 Task: Open settings.json of token color customizations.
Action: Mouse moved to (11, 539)
Screenshot: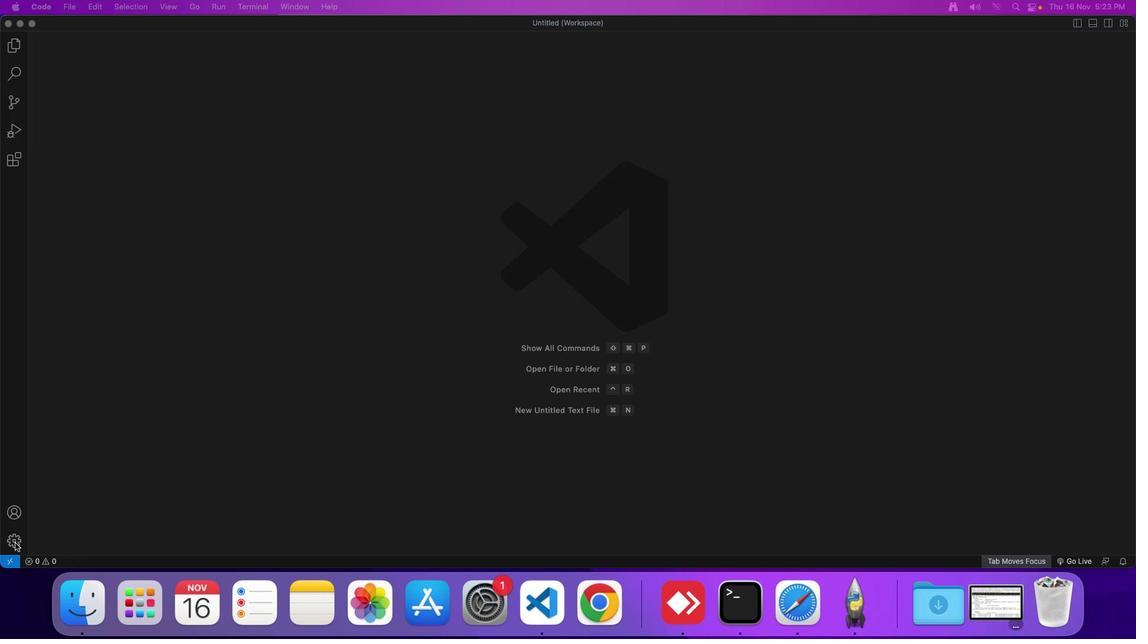 
Action: Mouse pressed left at (11, 539)
Screenshot: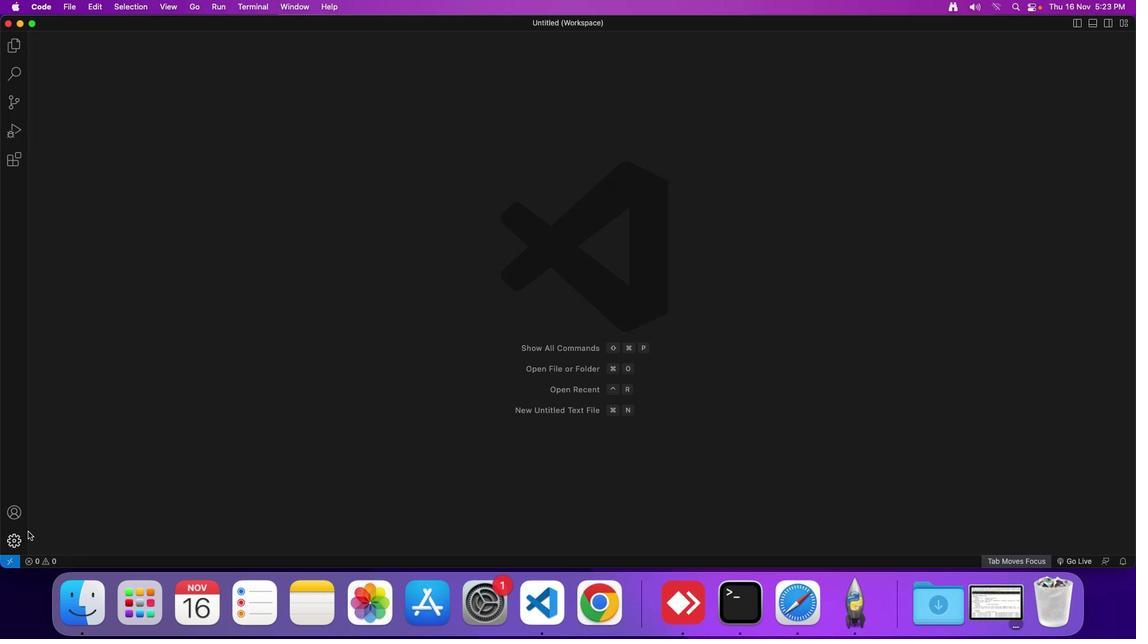 
Action: Mouse moved to (72, 468)
Screenshot: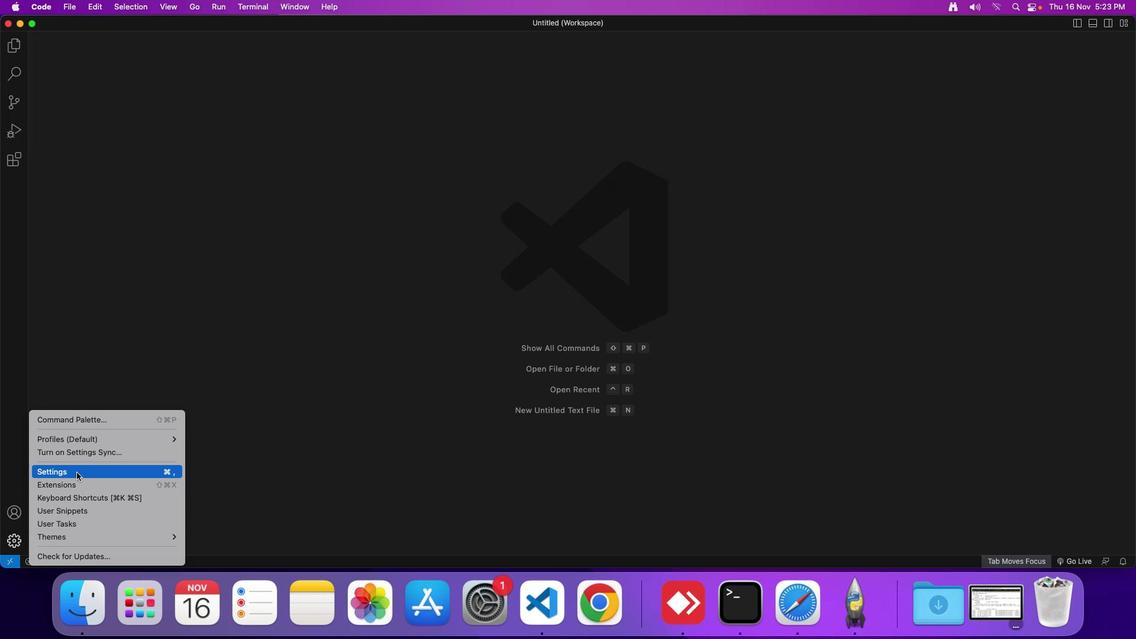 
Action: Mouse pressed left at (72, 468)
Screenshot: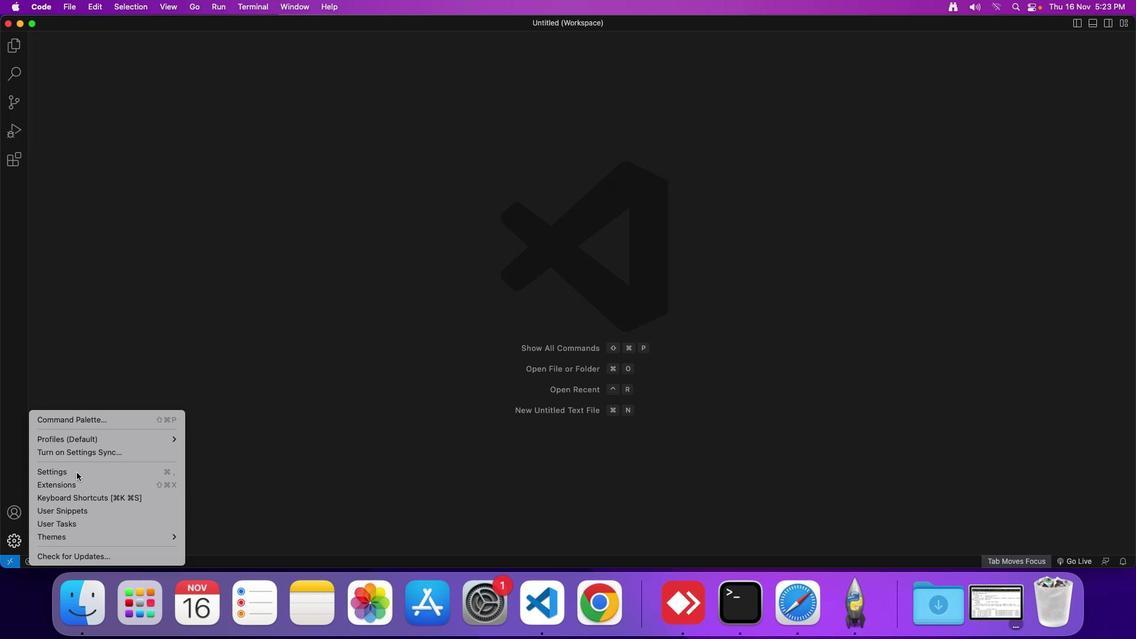 
Action: Mouse moved to (289, 88)
Screenshot: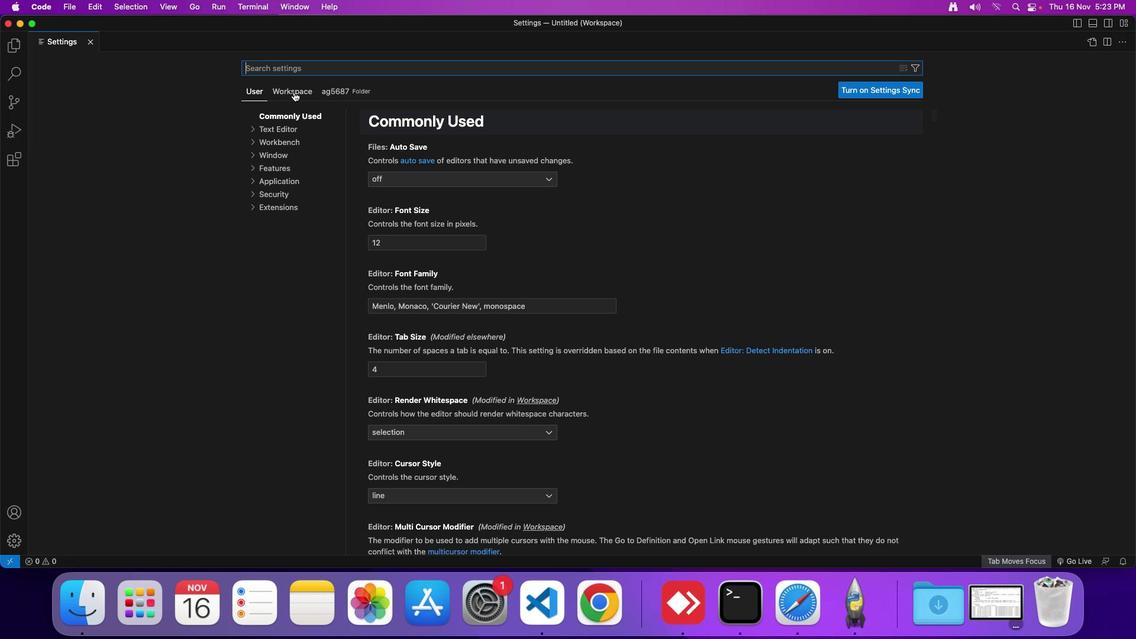 
Action: Mouse pressed left at (289, 88)
Screenshot: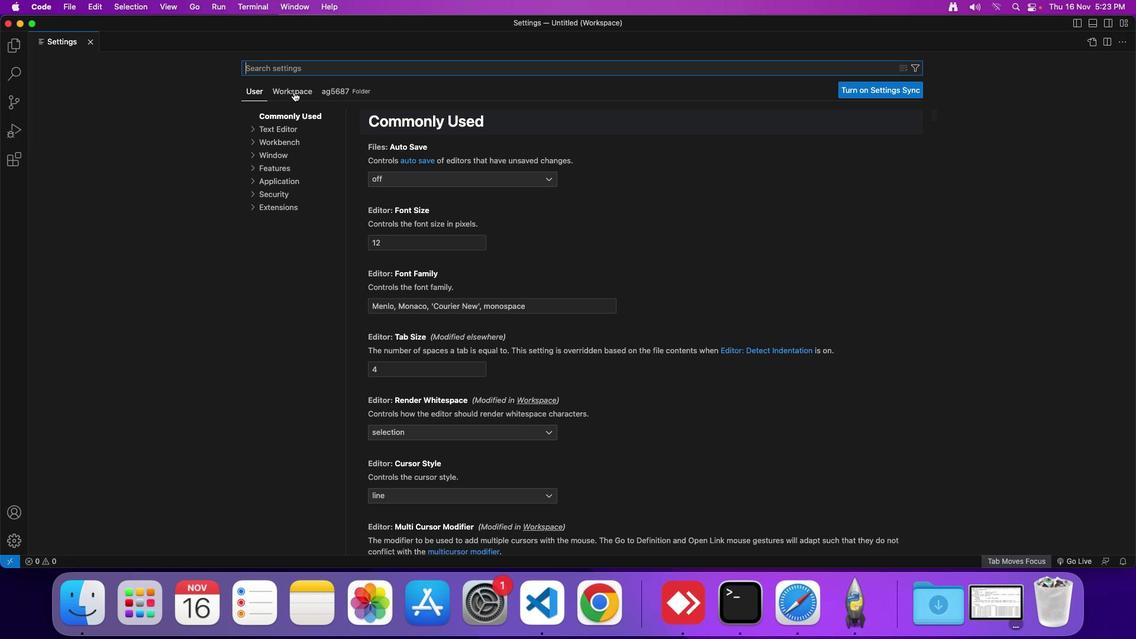 
Action: Mouse moved to (279, 120)
Screenshot: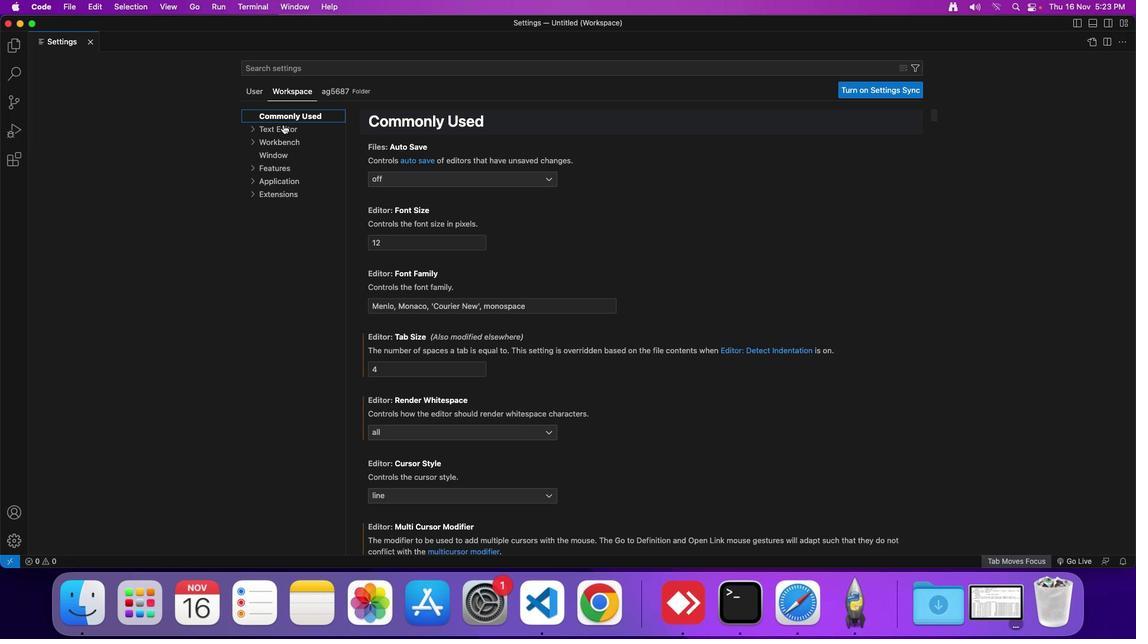 
Action: Mouse pressed left at (279, 120)
Screenshot: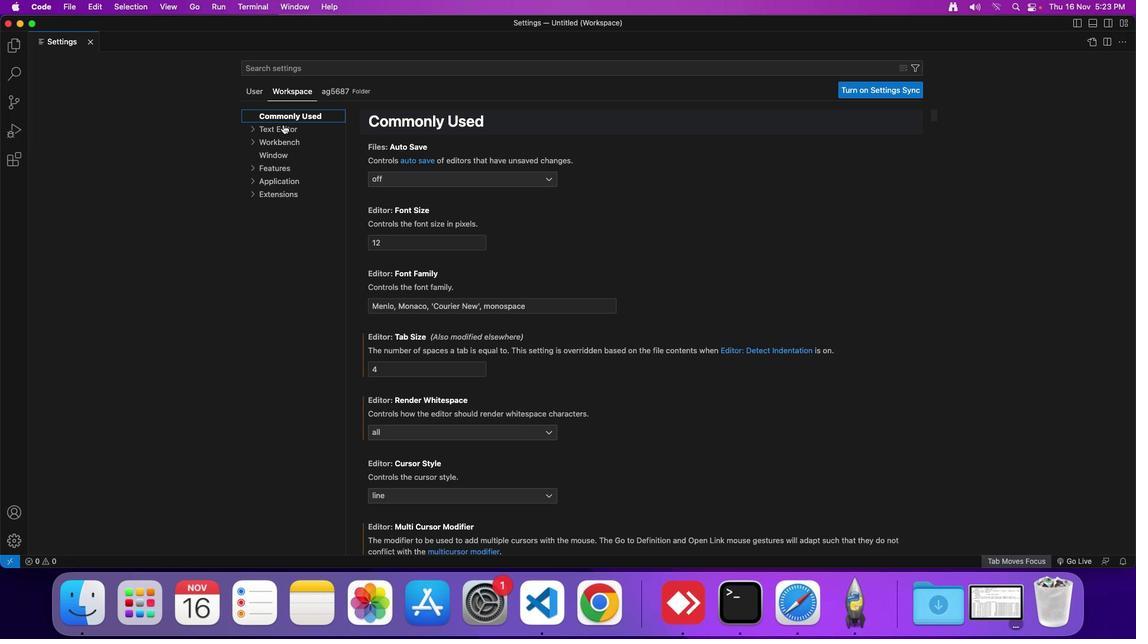 
Action: Mouse moved to (410, 332)
Screenshot: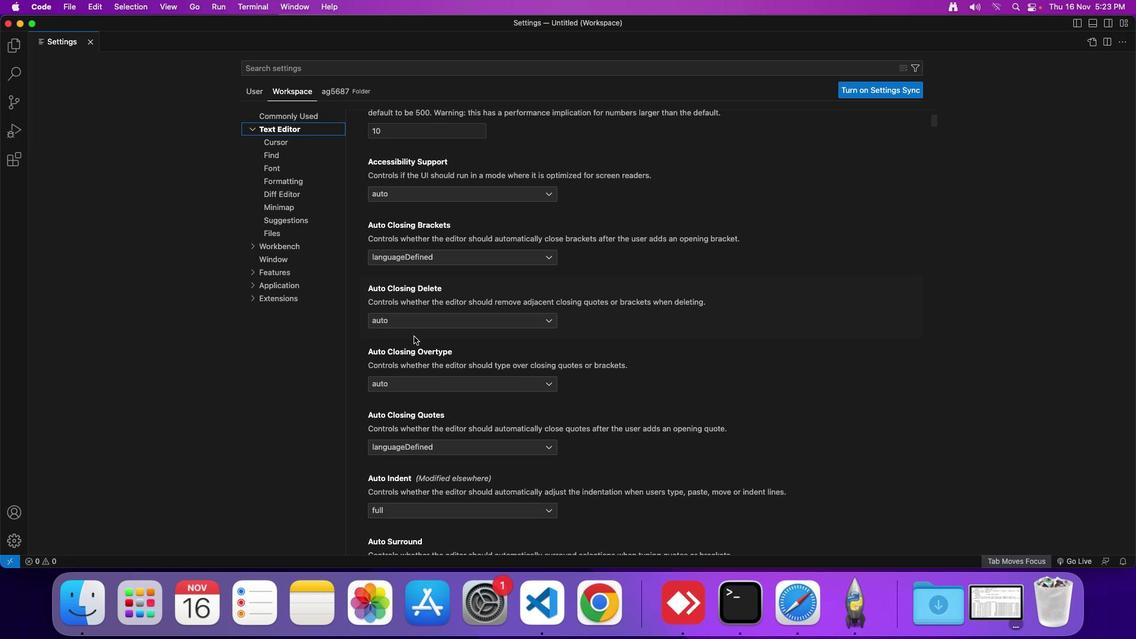 
Action: Mouse scrolled (410, 332) with delta (-3, -4)
Screenshot: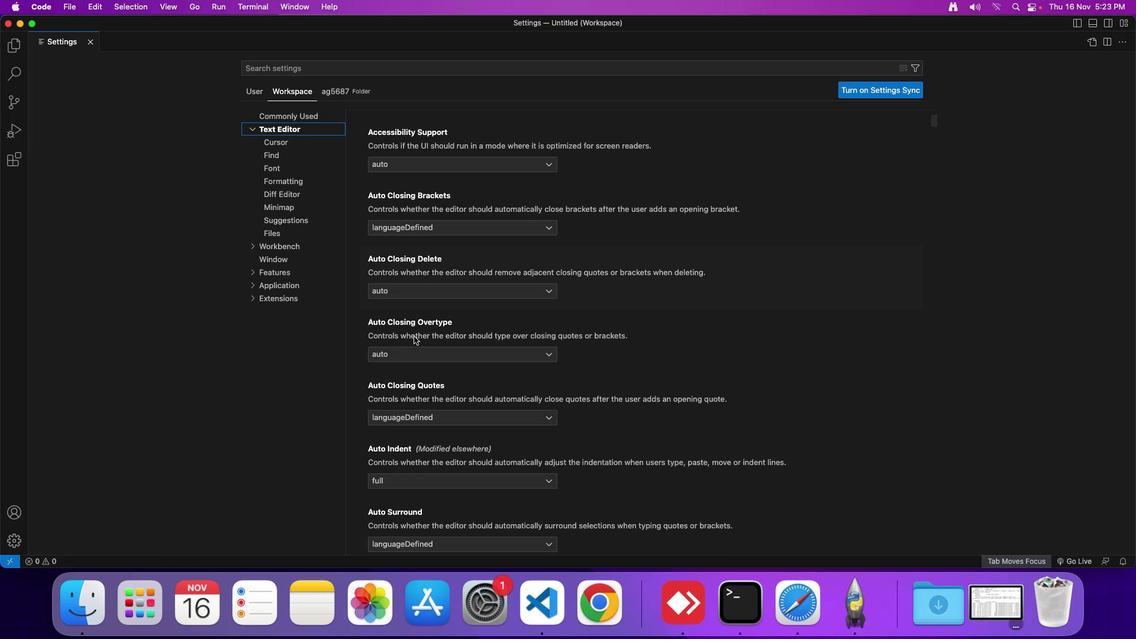 
Action: Mouse scrolled (410, 332) with delta (-3, -4)
Screenshot: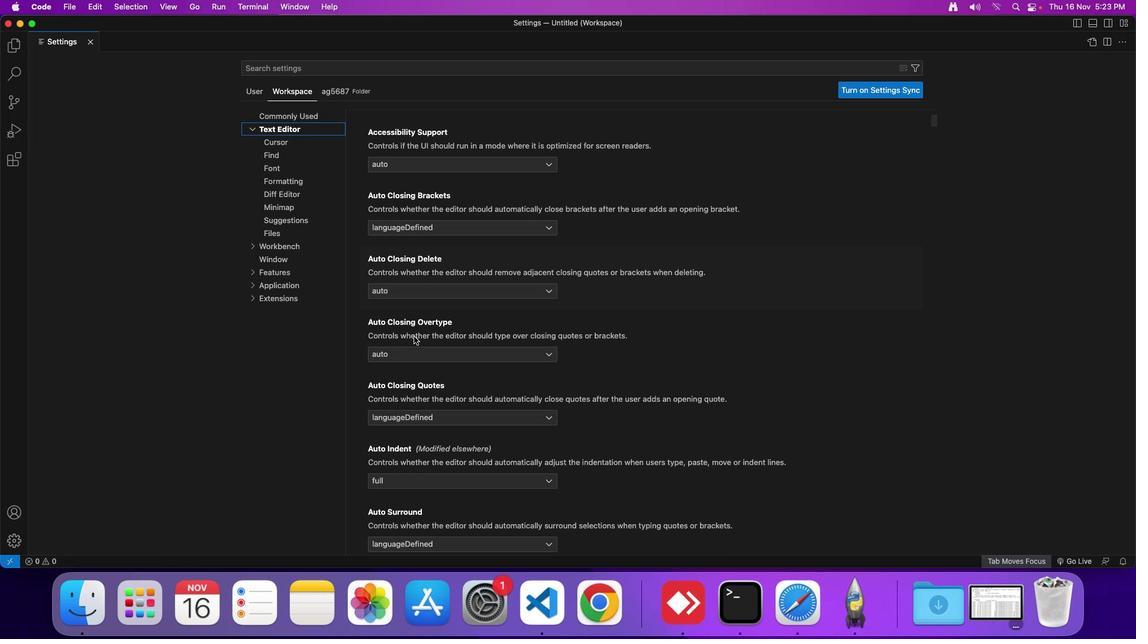 
Action: Mouse scrolled (410, 332) with delta (-3, -4)
Screenshot: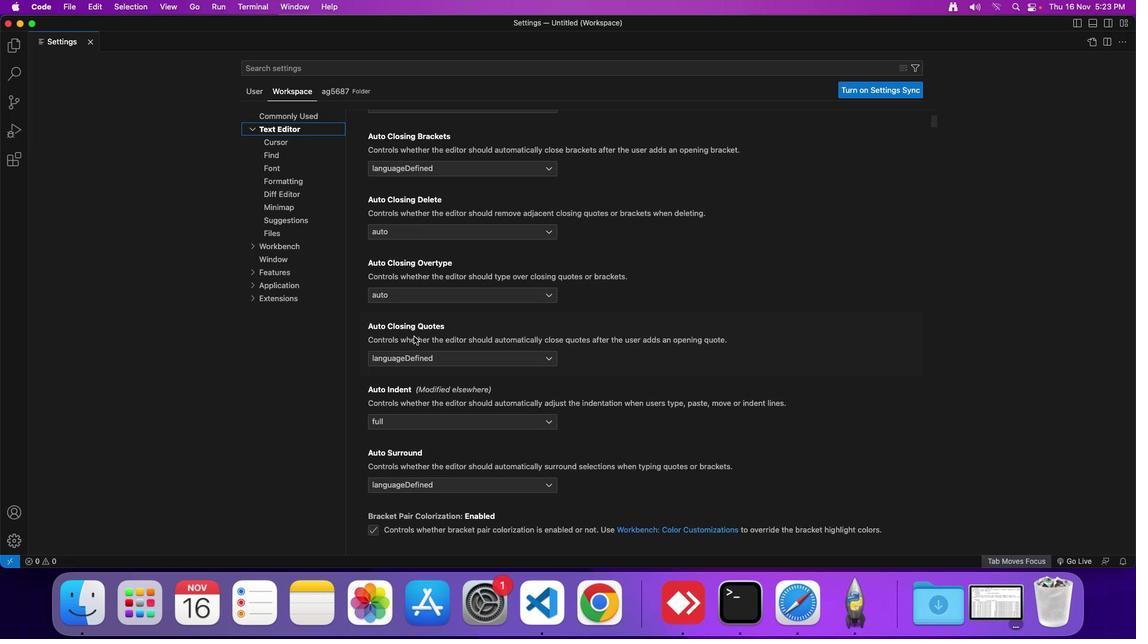 
Action: Mouse scrolled (410, 332) with delta (-3, -4)
Screenshot: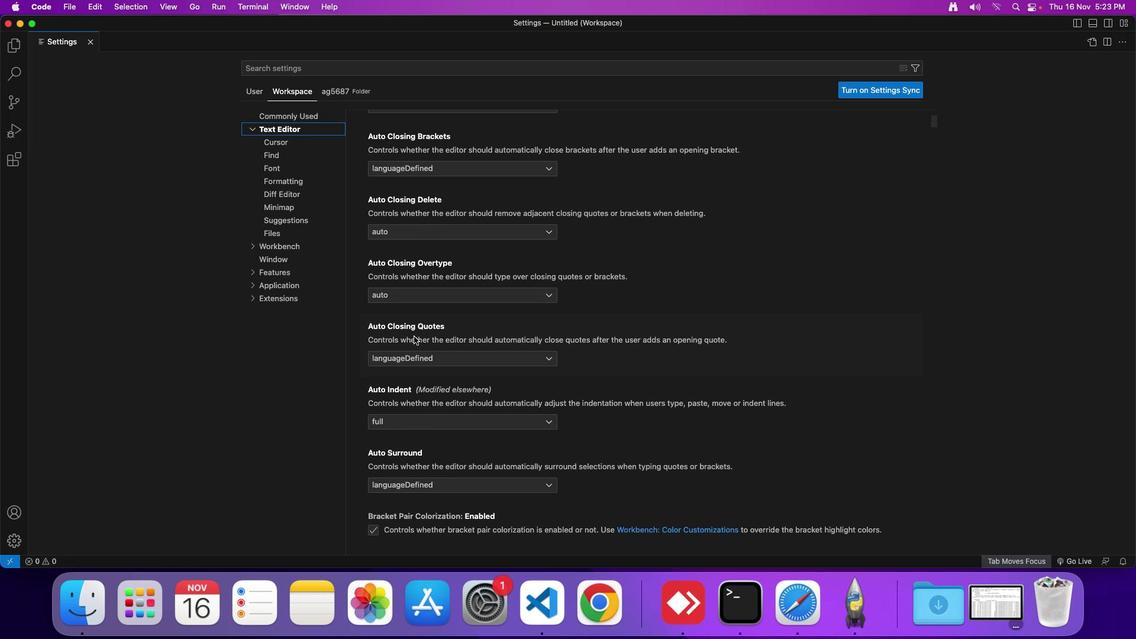 
Action: Mouse moved to (410, 333)
Screenshot: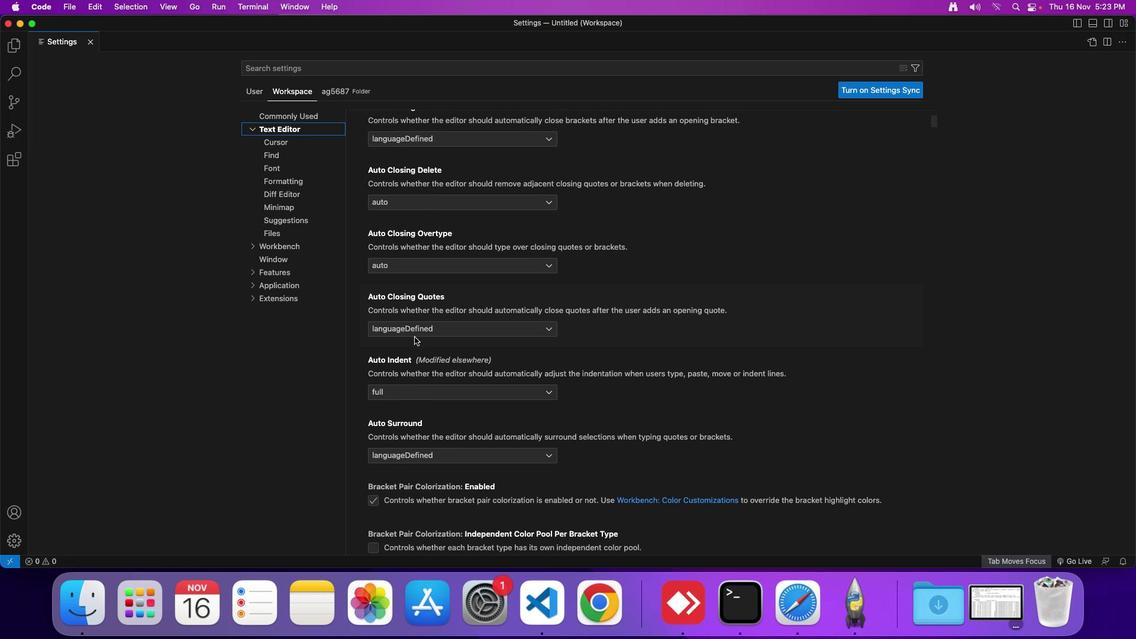 
Action: Mouse scrolled (410, 333) with delta (-3, -4)
Screenshot: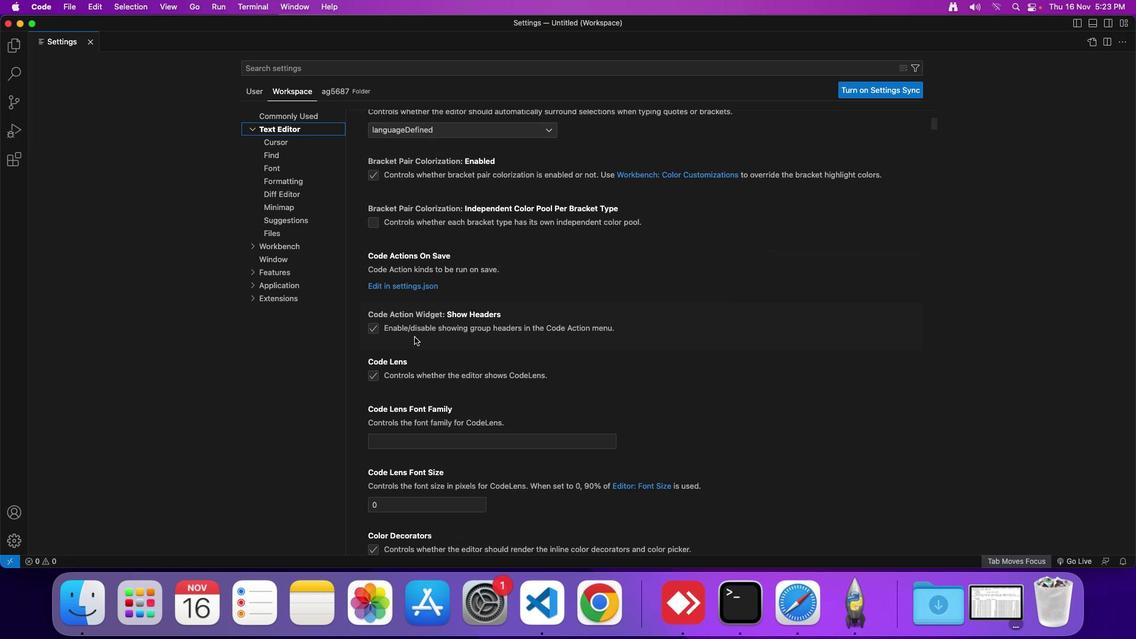 
Action: Mouse scrolled (410, 333) with delta (-3, -4)
Screenshot: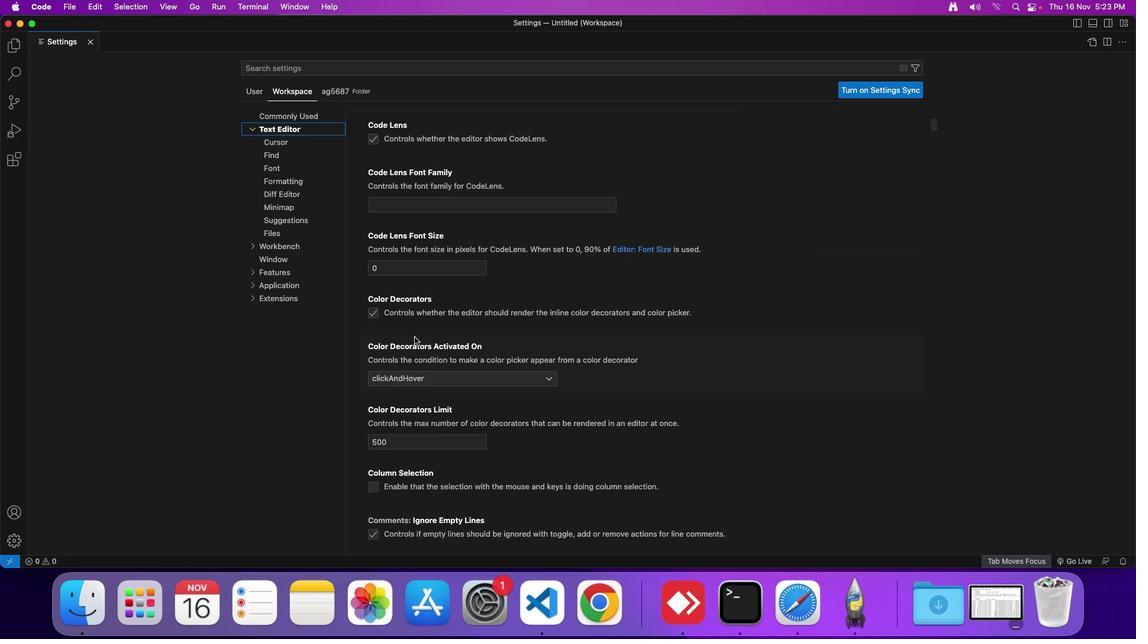
Action: Mouse scrolled (410, 333) with delta (-3, -5)
Screenshot: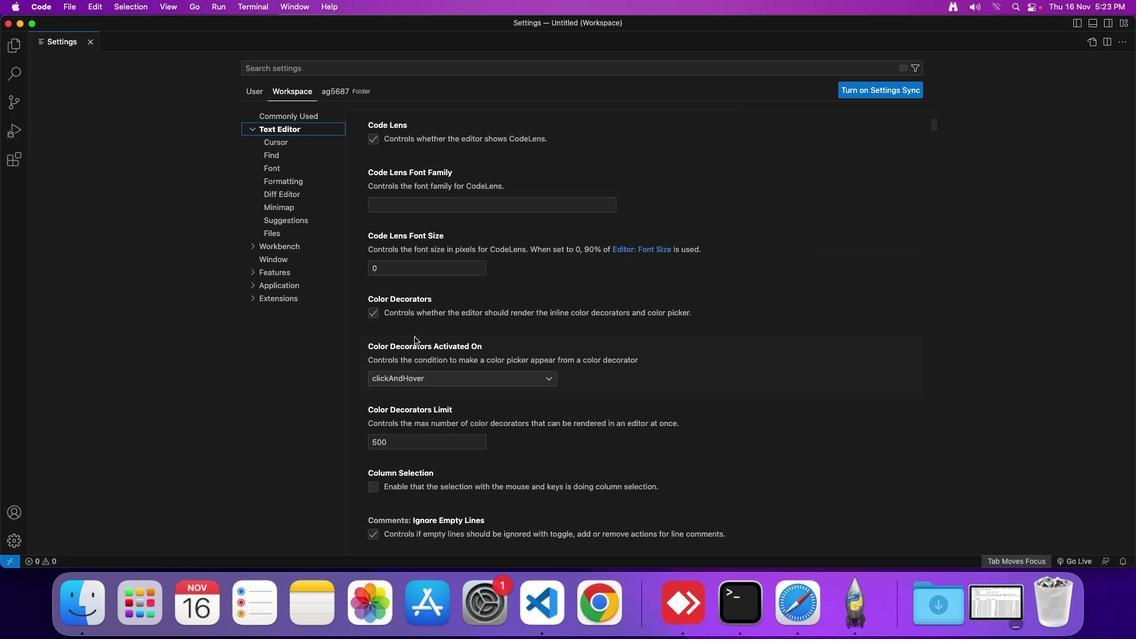 
Action: Mouse scrolled (410, 333) with delta (-3, -7)
Screenshot: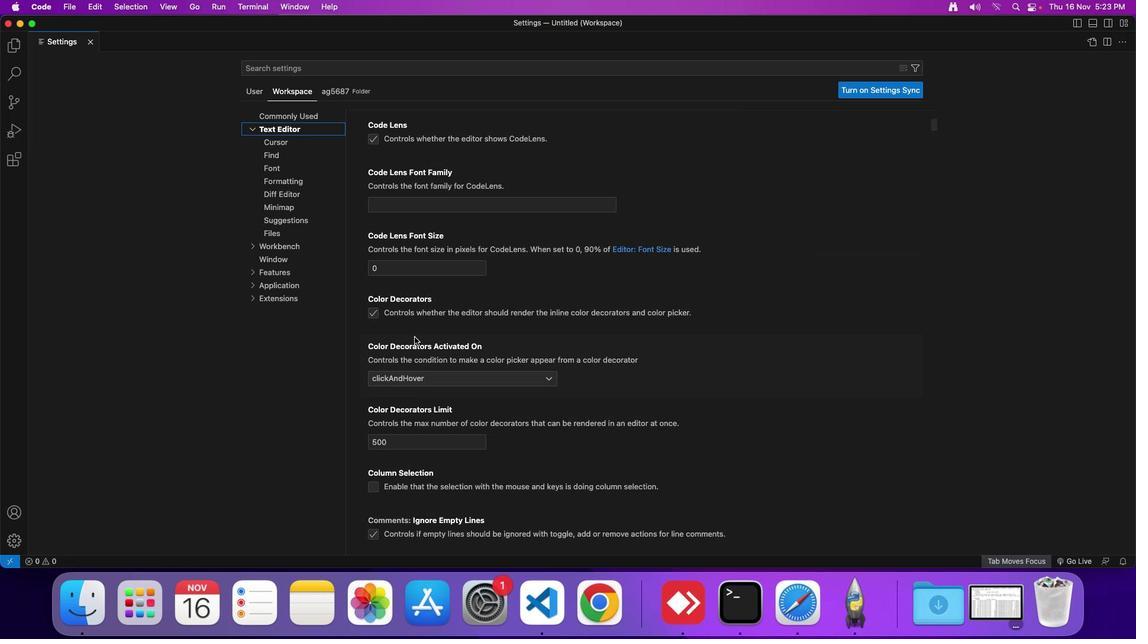 
Action: Mouse scrolled (410, 333) with delta (-3, -8)
Screenshot: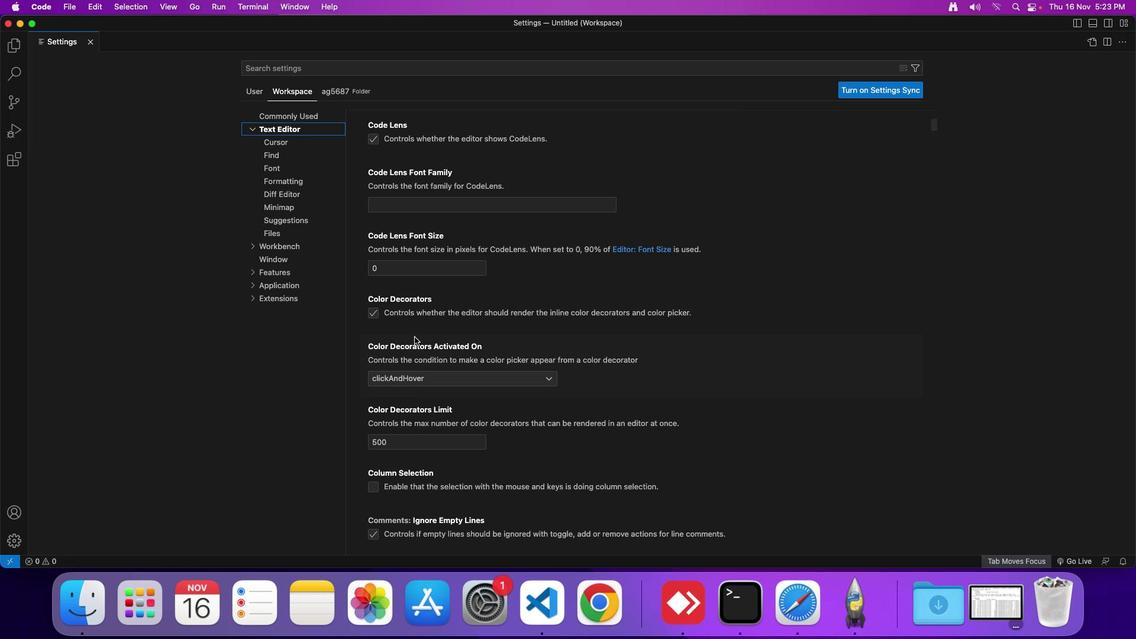 
Action: Mouse scrolled (410, 333) with delta (-3, -4)
Screenshot: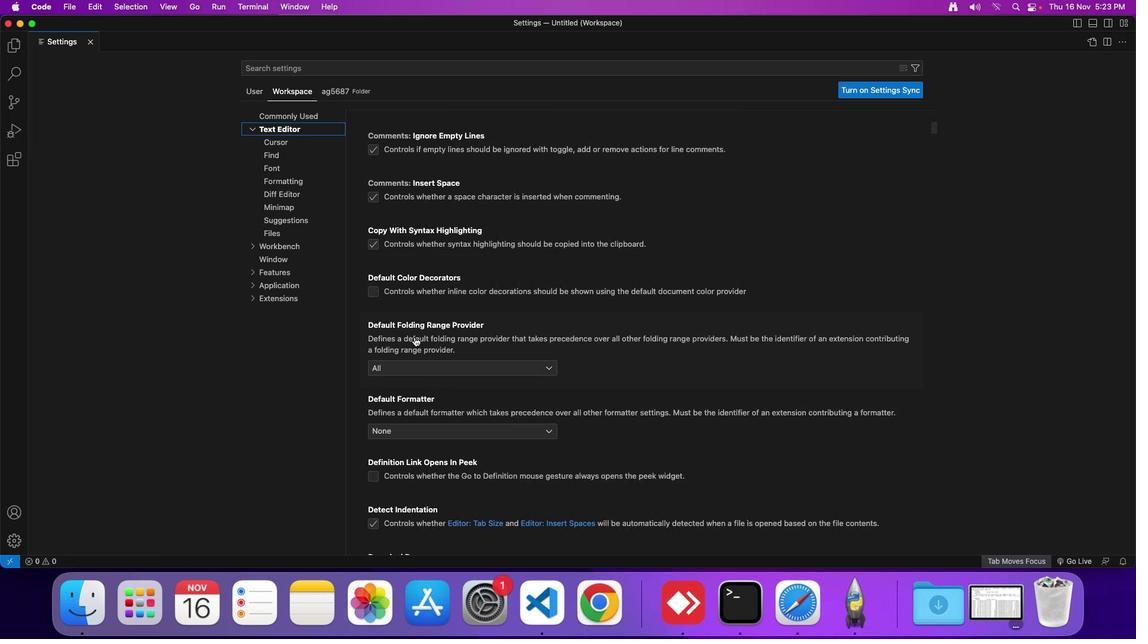 
Action: Mouse scrolled (410, 333) with delta (-3, -4)
Screenshot: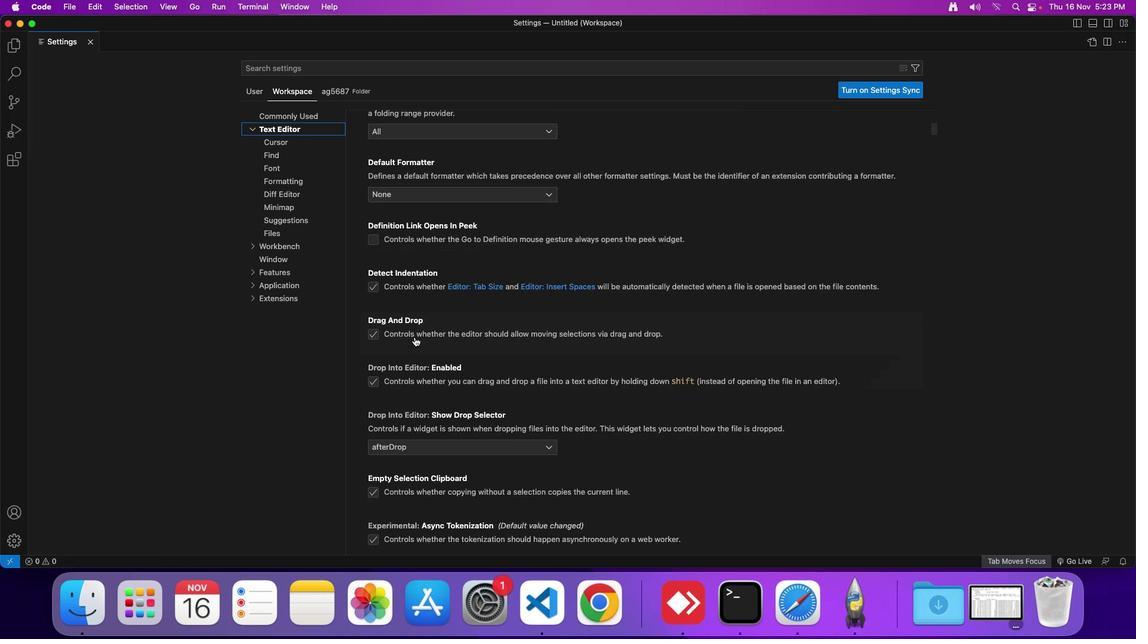 
Action: Mouse scrolled (410, 333) with delta (-3, -5)
Screenshot: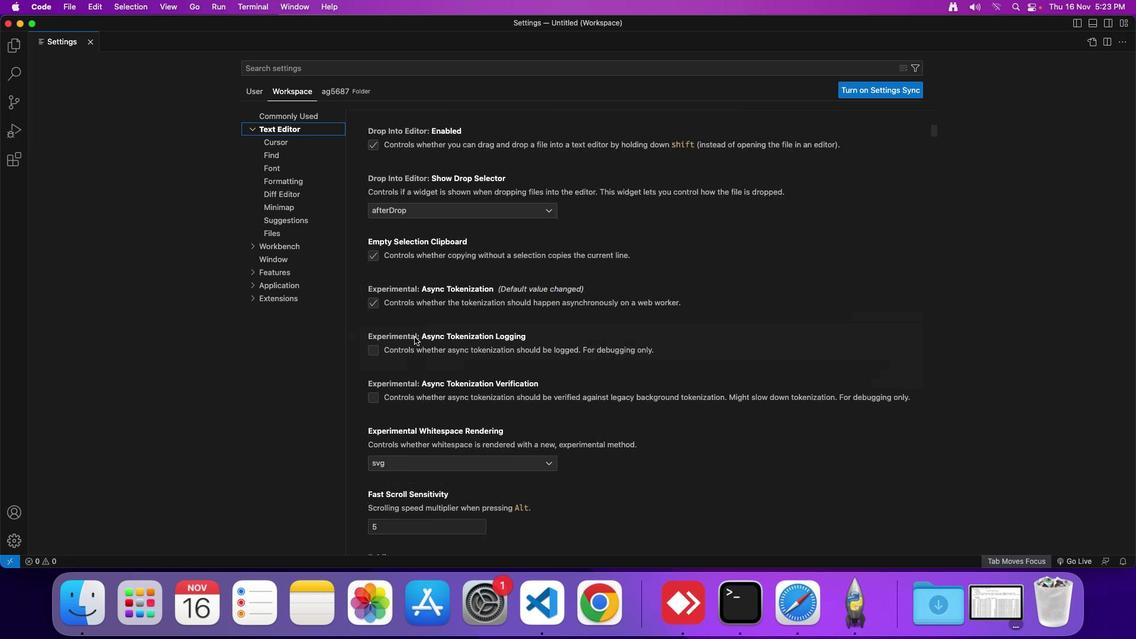 
Action: Mouse scrolled (410, 333) with delta (-3, -7)
Screenshot: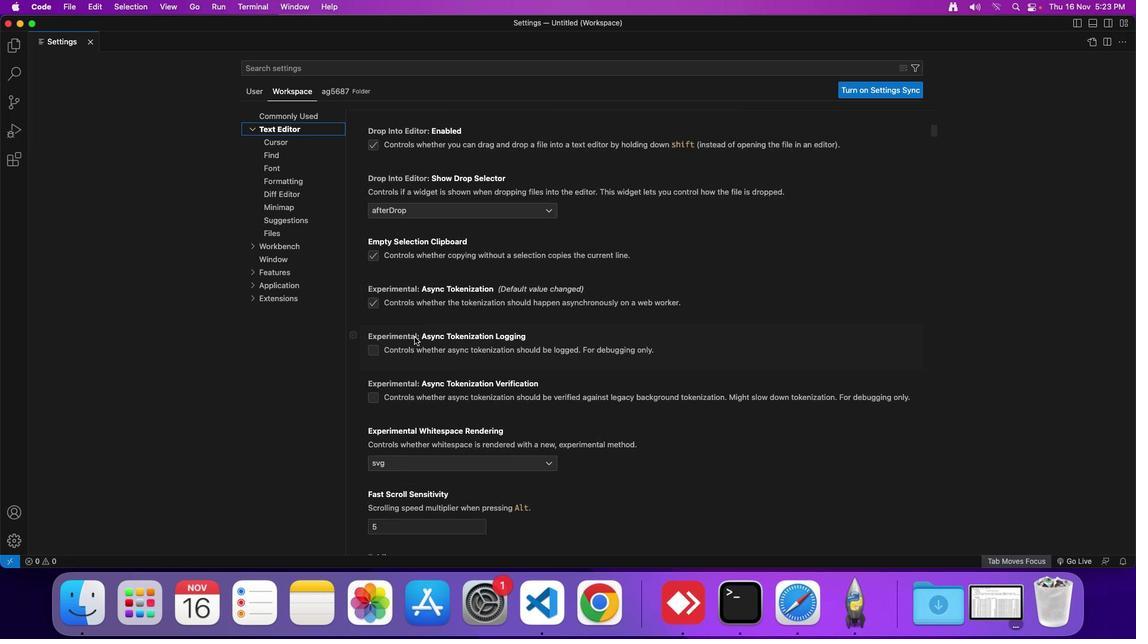 
Action: Mouse scrolled (410, 333) with delta (-3, -8)
Screenshot: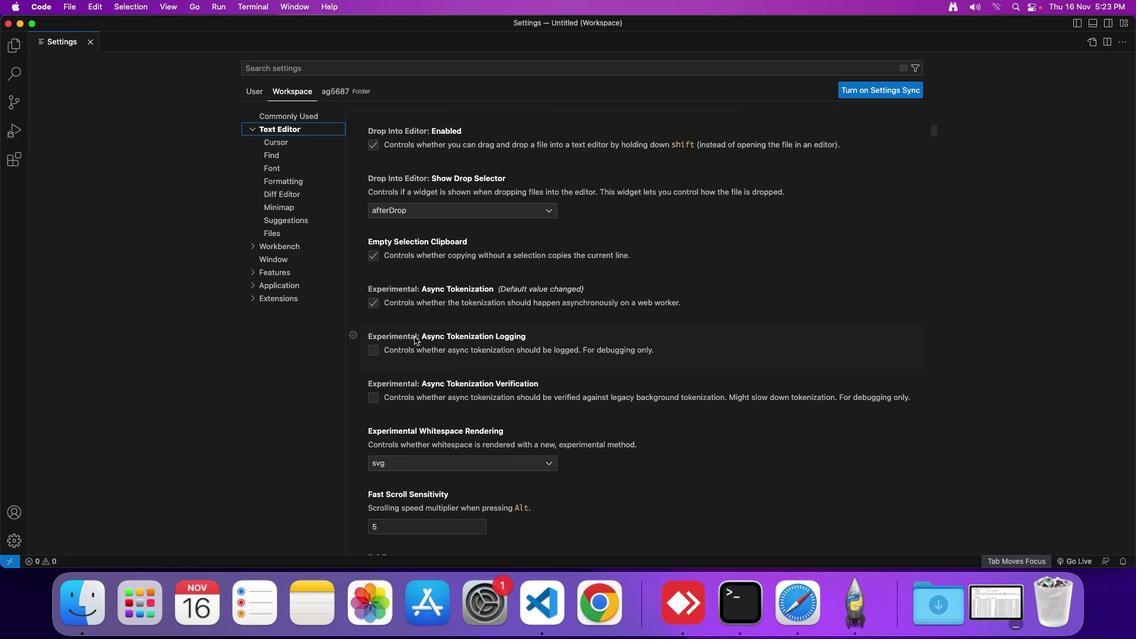 
Action: Mouse scrolled (410, 333) with delta (-3, -8)
Screenshot: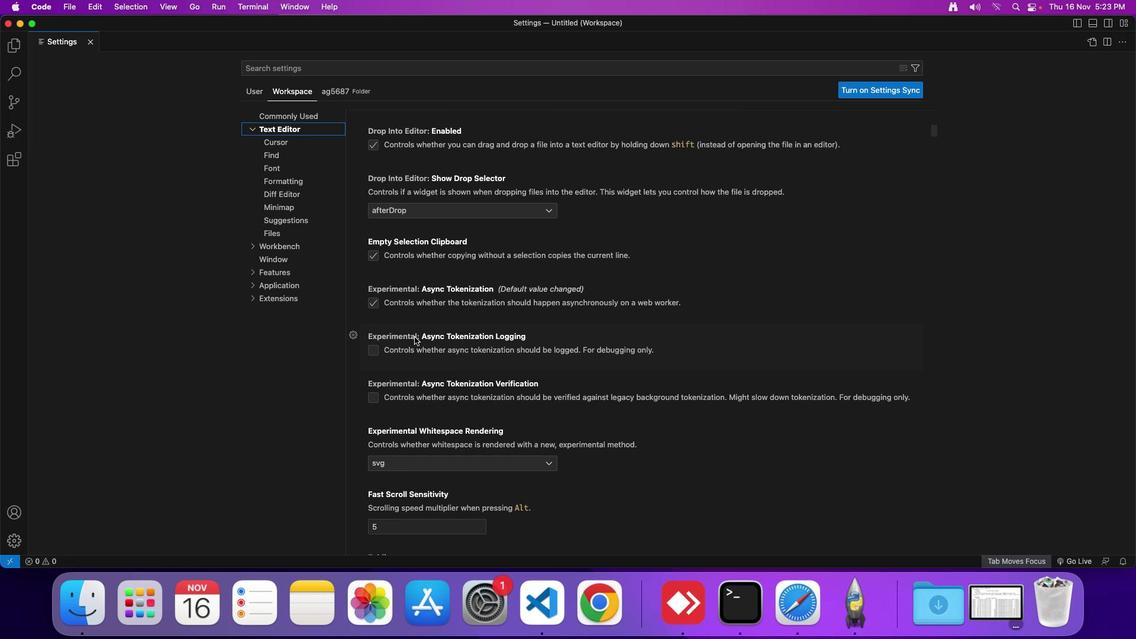 
Action: Mouse scrolled (410, 333) with delta (-3, -4)
Screenshot: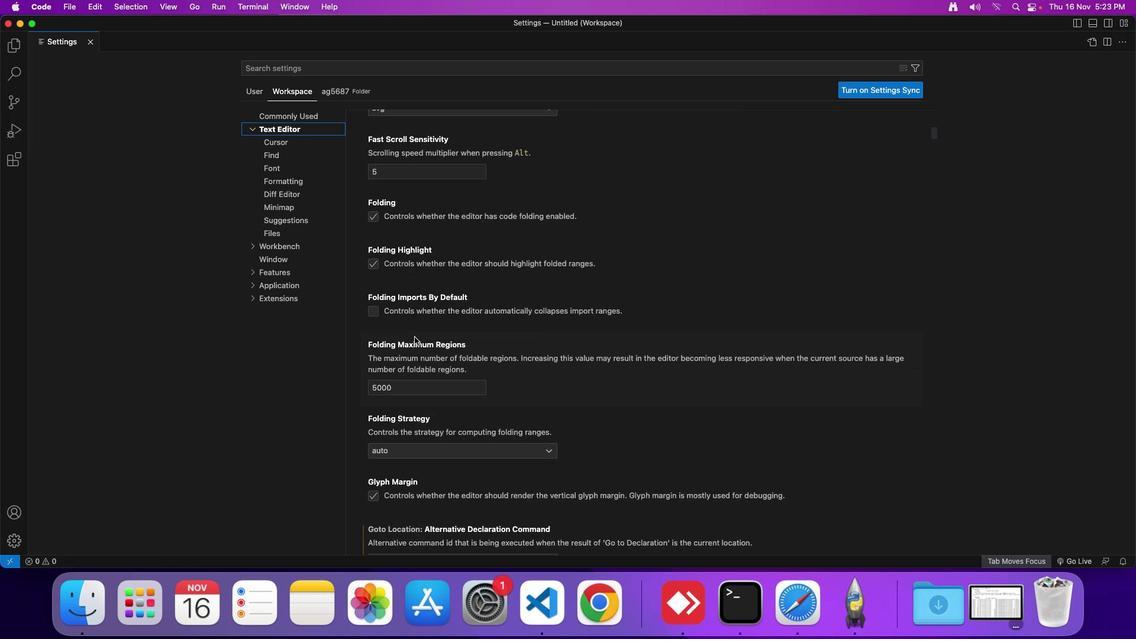 
Action: Mouse scrolled (410, 333) with delta (-3, -4)
Screenshot: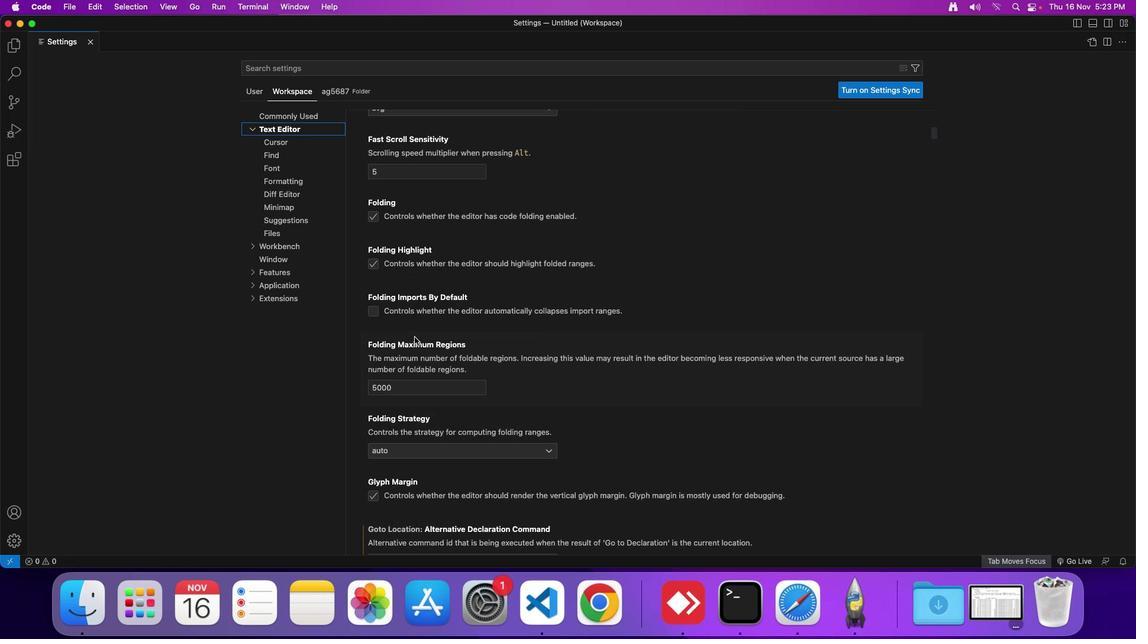 
Action: Mouse scrolled (410, 333) with delta (-3, -5)
Screenshot: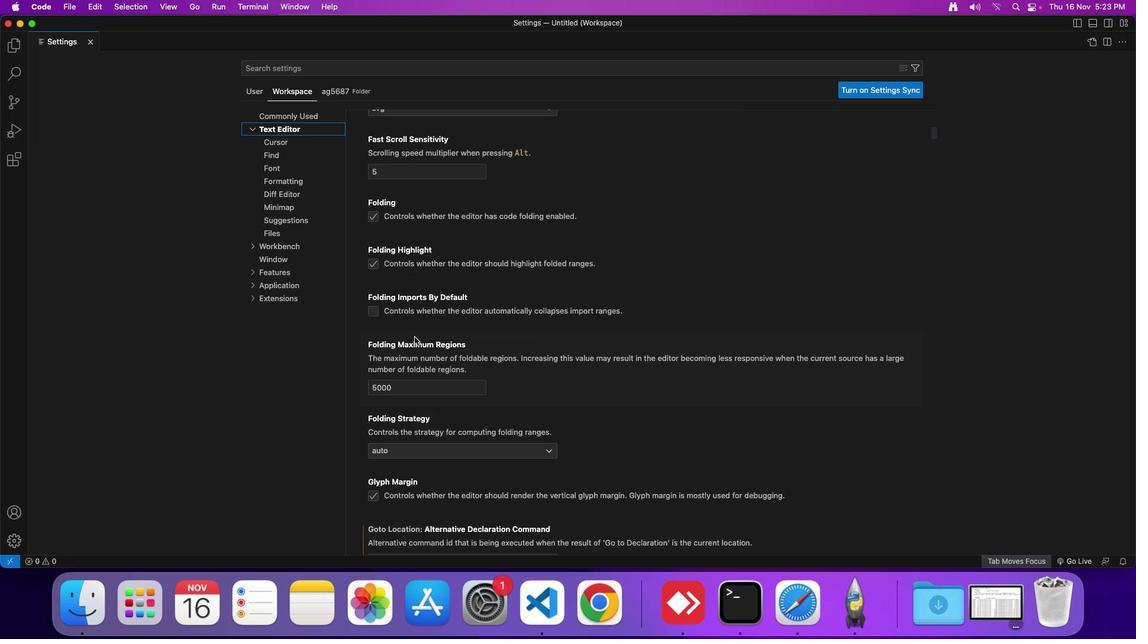 
Action: Mouse scrolled (410, 333) with delta (-3, -7)
Screenshot: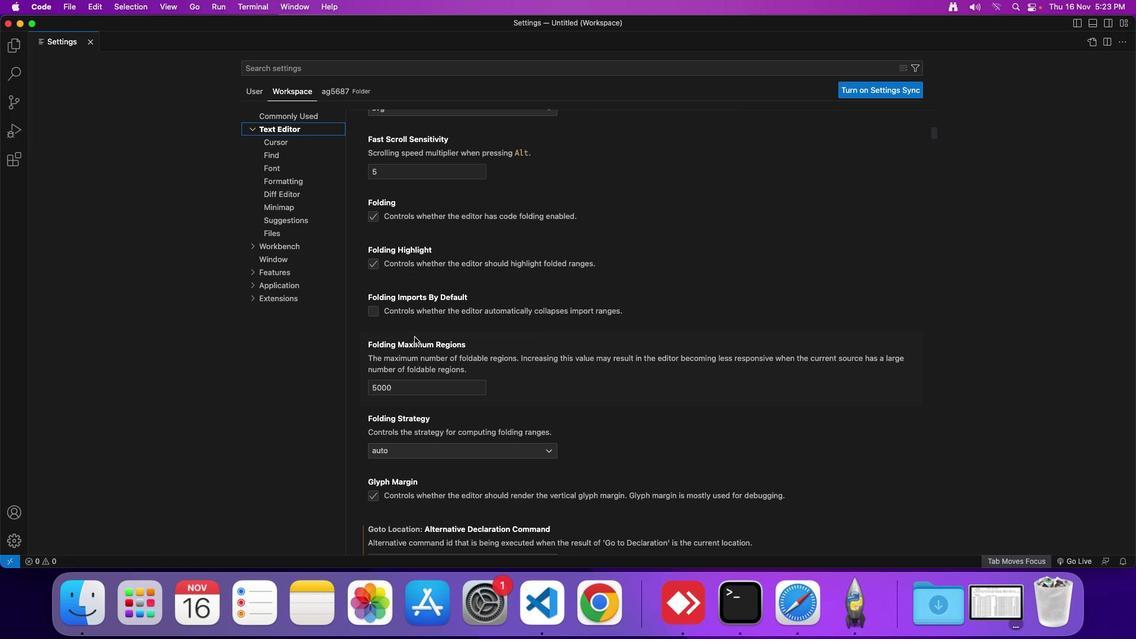 
Action: Mouse scrolled (410, 333) with delta (-3, -4)
Screenshot: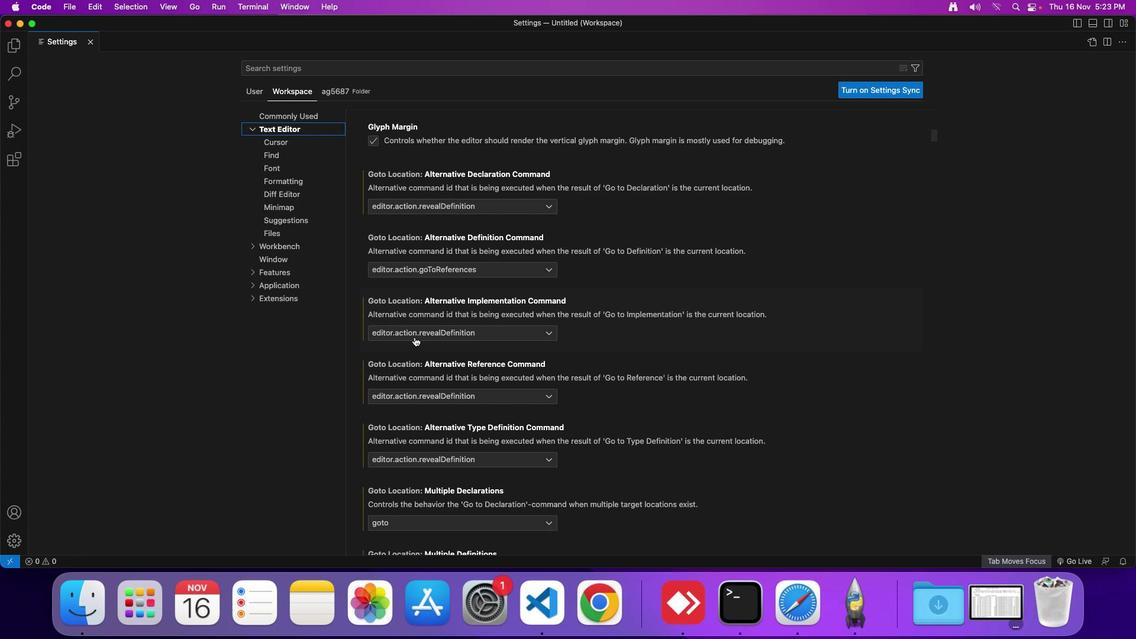 
Action: Mouse scrolled (410, 333) with delta (-3, -4)
Screenshot: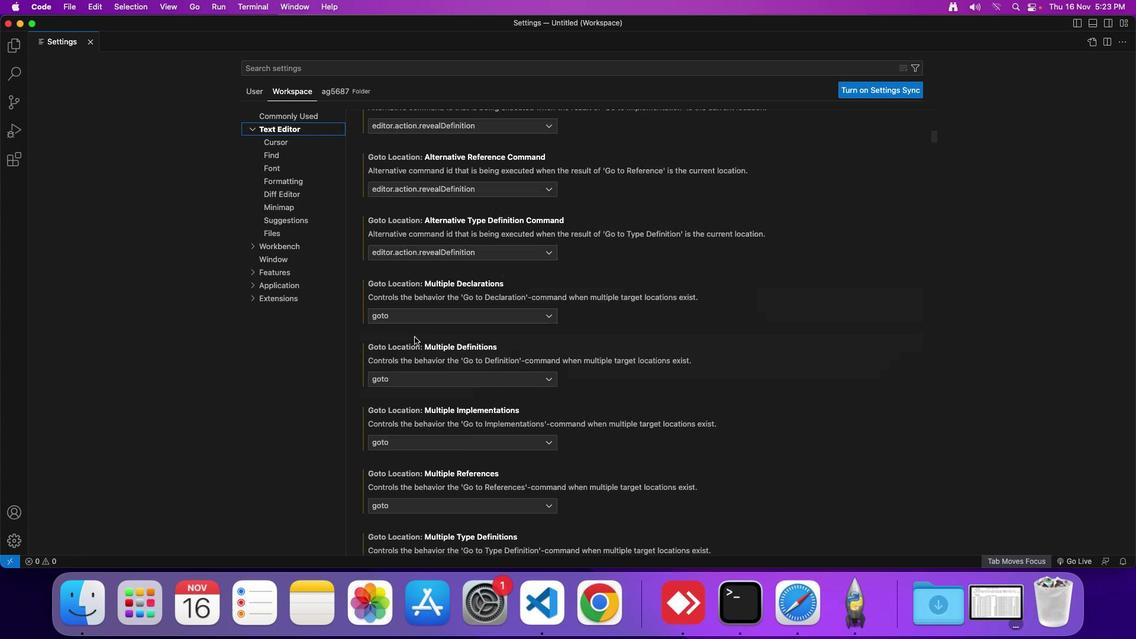 
Action: Mouse scrolled (410, 333) with delta (-3, -5)
Screenshot: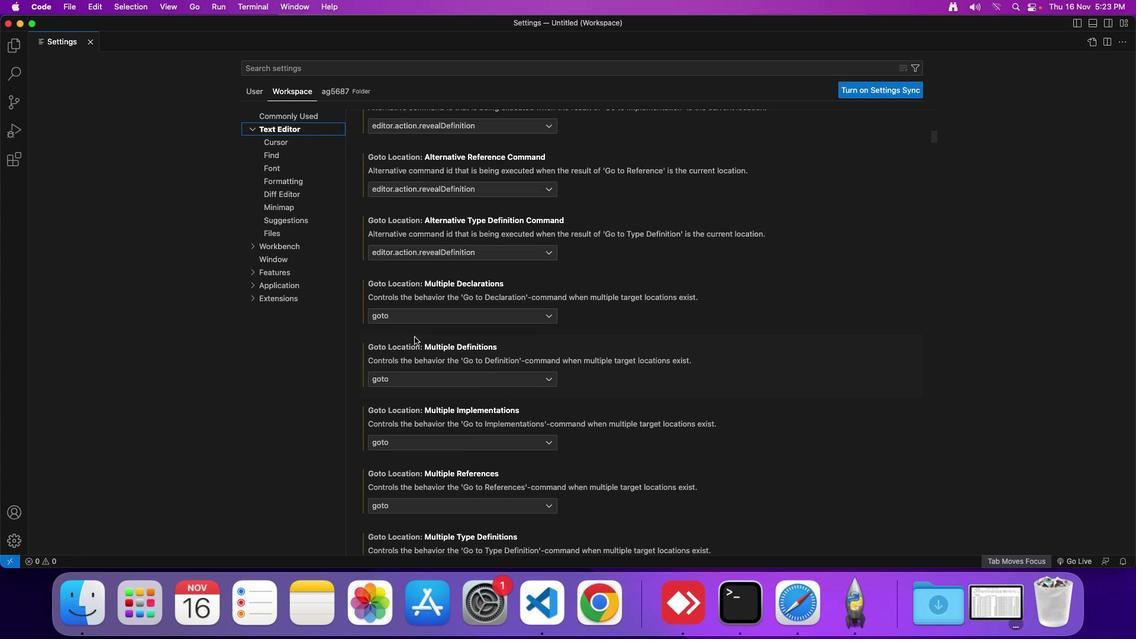 
Action: Mouse scrolled (410, 333) with delta (-3, -7)
Screenshot: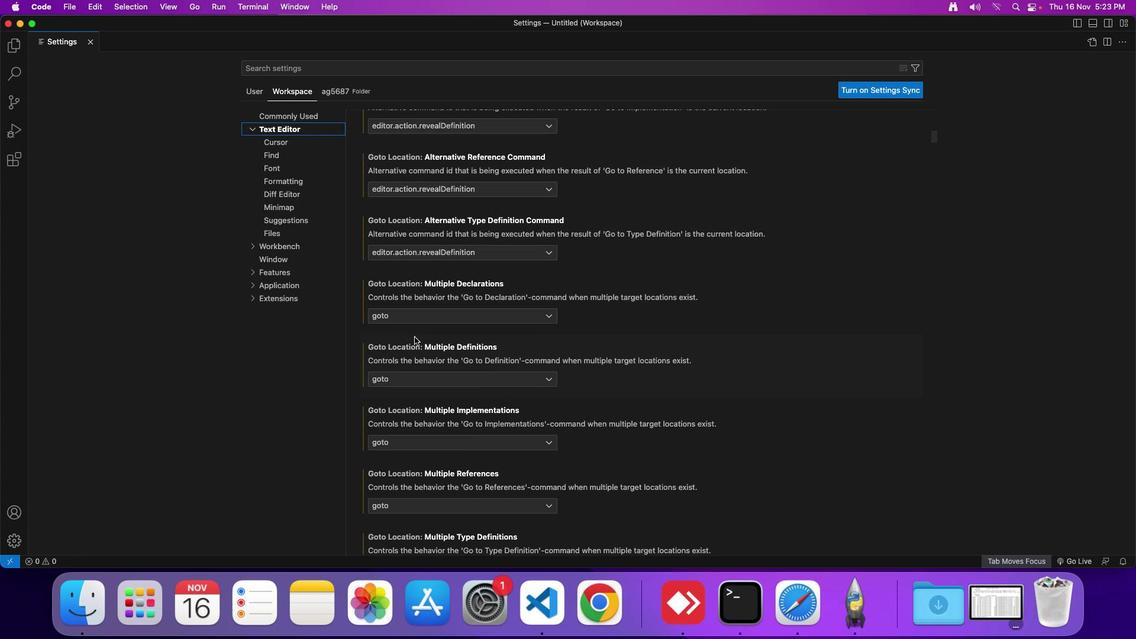 
Action: Mouse scrolled (410, 333) with delta (-3, -7)
Screenshot: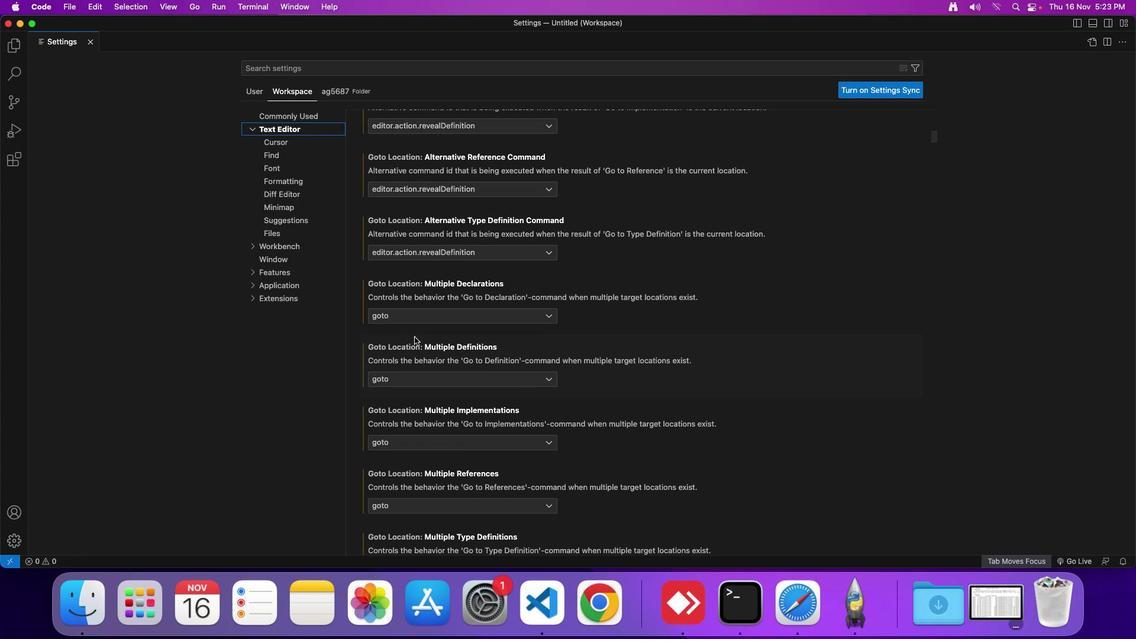 
Action: Mouse moved to (410, 332)
Screenshot: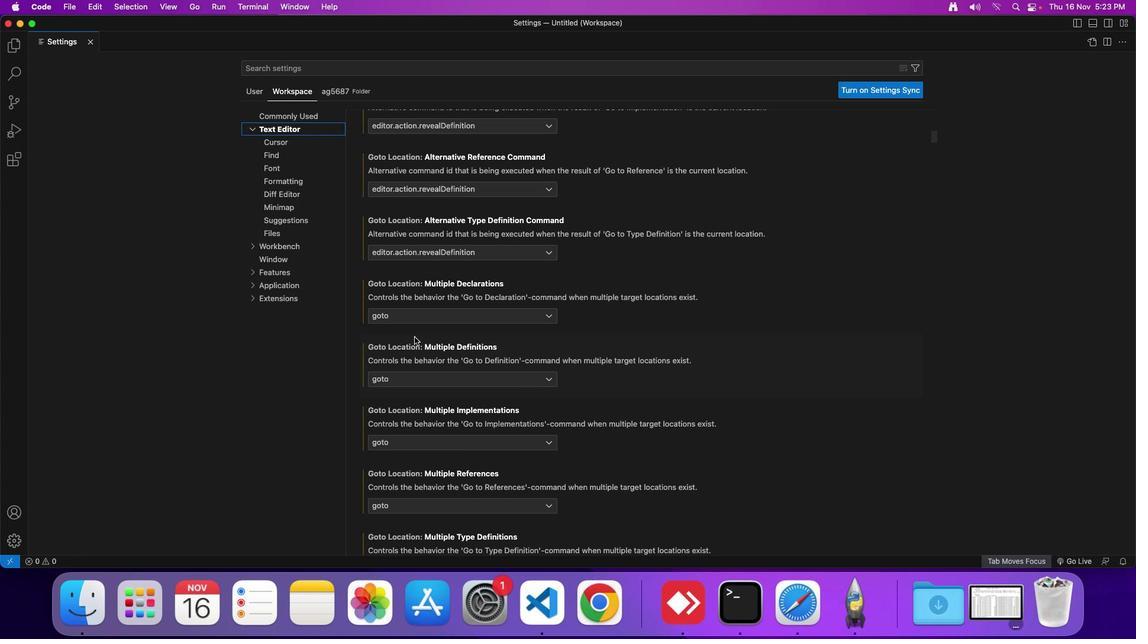 
Action: Mouse scrolled (410, 332) with delta (-3, -4)
Screenshot: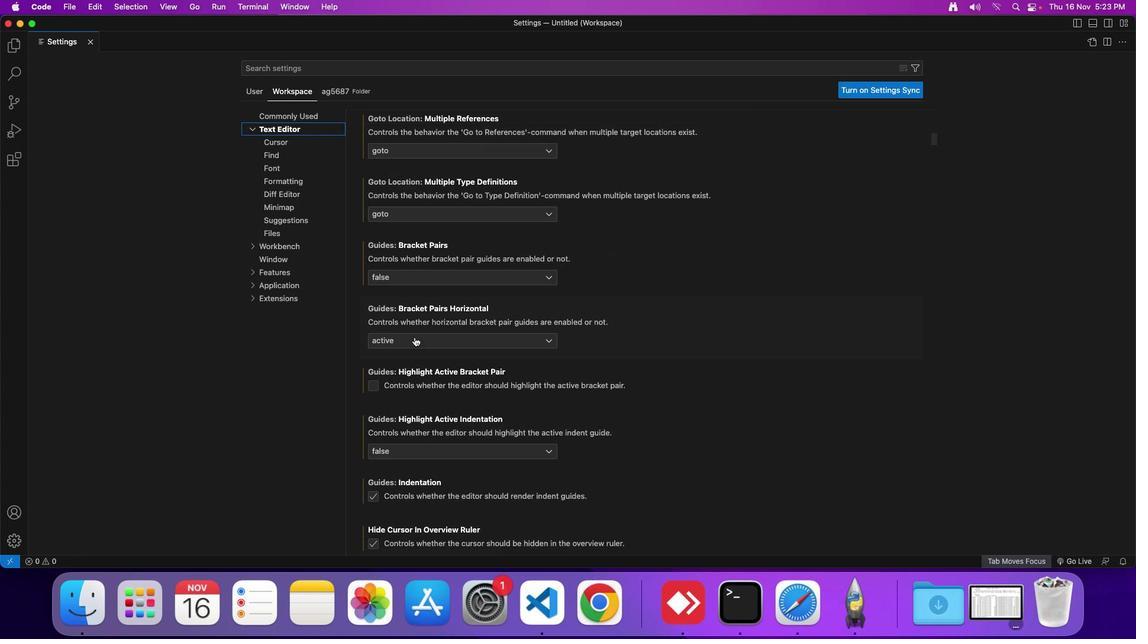 
Action: Mouse scrolled (410, 332) with delta (-3, -4)
Screenshot: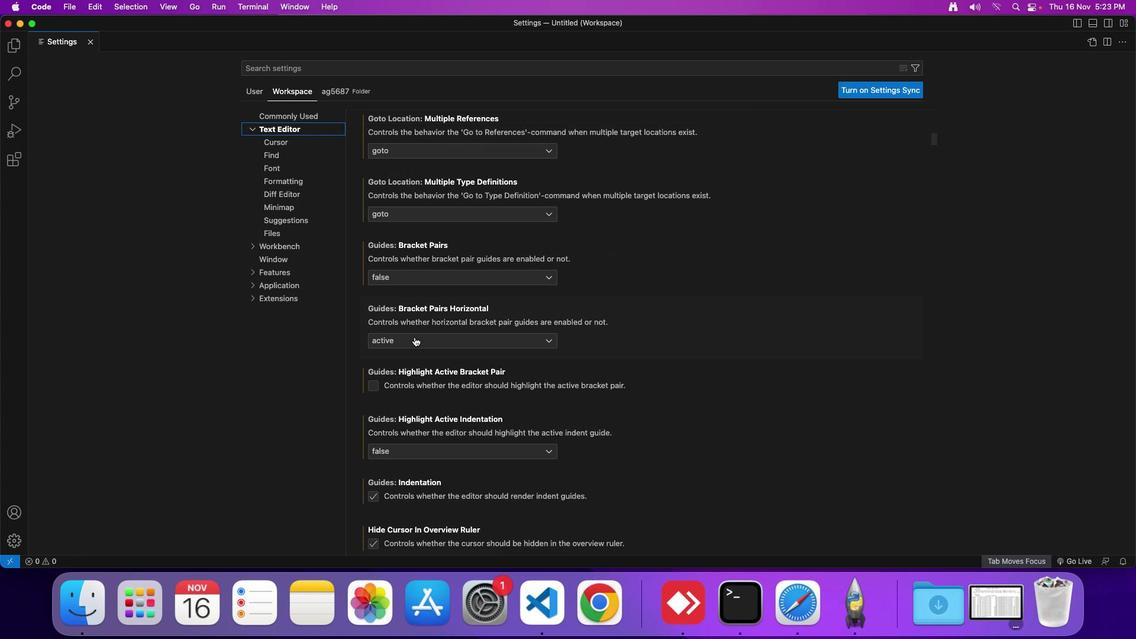 
Action: Mouse scrolled (410, 332) with delta (-3, -5)
Screenshot: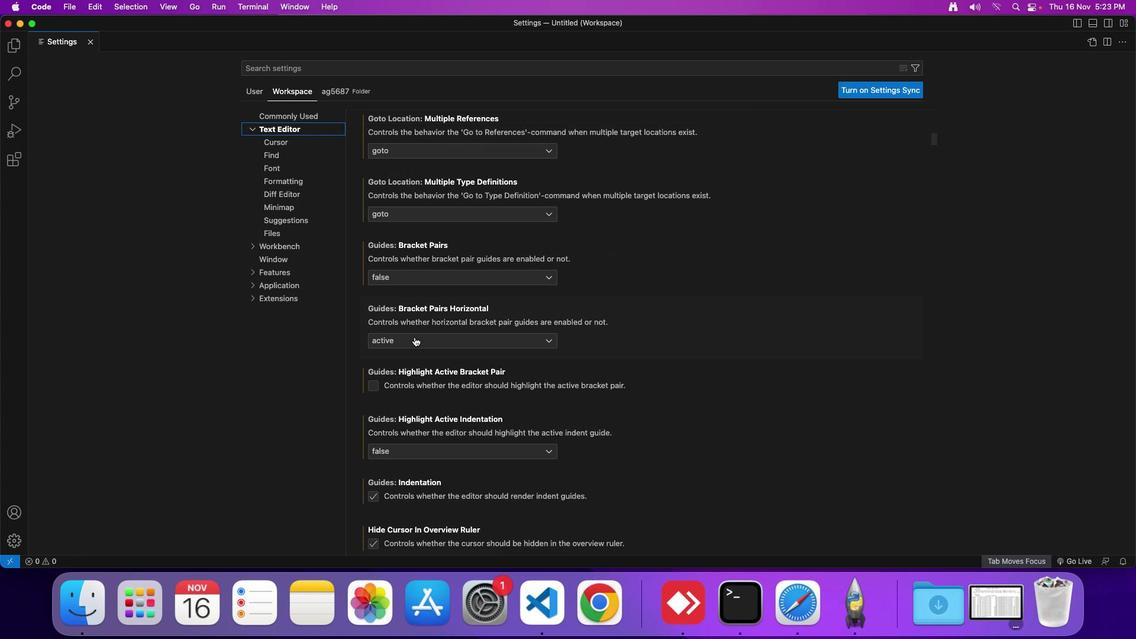 
Action: Mouse scrolled (410, 332) with delta (-3, -7)
Screenshot: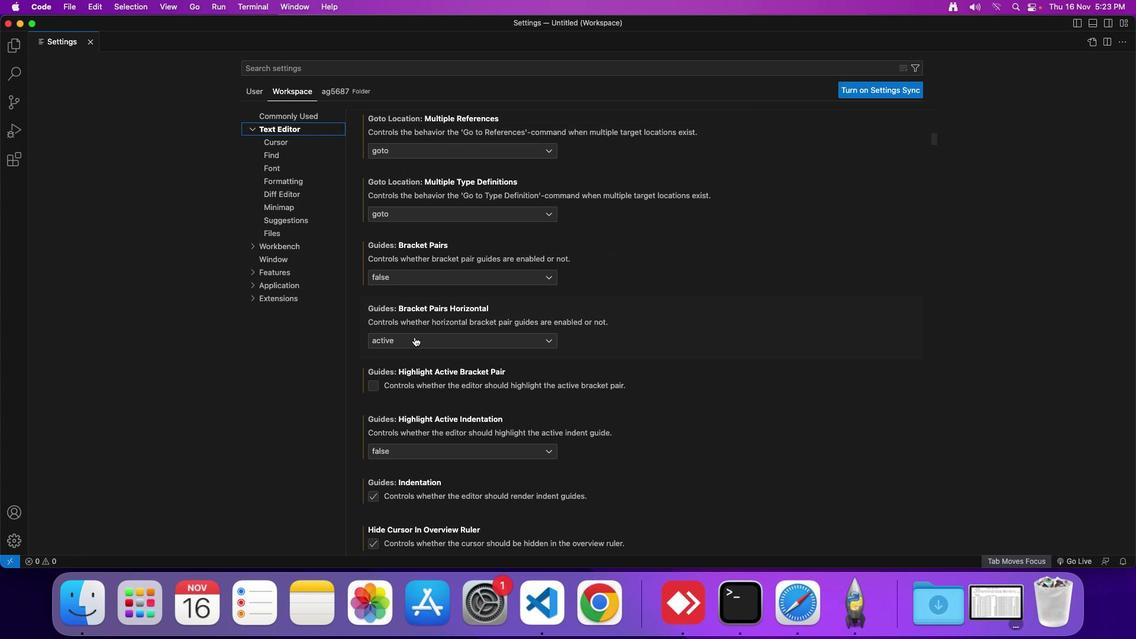 
Action: Mouse scrolled (410, 332) with delta (-3, -4)
Screenshot: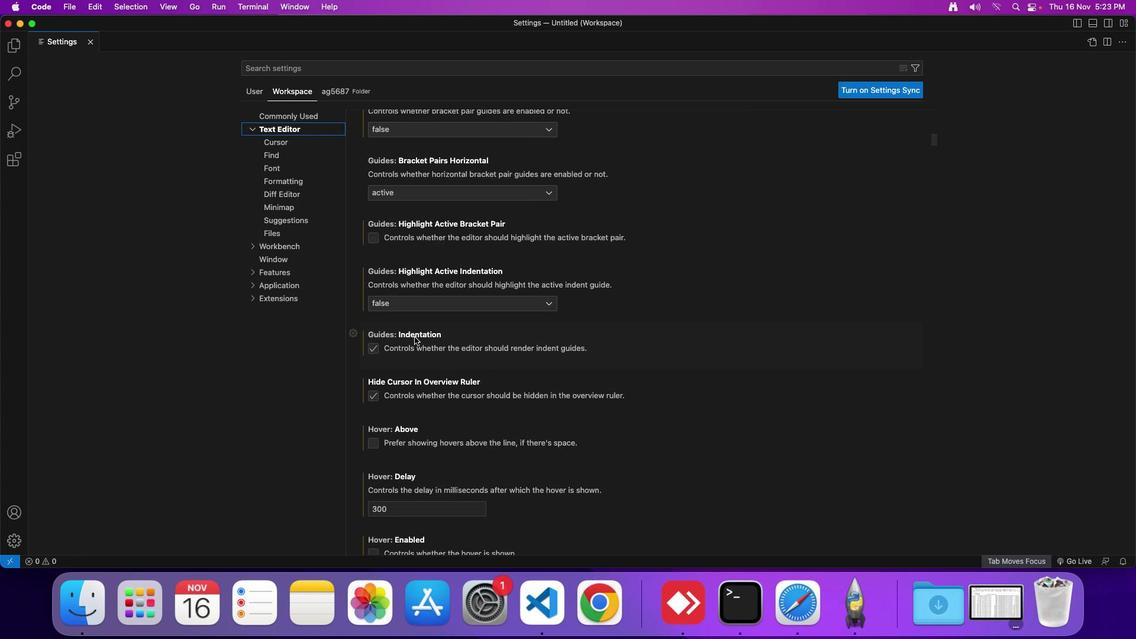 
Action: Mouse scrolled (410, 332) with delta (-3, -4)
Screenshot: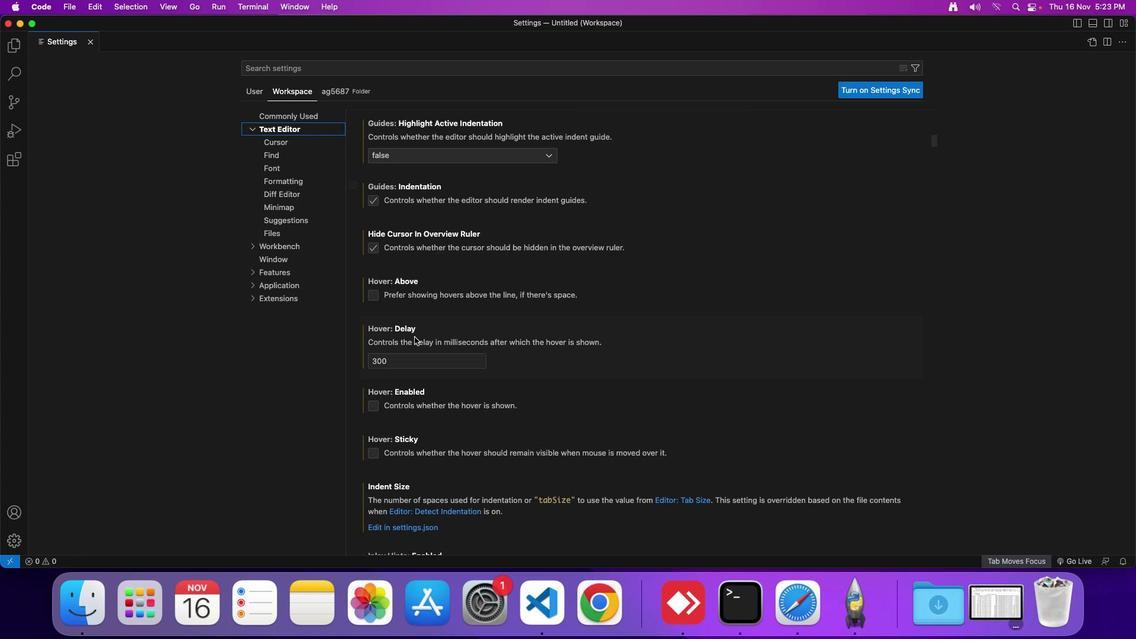 
Action: Mouse scrolled (410, 332) with delta (-3, -5)
Screenshot: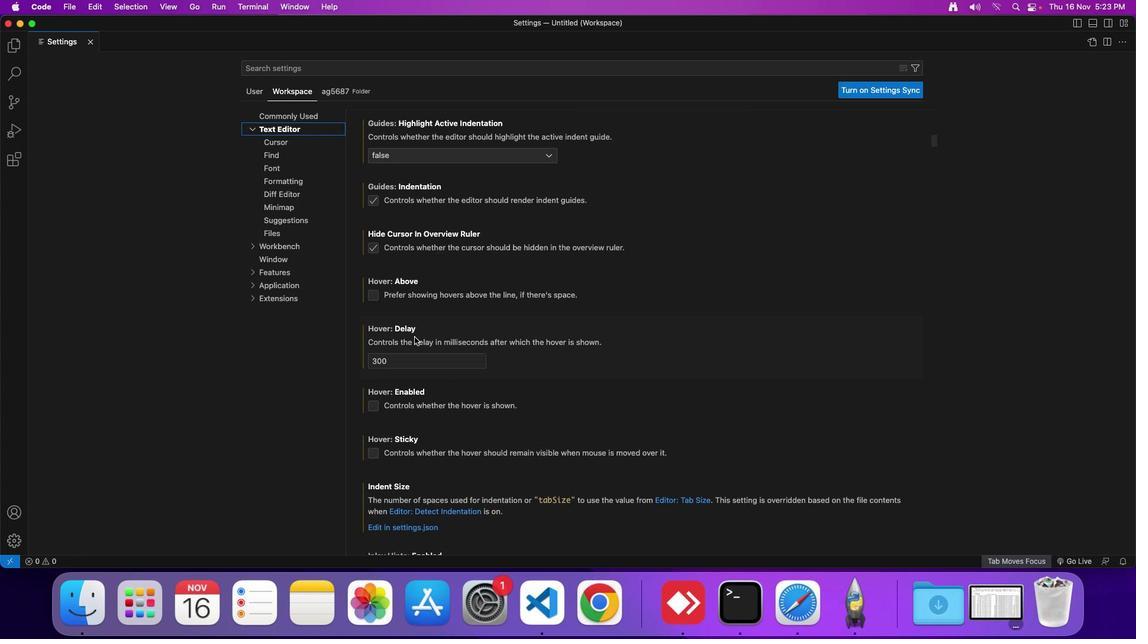 
Action: Mouse scrolled (410, 332) with delta (-3, -6)
Screenshot: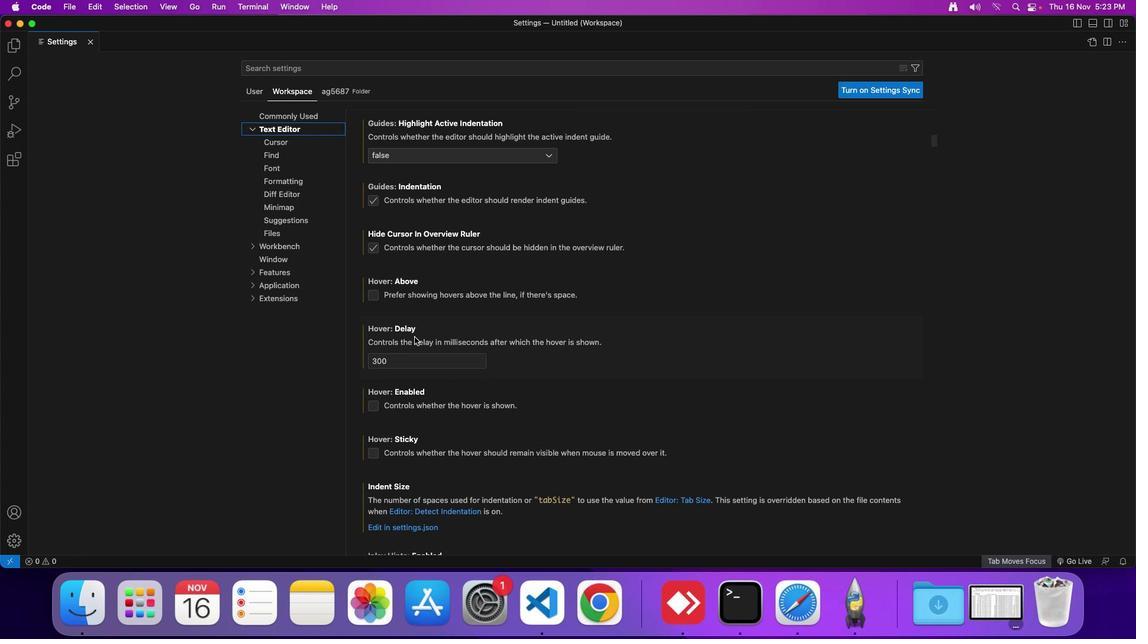 
Action: Mouse scrolled (410, 332) with delta (-3, -4)
Screenshot: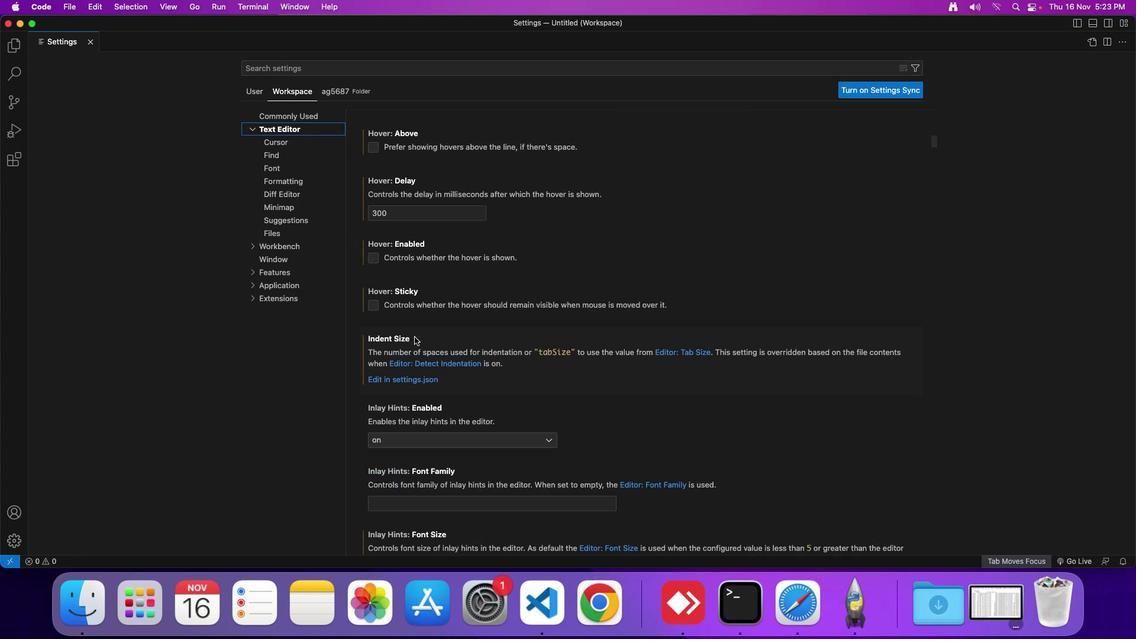 
Action: Mouse scrolled (410, 332) with delta (-3, -4)
Screenshot: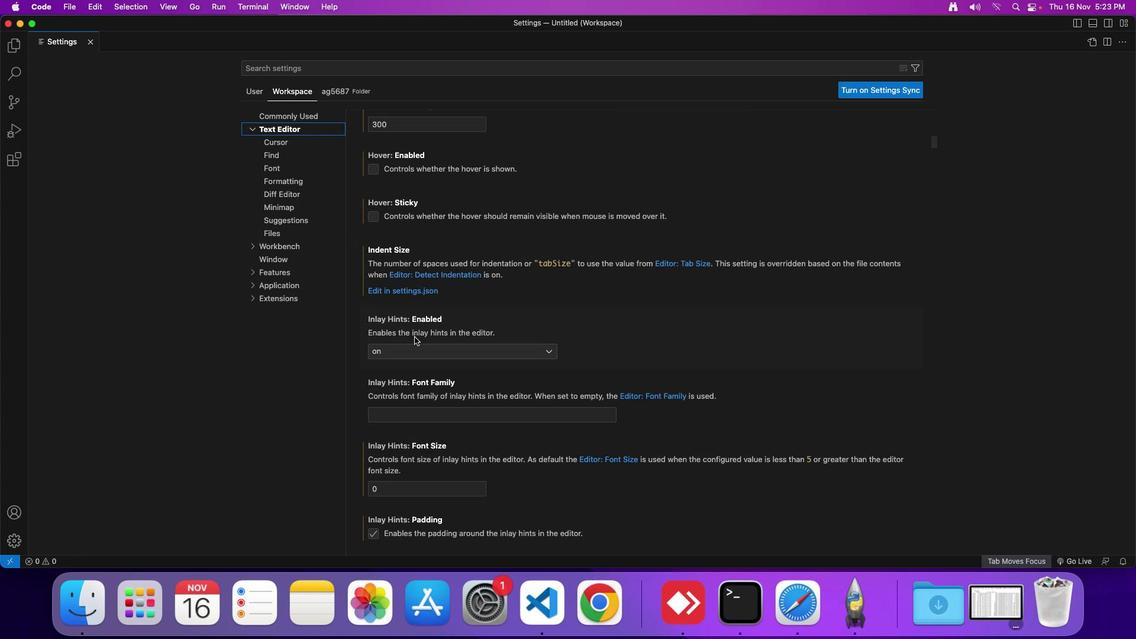 
Action: Mouse scrolled (410, 332) with delta (-3, -5)
Screenshot: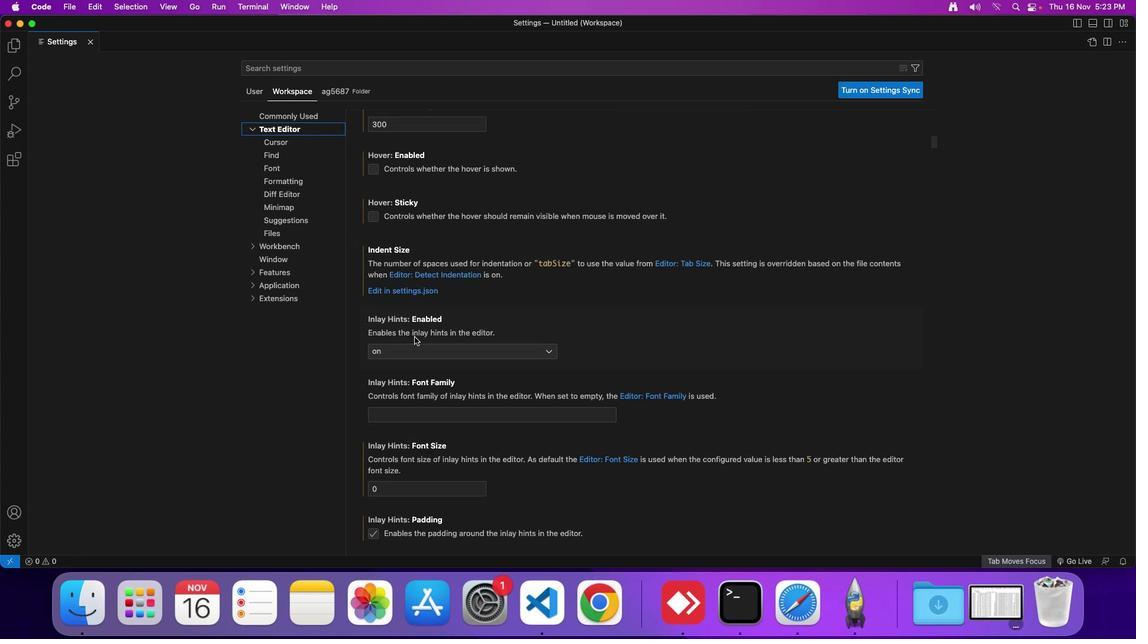 
Action: Mouse scrolled (410, 332) with delta (-3, -5)
Screenshot: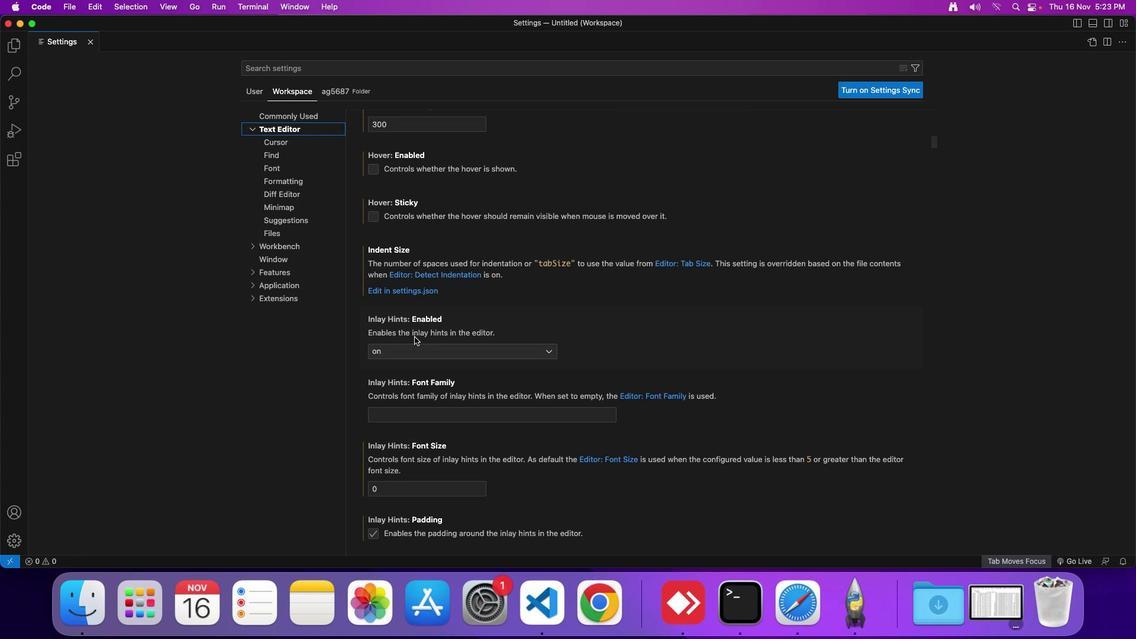 
Action: Mouse scrolled (410, 332) with delta (-3, -4)
Screenshot: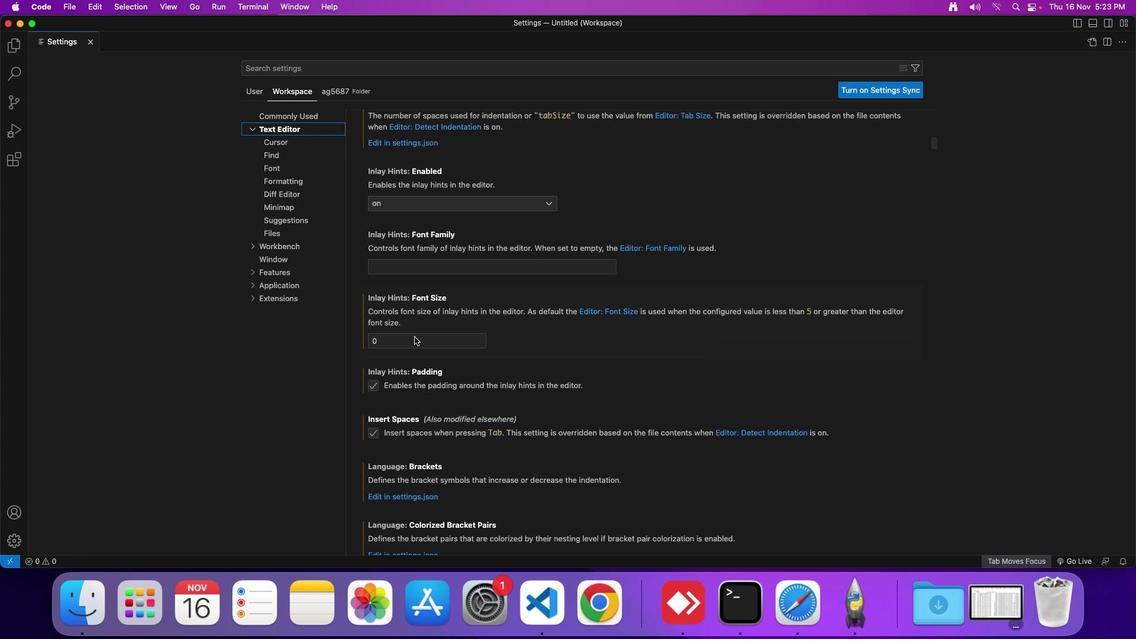 
Action: Mouse scrolled (410, 332) with delta (-3, -4)
Screenshot: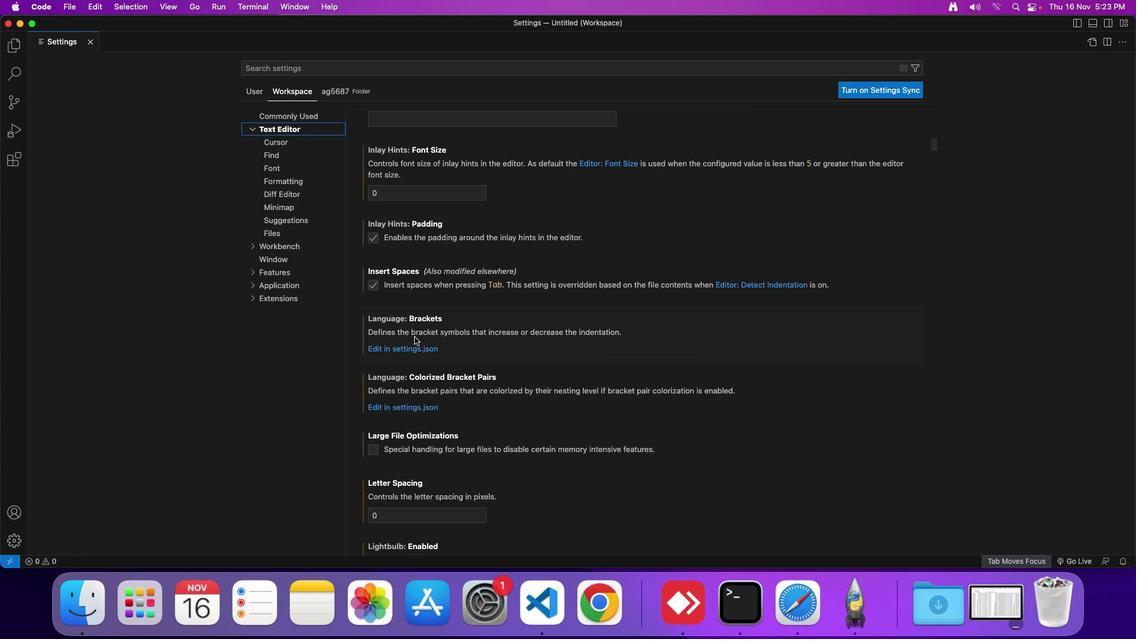 
Action: Mouse scrolled (410, 332) with delta (-3, -5)
Screenshot: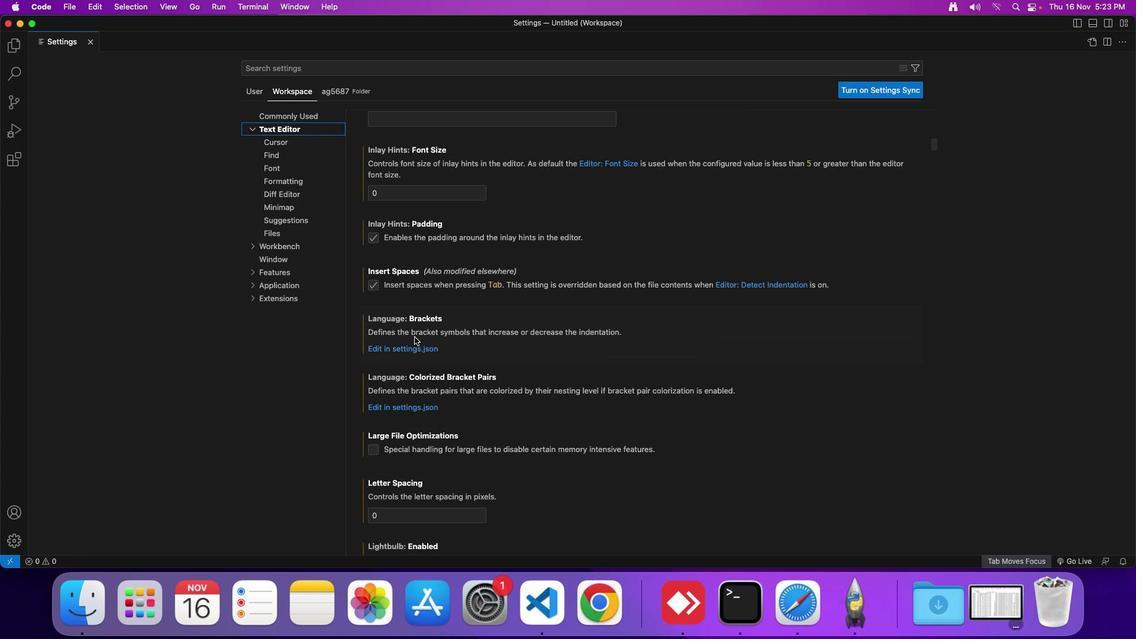 
Action: Mouse scrolled (410, 332) with delta (-3, -6)
Screenshot: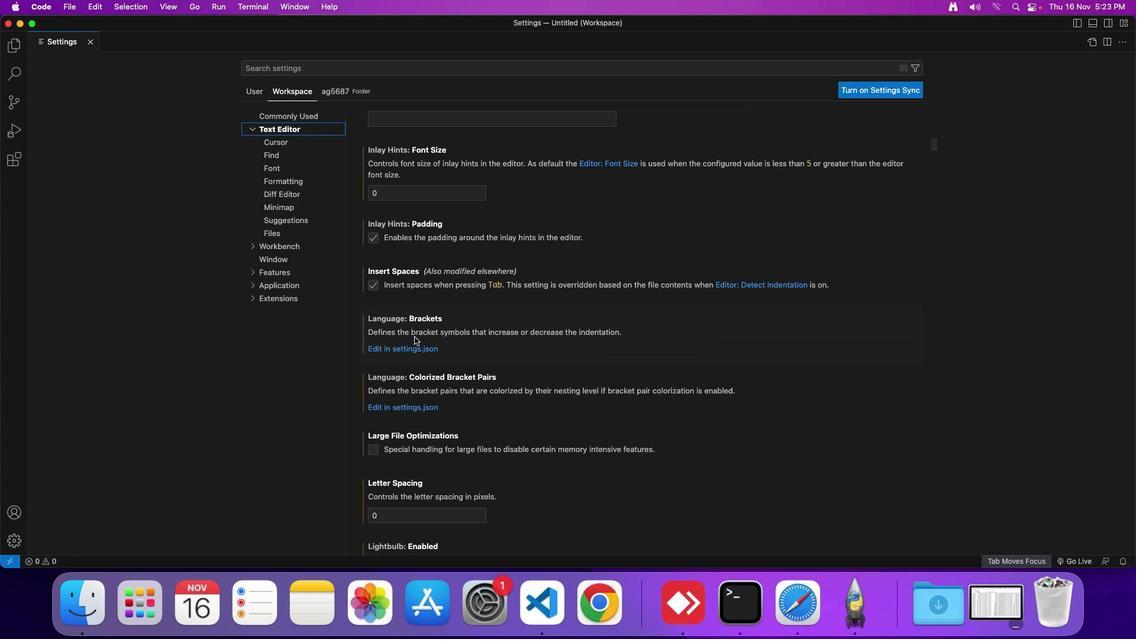 
Action: Mouse scrolled (410, 332) with delta (-3, -4)
Screenshot: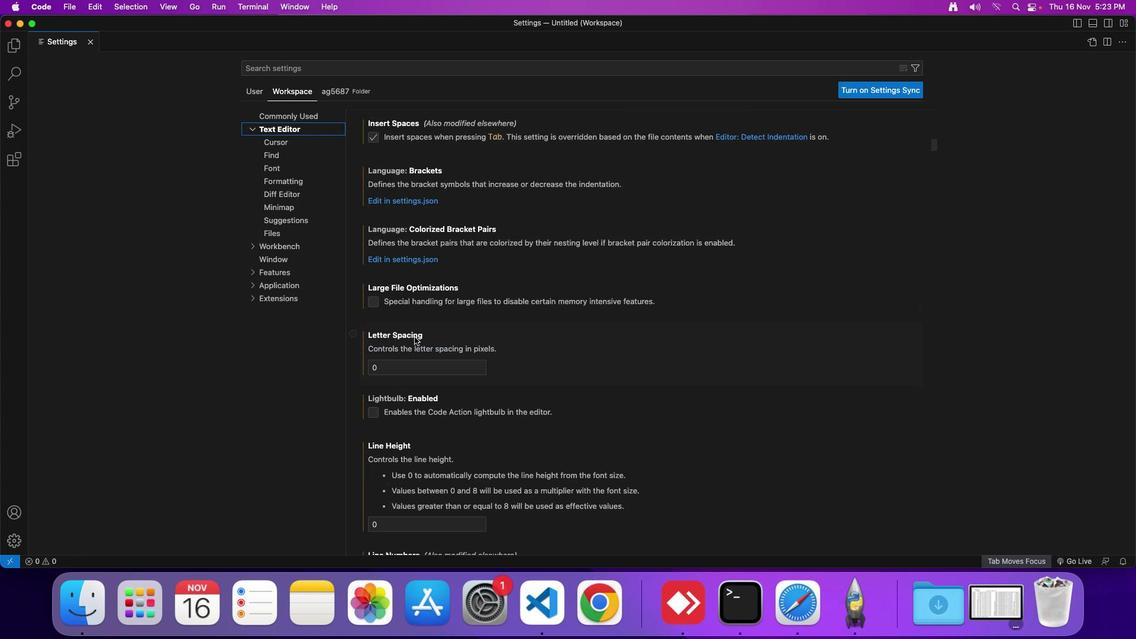 
Action: Mouse scrolled (410, 332) with delta (-3, -4)
Screenshot: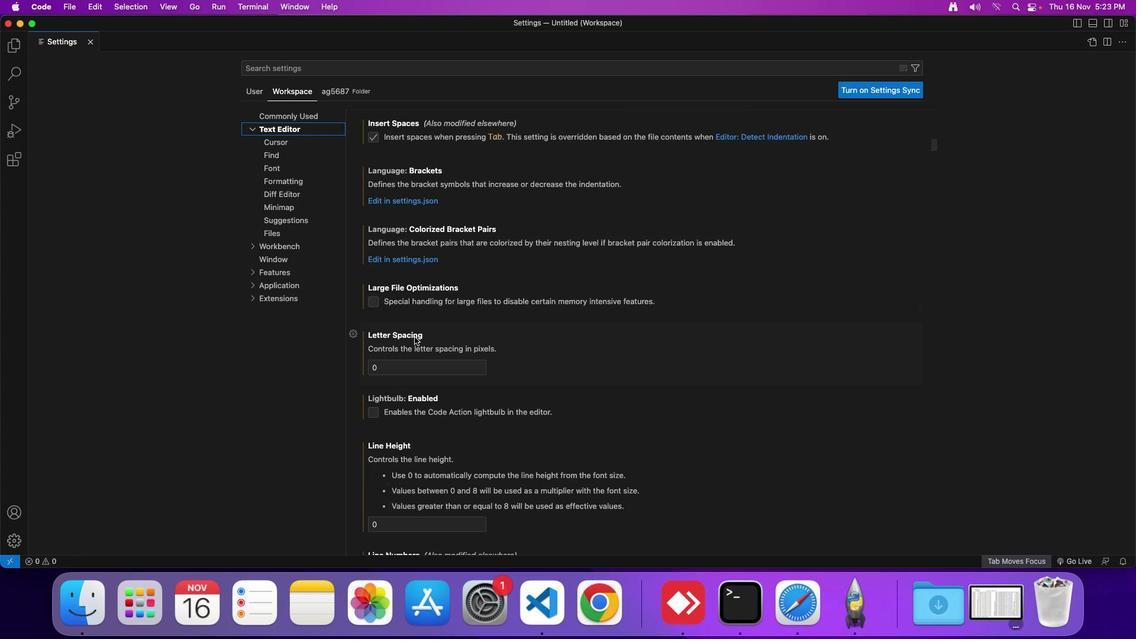 
Action: Mouse scrolled (410, 332) with delta (-3, -5)
Screenshot: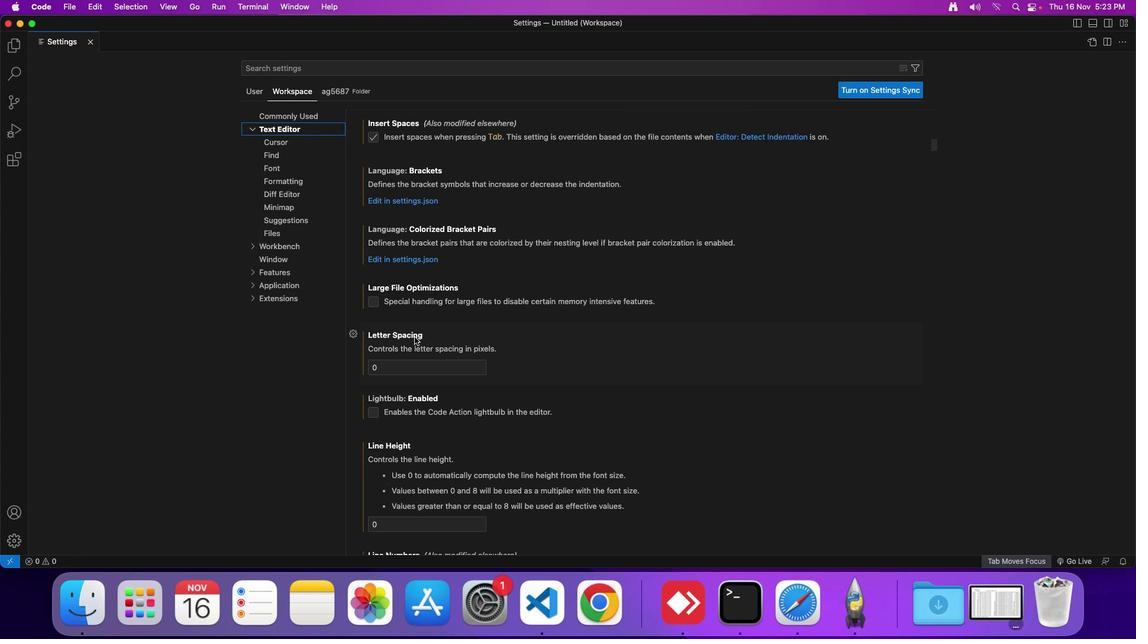 
Action: Mouse scrolled (410, 332) with delta (-3, -4)
Screenshot: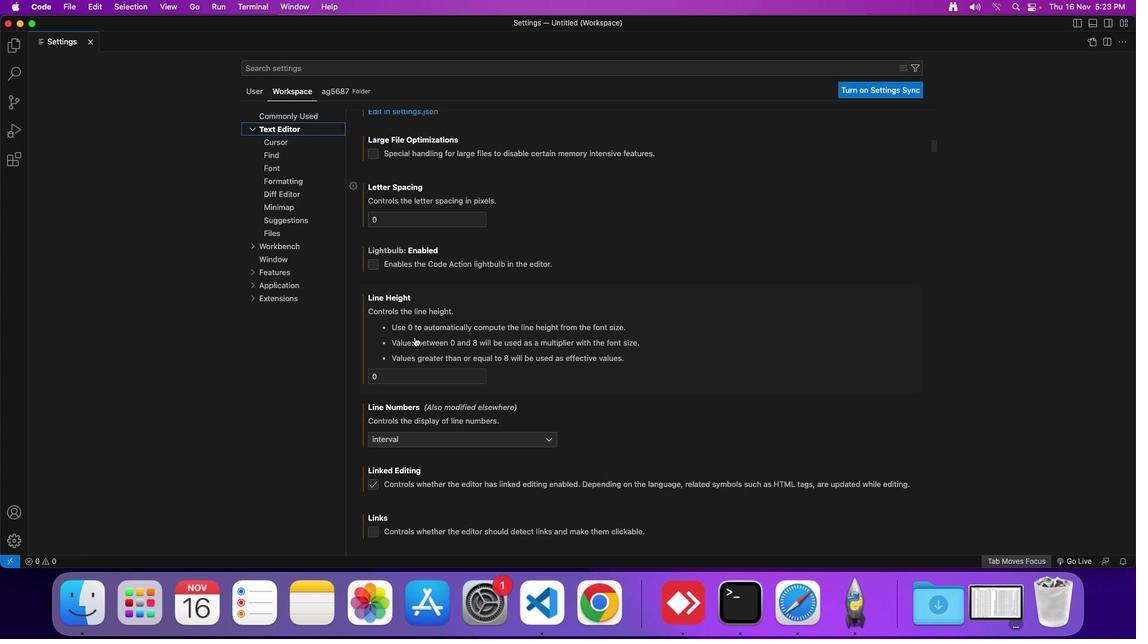 
Action: Mouse scrolled (410, 332) with delta (-3, -4)
Screenshot: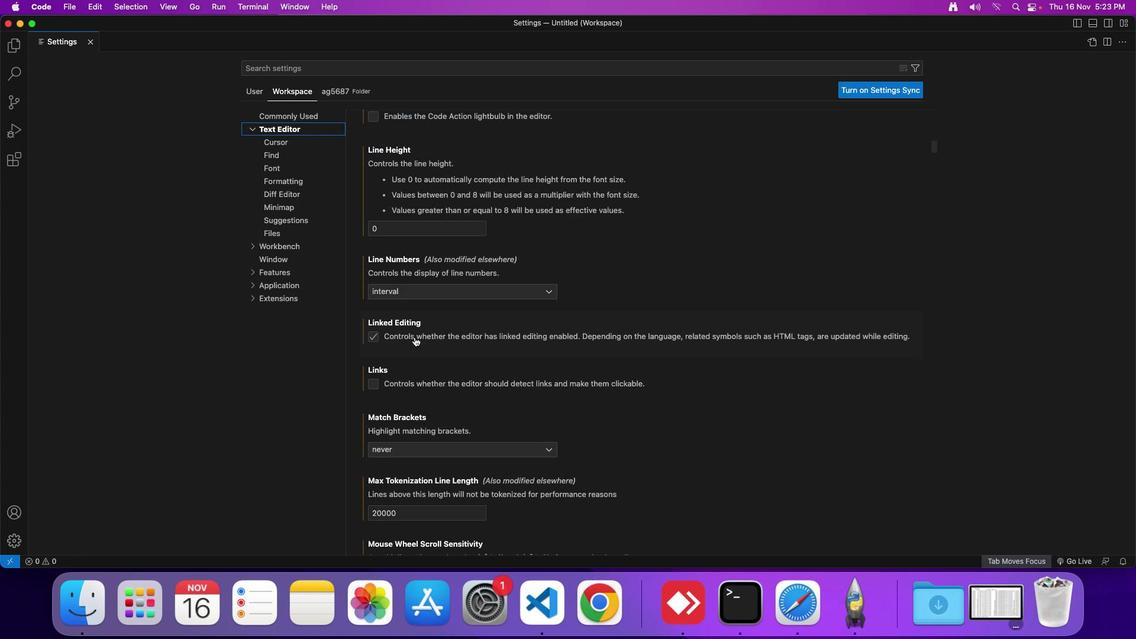 
Action: Mouse scrolled (410, 332) with delta (-3, -5)
Screenshot: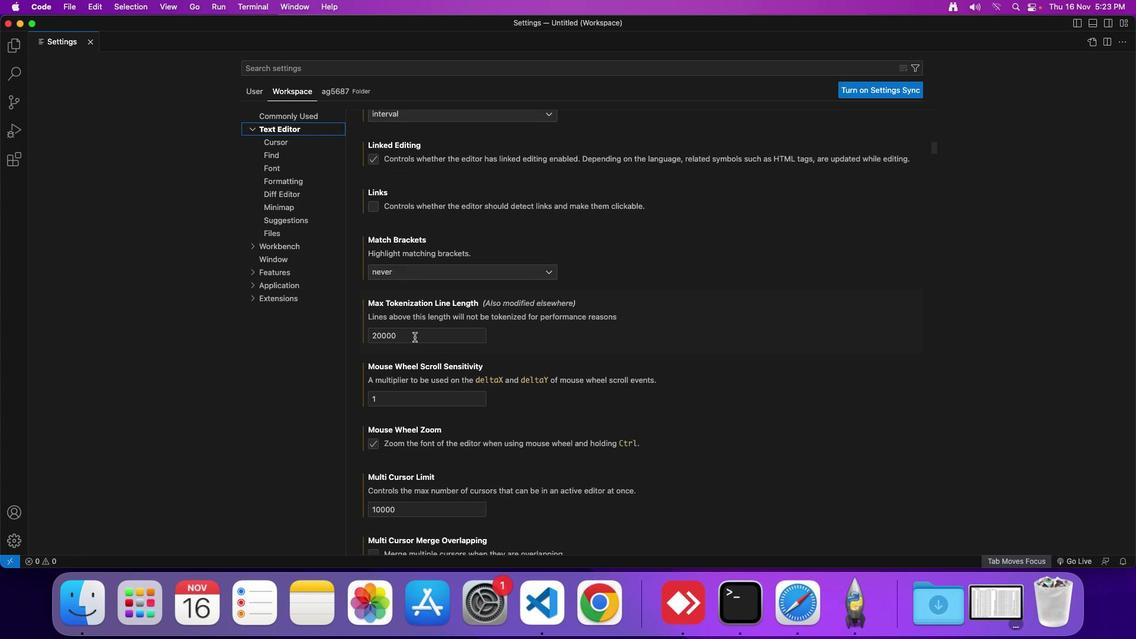 
Action: Mouse scrolled (410, 332) with delta (-3, -6)
Screenshot: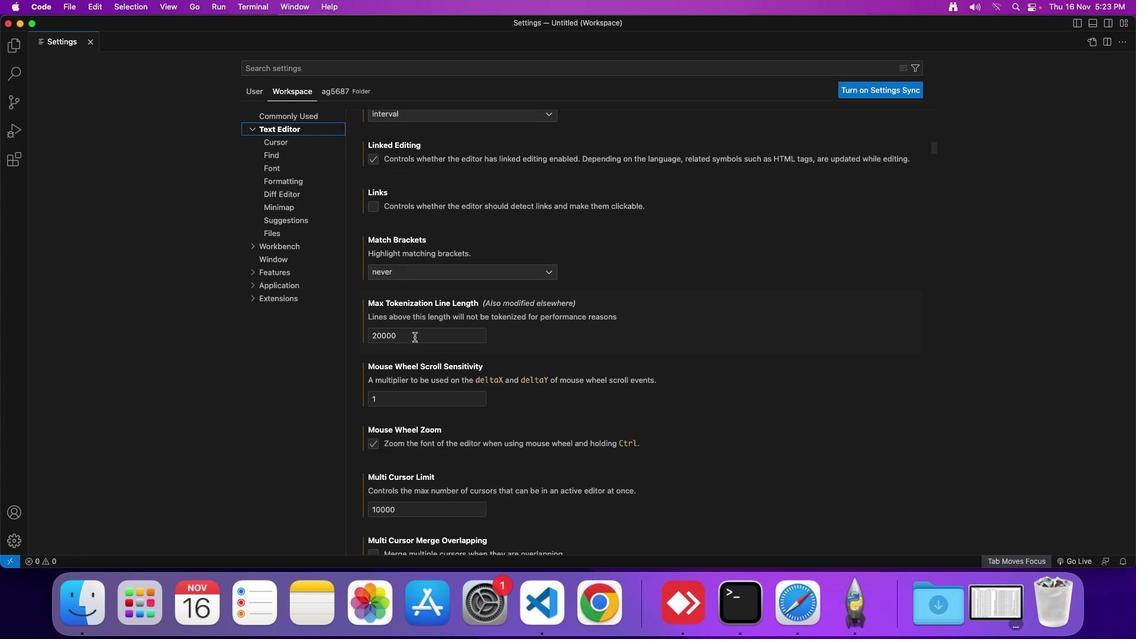 
Action: Mouse scrolled (410, 332) with delta (-3, -7)
Screenshot: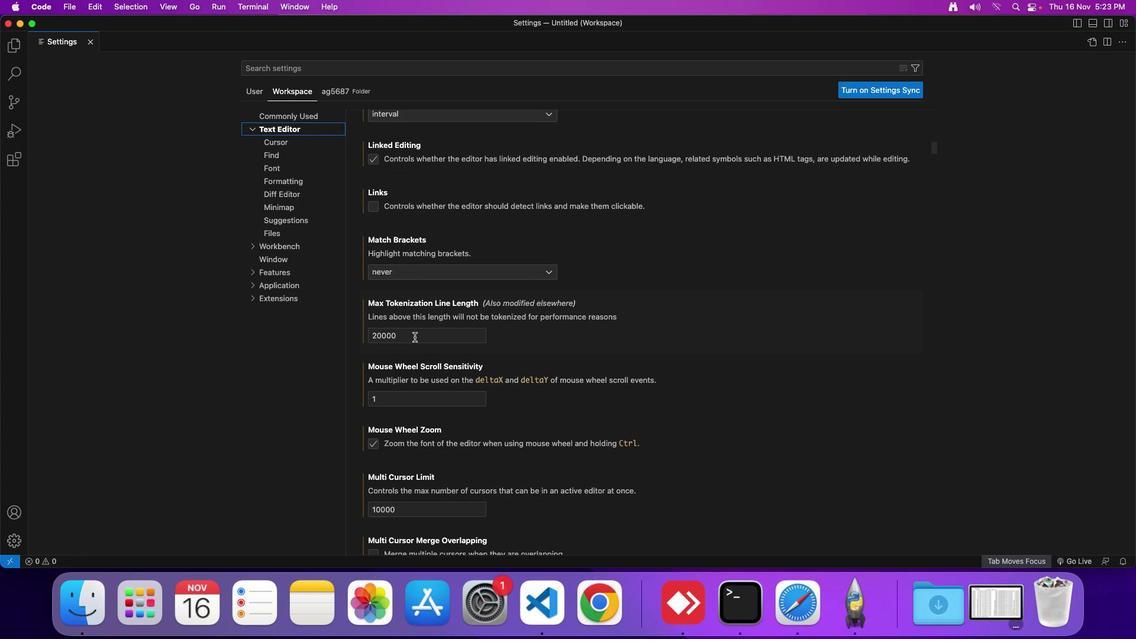
Action: Mouse scrolled (410, 332) with delta (-3, -4)
Screenshot: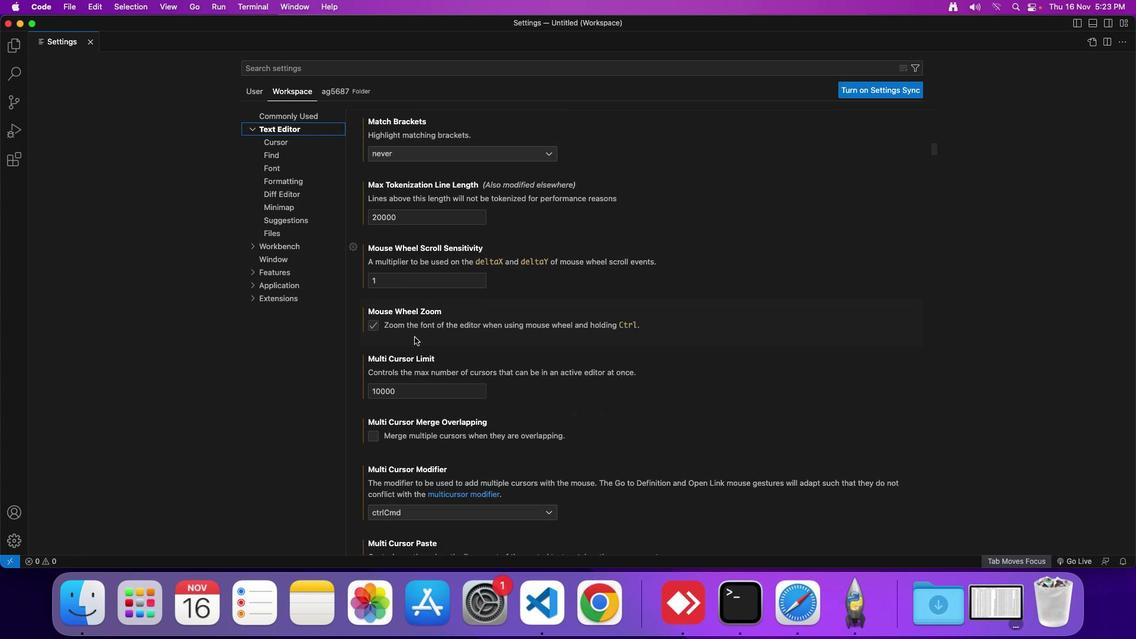 
Action: Mouse scrolled (410, 332) with delta (-3, -4)
Screenshot: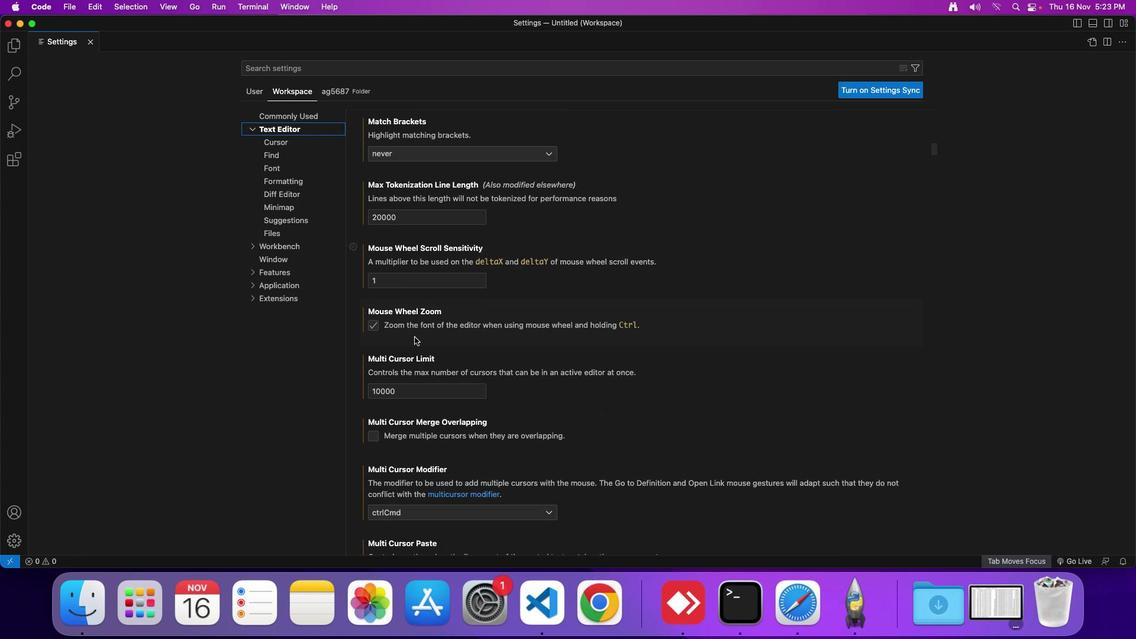 
Action: Mouse scrolled (410, 332) with delta (-3, -4)
Screenshot: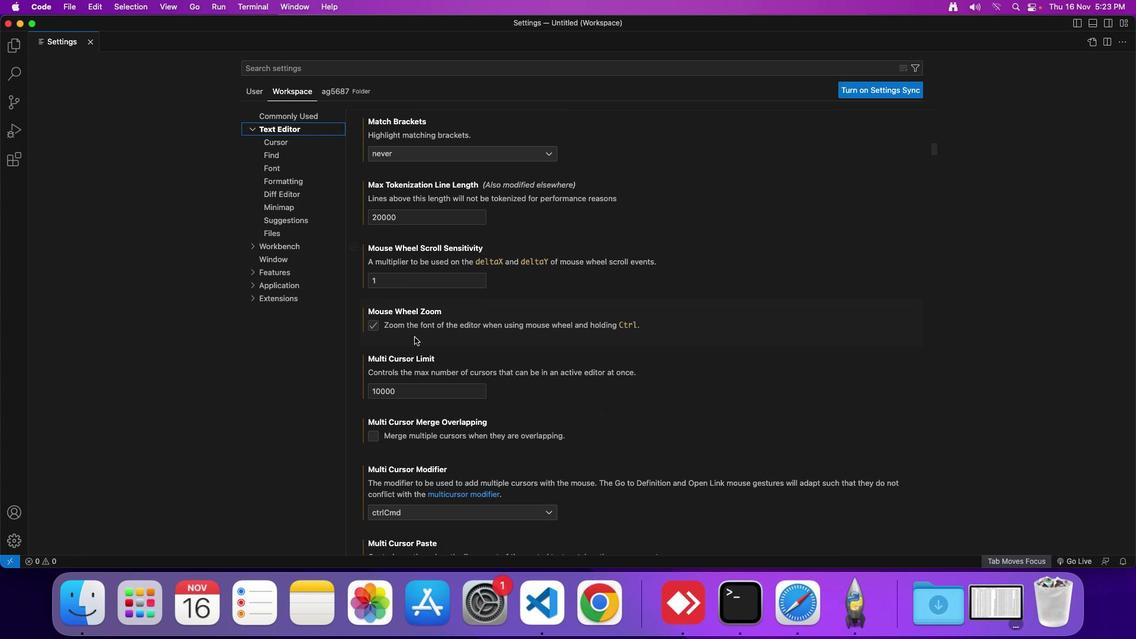 
Action: Mouse scrolled (410, 332) with delta (-3, -4)
Screenshot: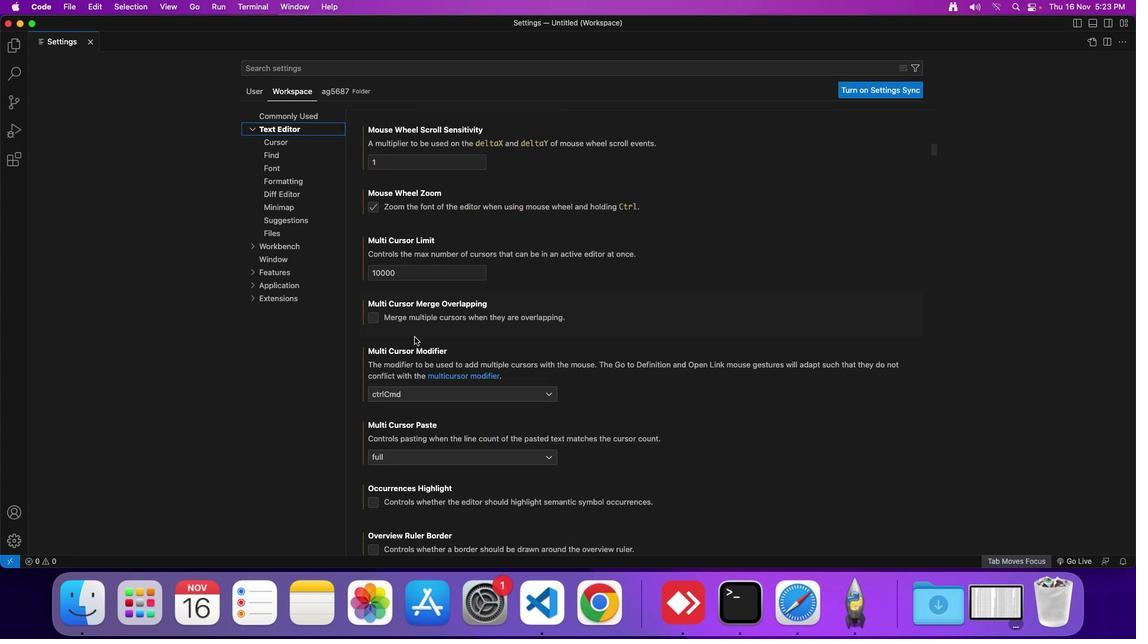 
Action: Mouse scrolled (410, 332) with delta (-3, -4)
Screenshot: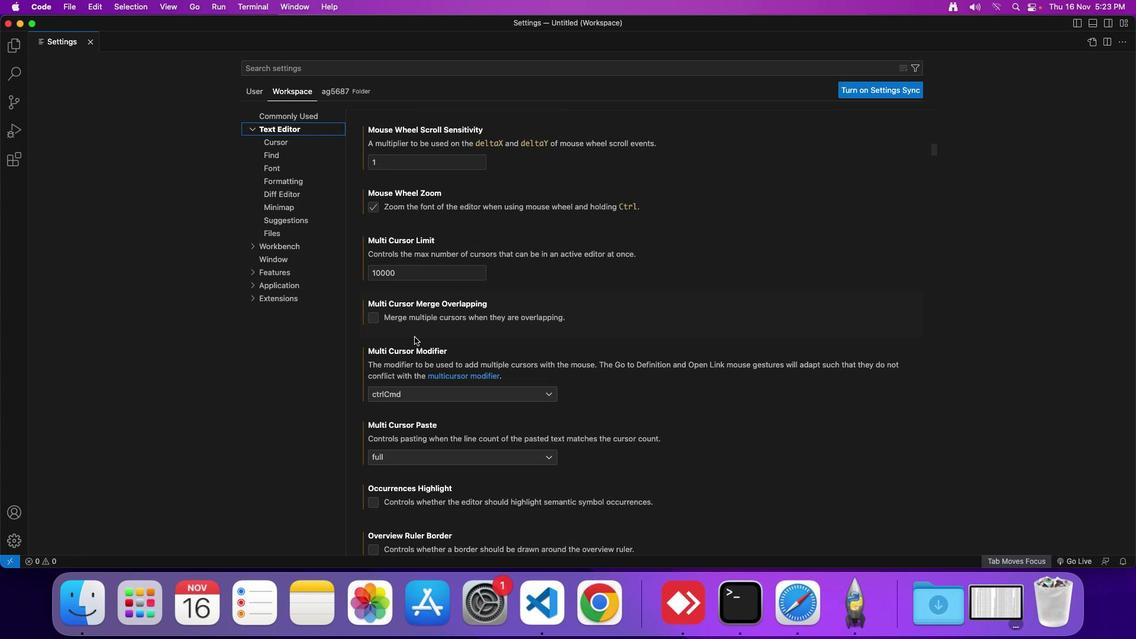 
Action: Mouse scrolled (410, 332) with delta (-3, -4)
Screenshot: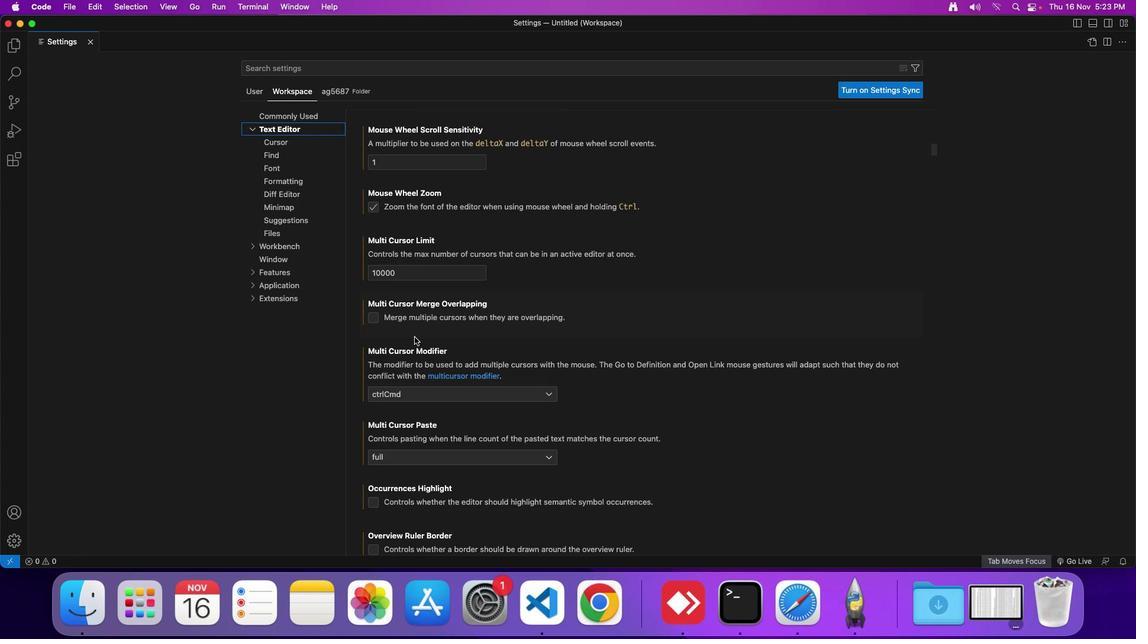 
Action: Mouse scrolled (410, 332) with delta (-3, -4)
Screenshot: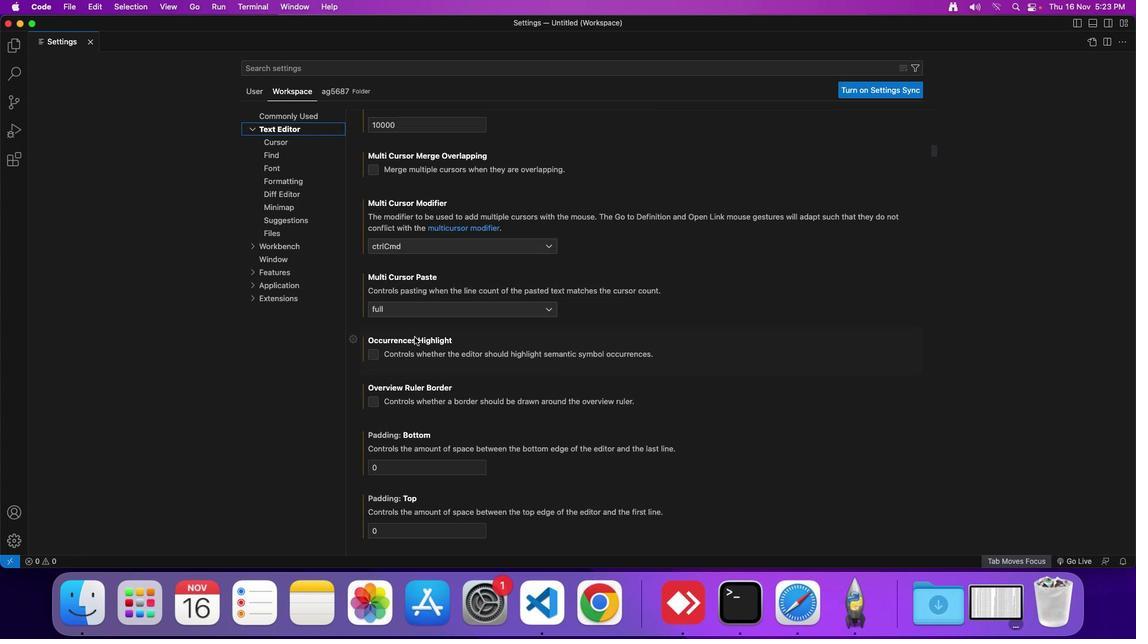 
Action: Mouse scrolled (410, 332) with delta (-3, -4)
Screenshot: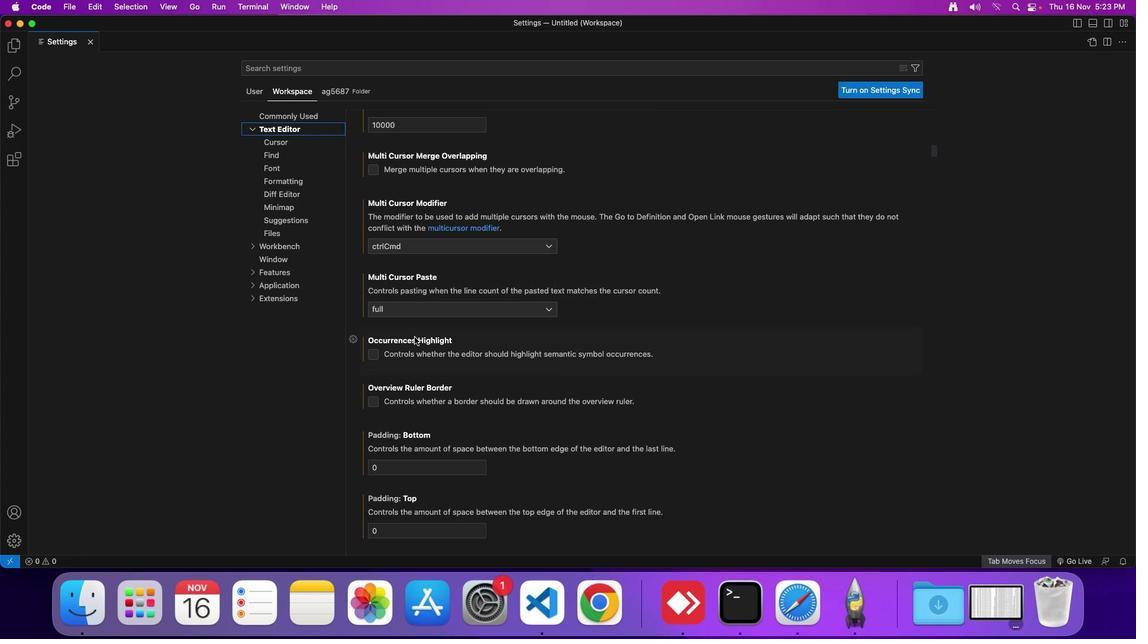 
Action: Mouse scrolled (410, 332) with delta (-3, -5)
Screenshot: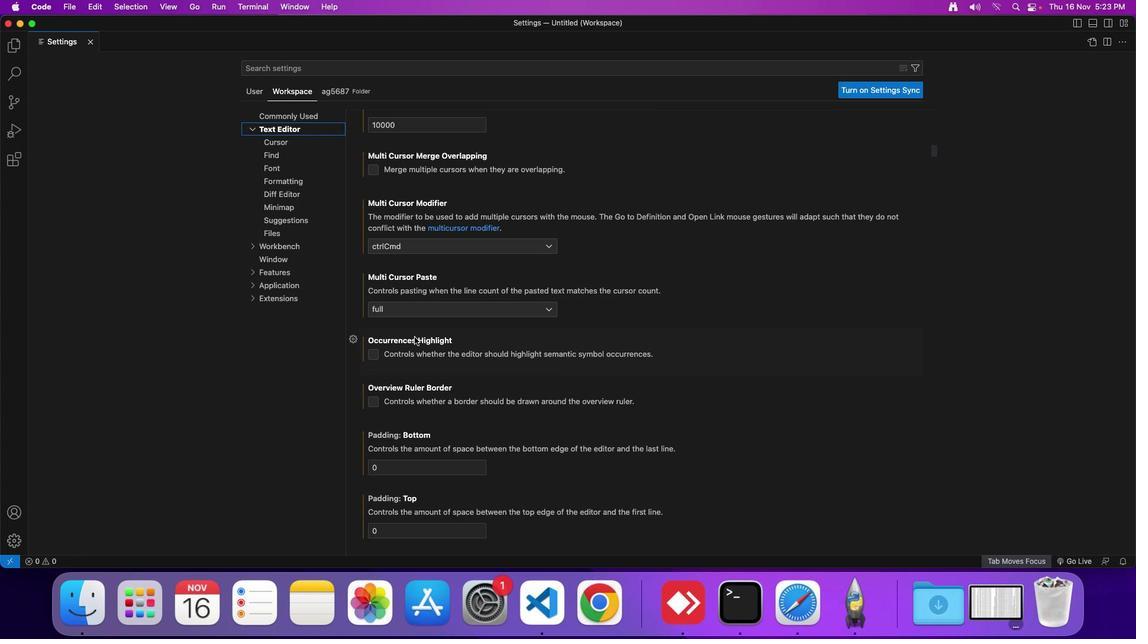 
Action: Mouse scrolled (410, 332) with delta (-3, -4)
Screenshot: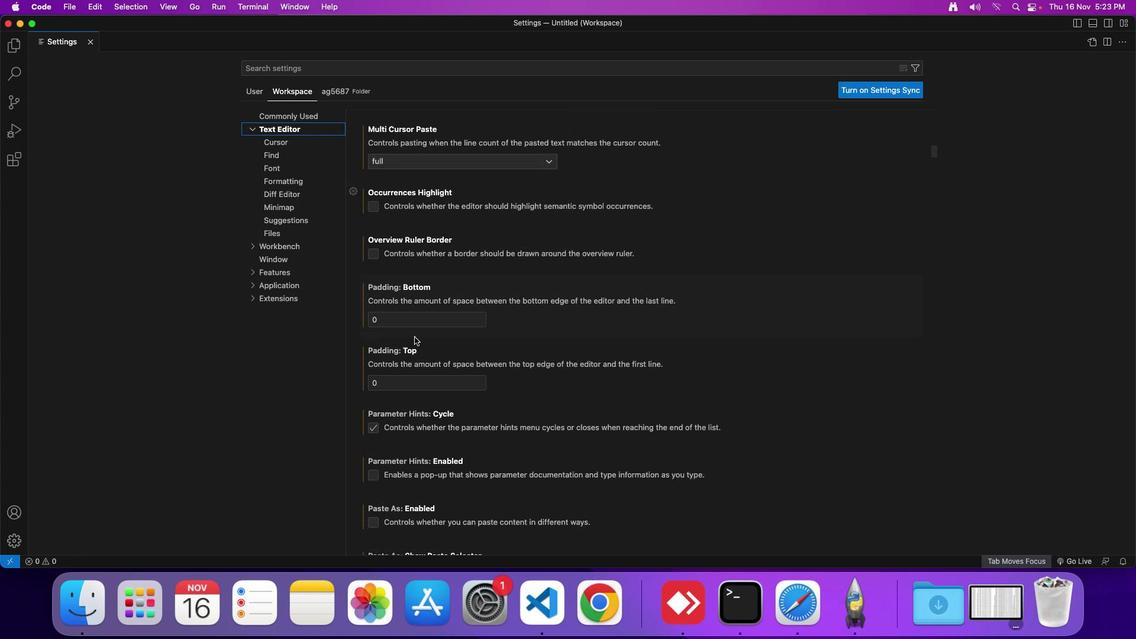 
Action: Mouse scrolled (410, 332) with delta (-3, -4)
Screenshot: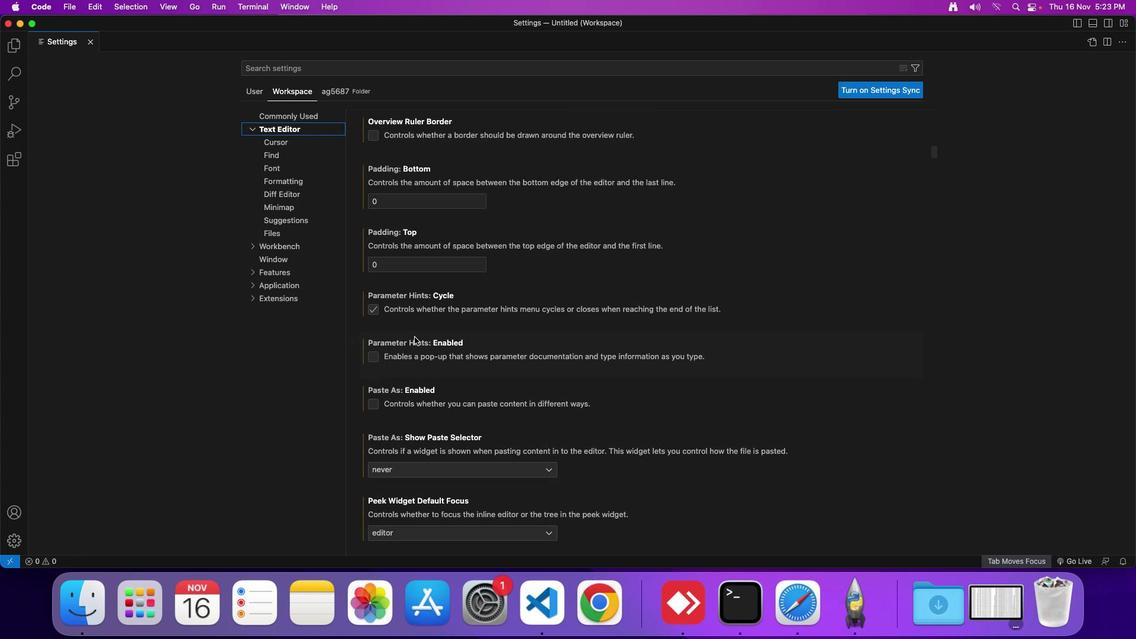 
Action: Mouse scrolled (410, 332) with delta (-3, -5)
Screenshot: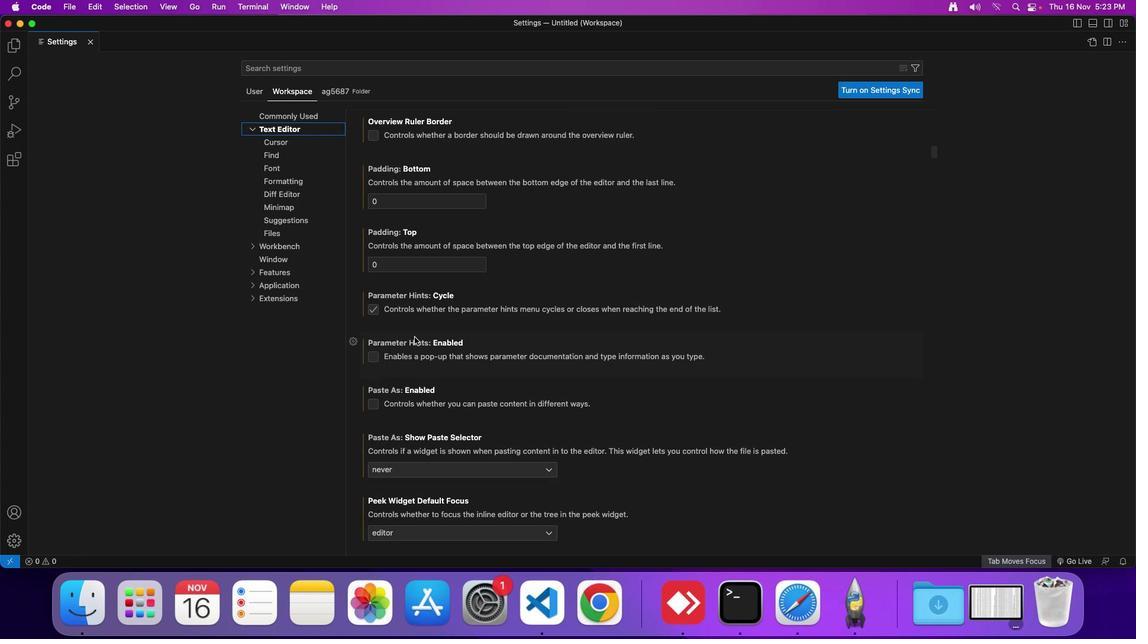
Action: Mouse scrolled (410, 332) with delta (-3, -5)
Screenshot: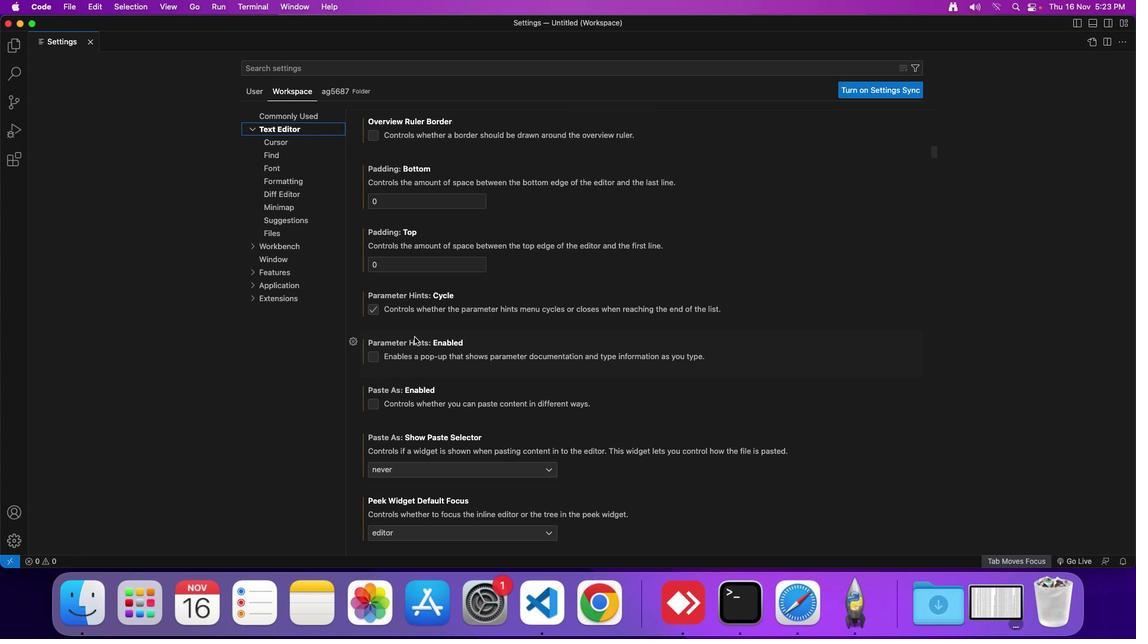 
Action: Mouse scrolled (410, 332) with delta (-3, -4)
Screenshot: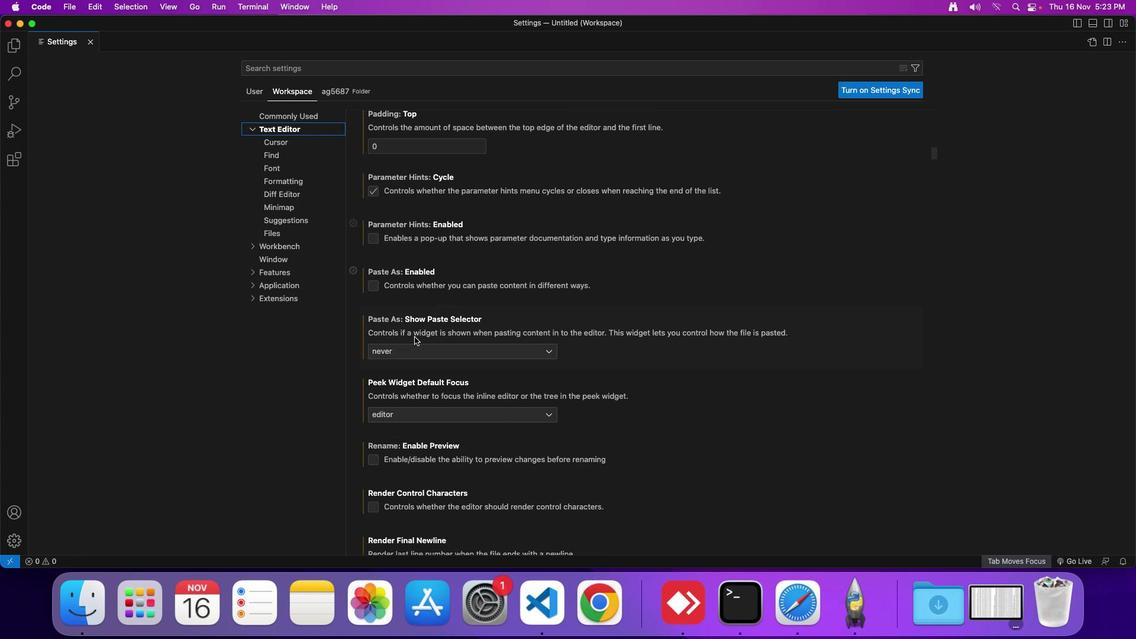 
Action: Mouse scrolled (410, 332) with delta (-3, -4)
Screenshot: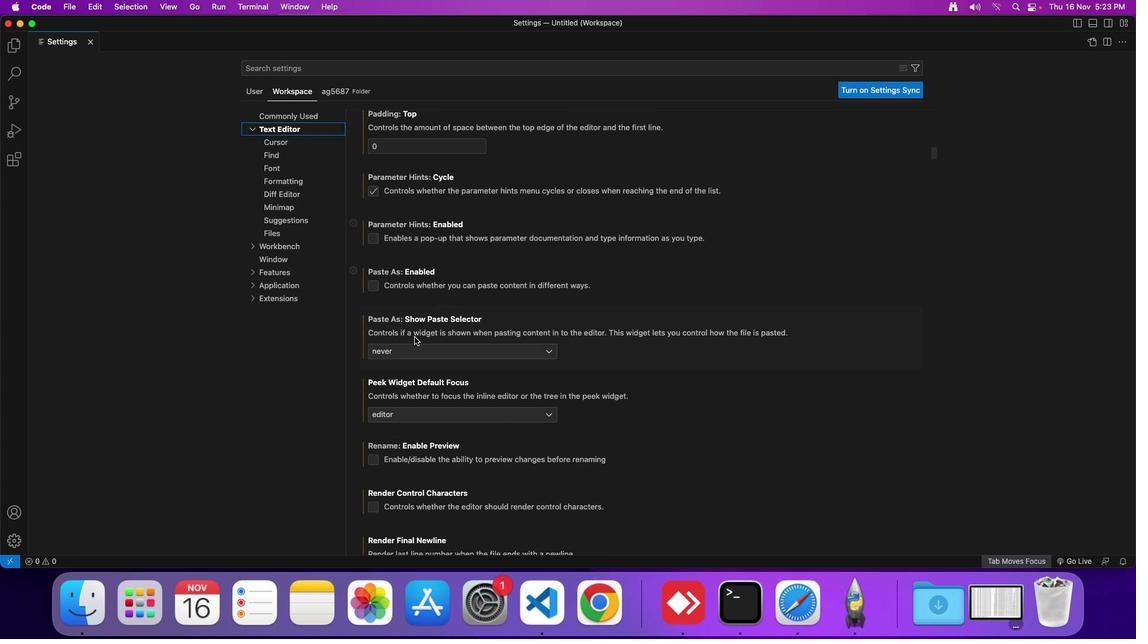 
Action: Mouse scrolled (410, 332) with delta (-3, -4)
Screenshot: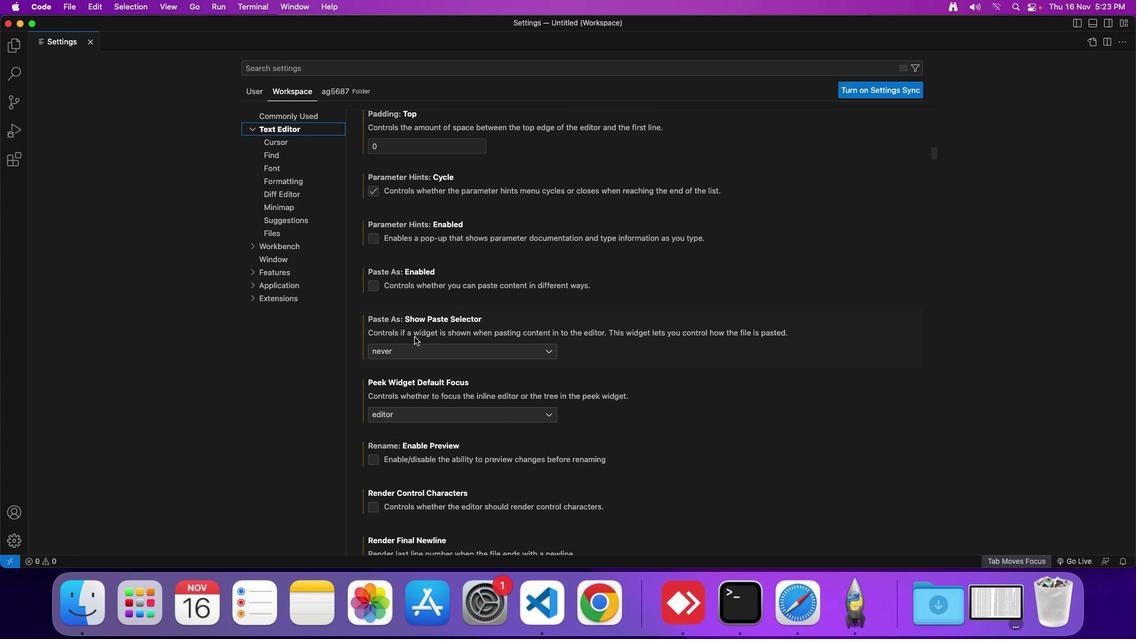 
Action: Mouse scrolled (410, 332) with delta (-3, -4)
Screenshot: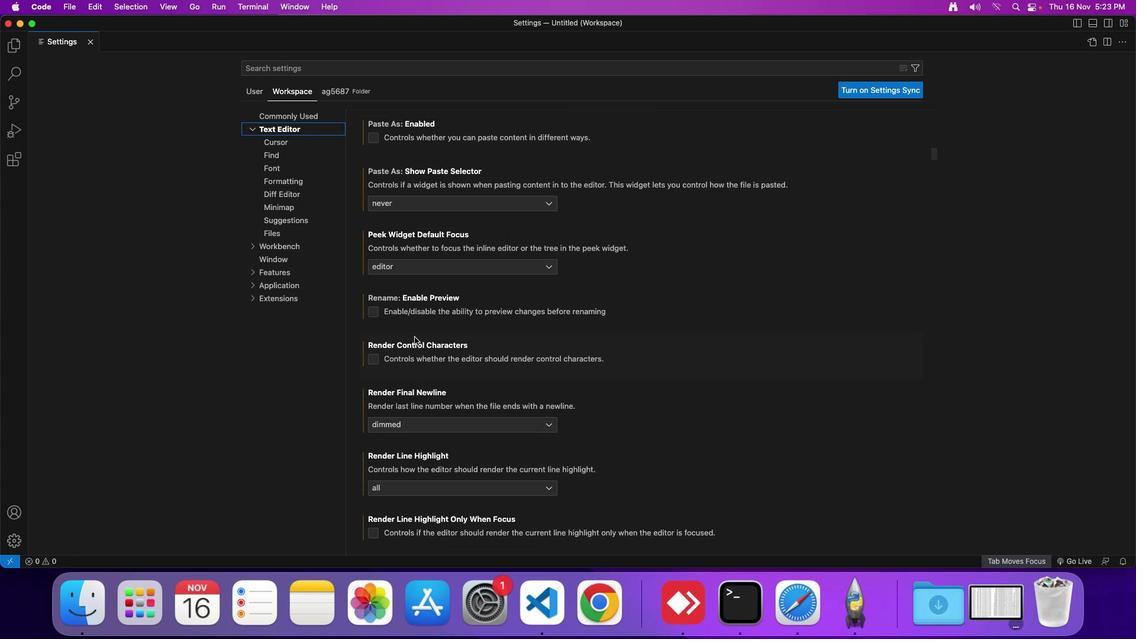 
Action: Mouse scrolled (410, 332) with delta (-3, -4)
Screenshot: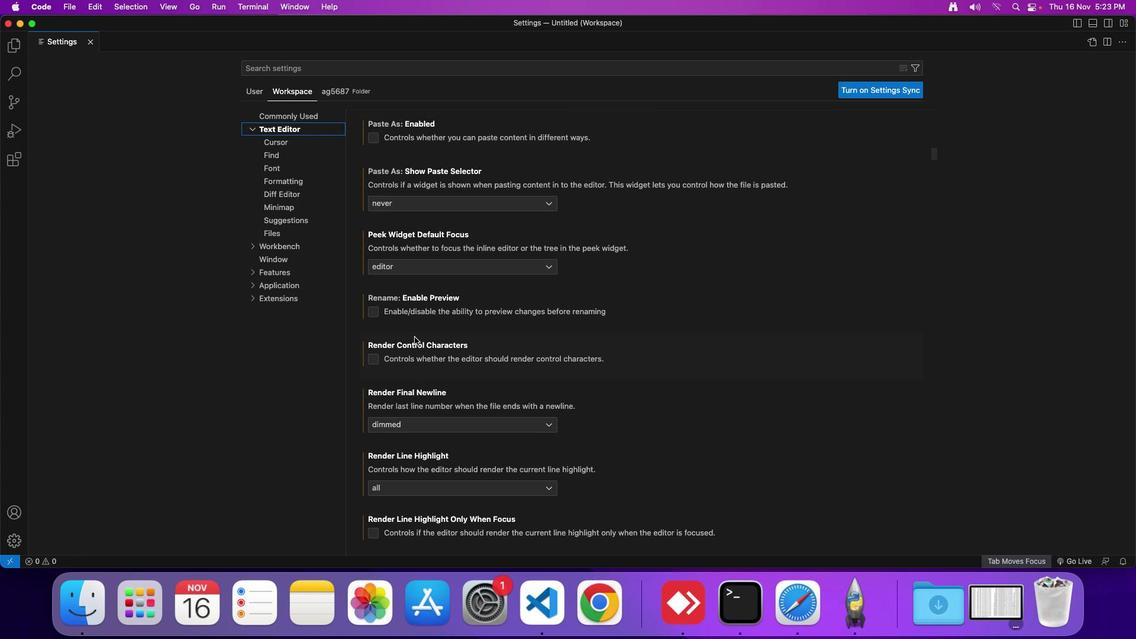 
Action: Mouse scrolled (410, 332) with delta (-3, -5)
Screenshot: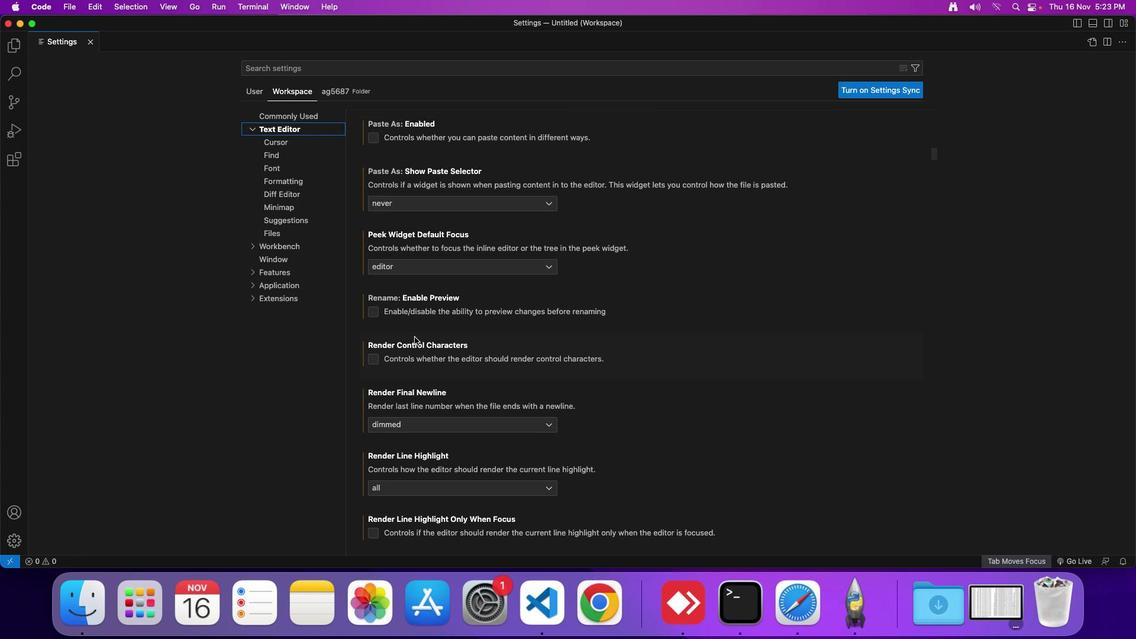 
Action: Mouse scrolled (410, 332) with delta (-3, -4)
Screenshot: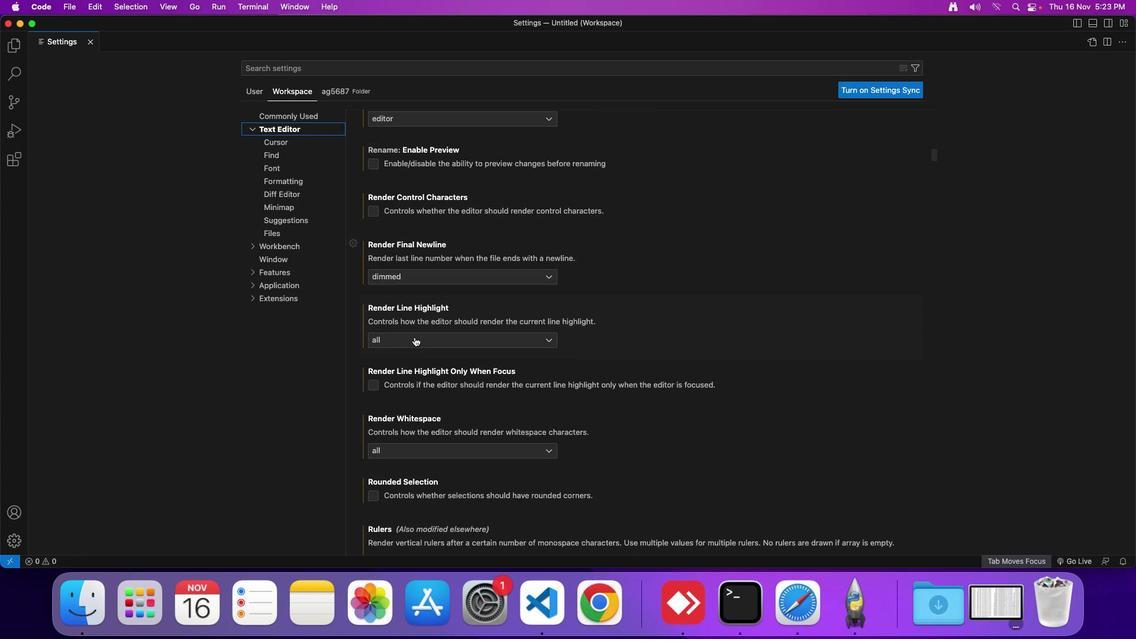 
Action: Mouse scrolled (410, 332) with delta (-3, -4)
Screenshot: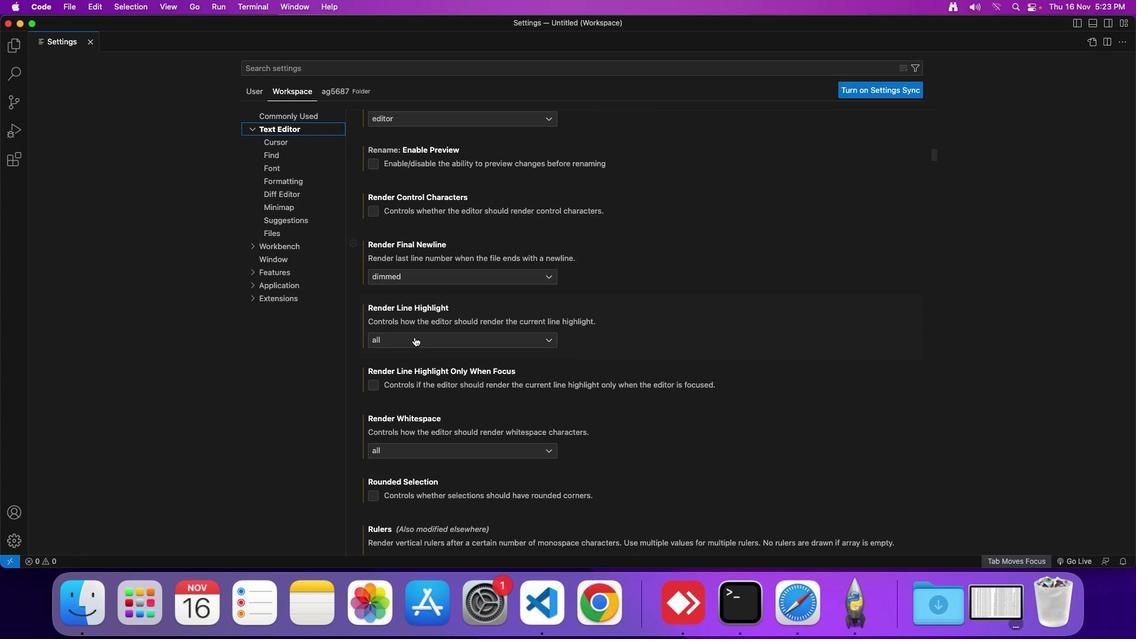 
Action: Mouse scrolled (410, 332) with delta (-3, -5)
Screenshot: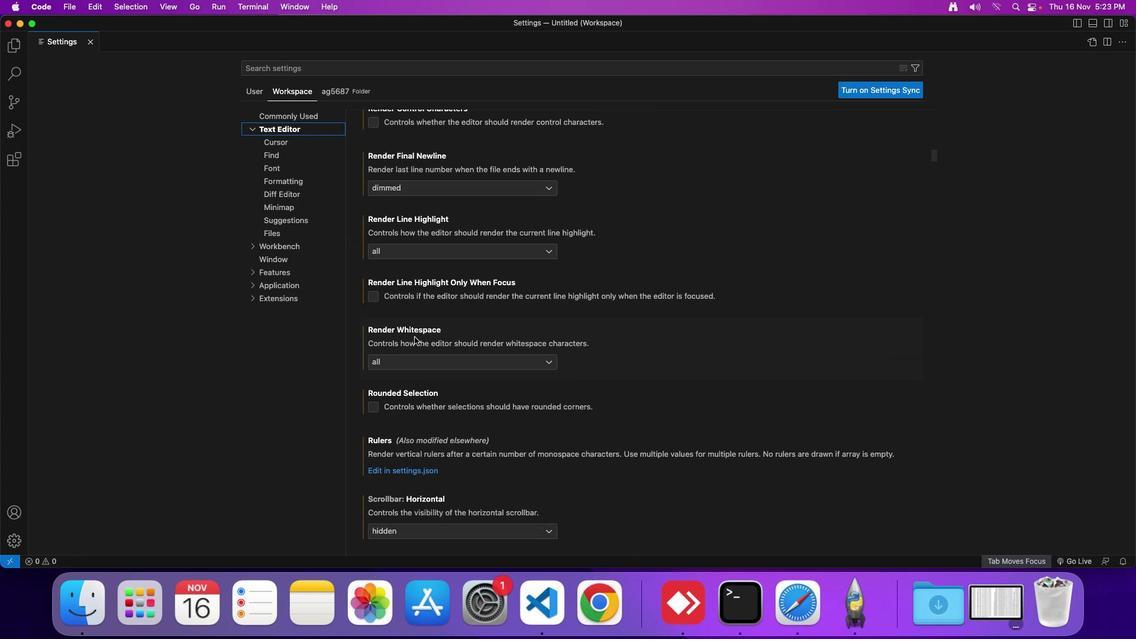
Action: Mouse scrolled (410, 332) with delta (-3, -5)
Screenshot: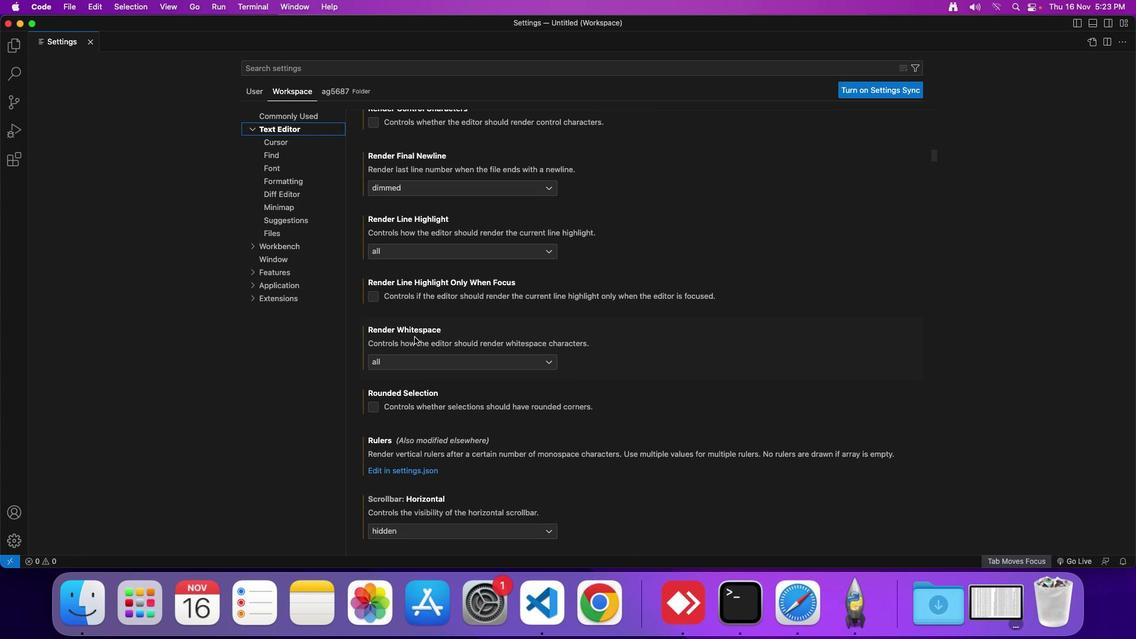
Action: Mouse scrolled (410, 332) with delta (-3, -4)
Screenshot: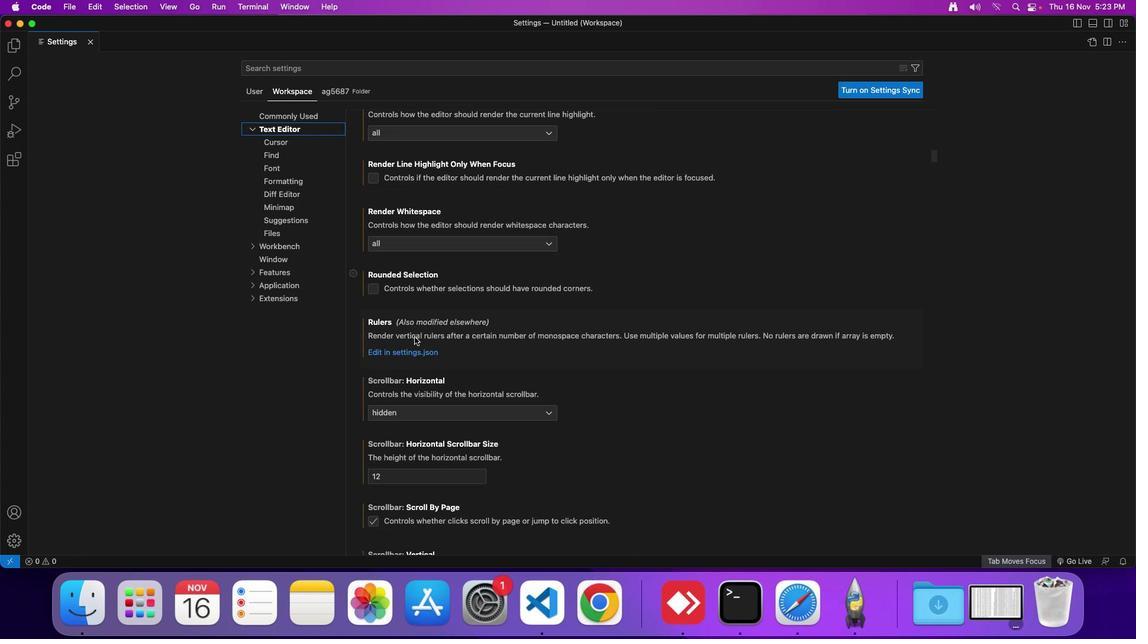 
Action: Mouse scrolled (410, 332) with delta (-3, -4)
Screenshot: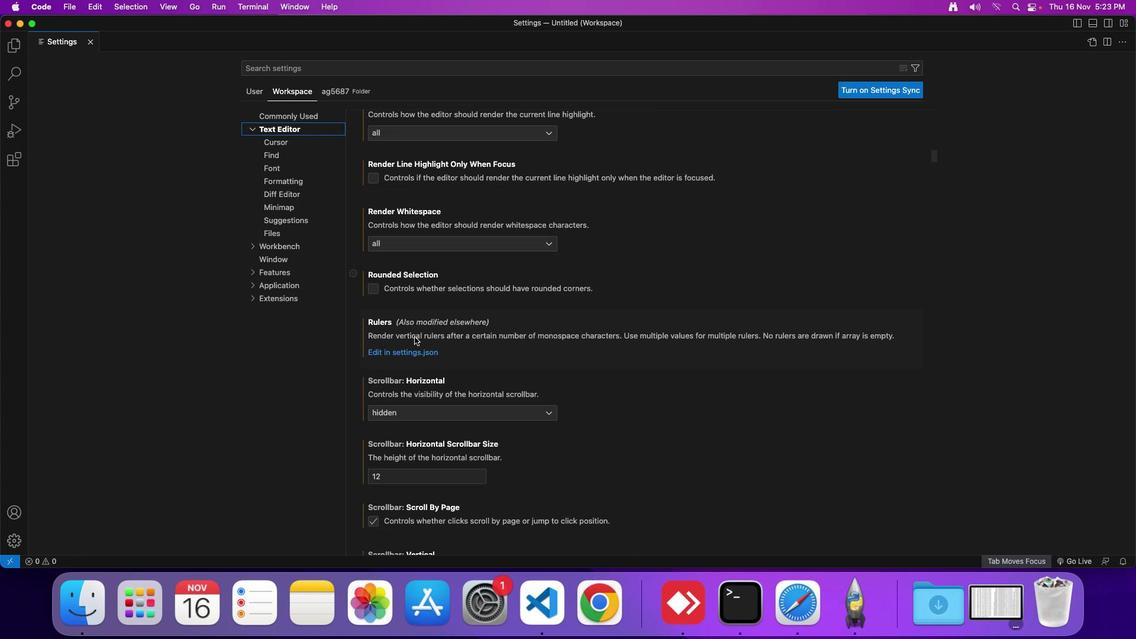 
Action: Mouse scrolled (410, 332) with delta (-3, -4)
Screenshot: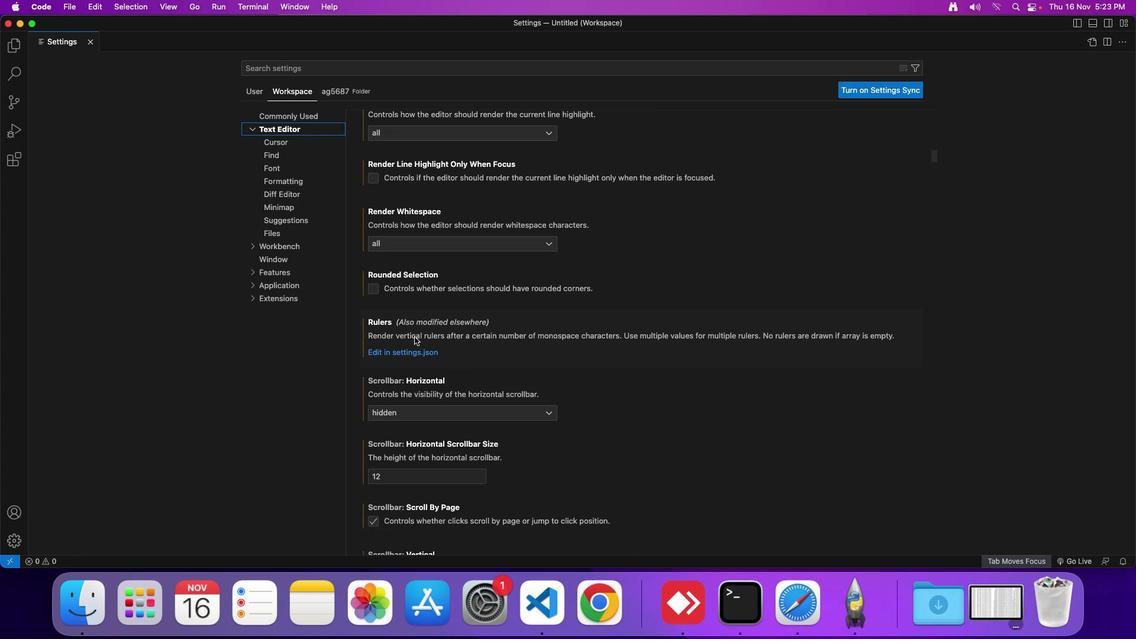 
Action: Mouse scrolled (410, 332) with delta (-3, -4)
Screenshot: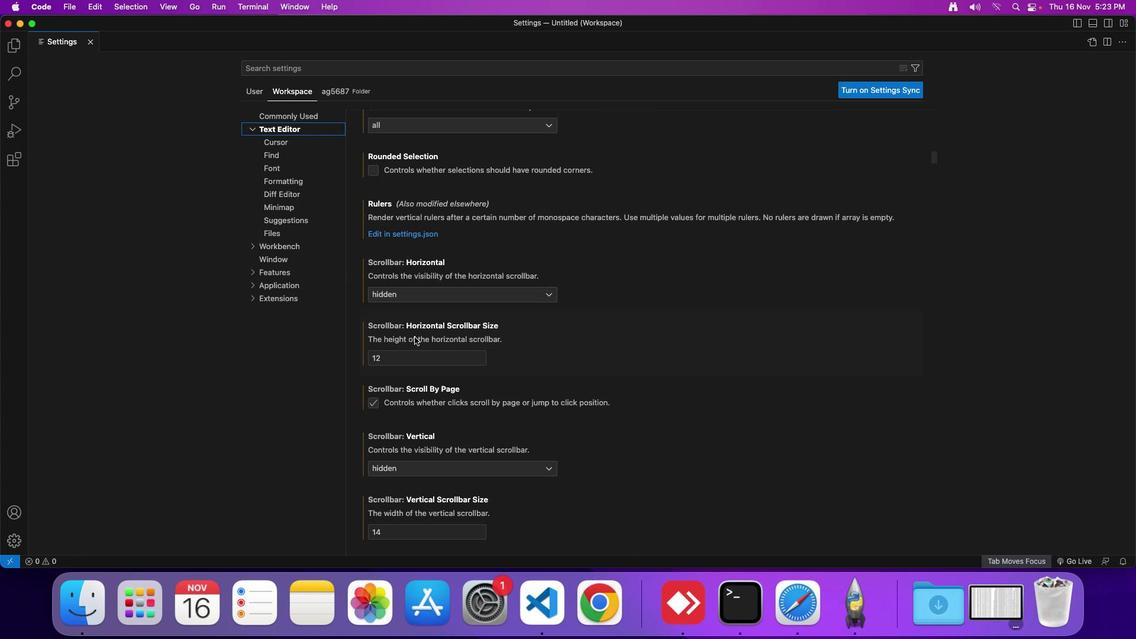 
Action: Mouse scrolled (410, 332) with delta (-3, -4)
Screenshot: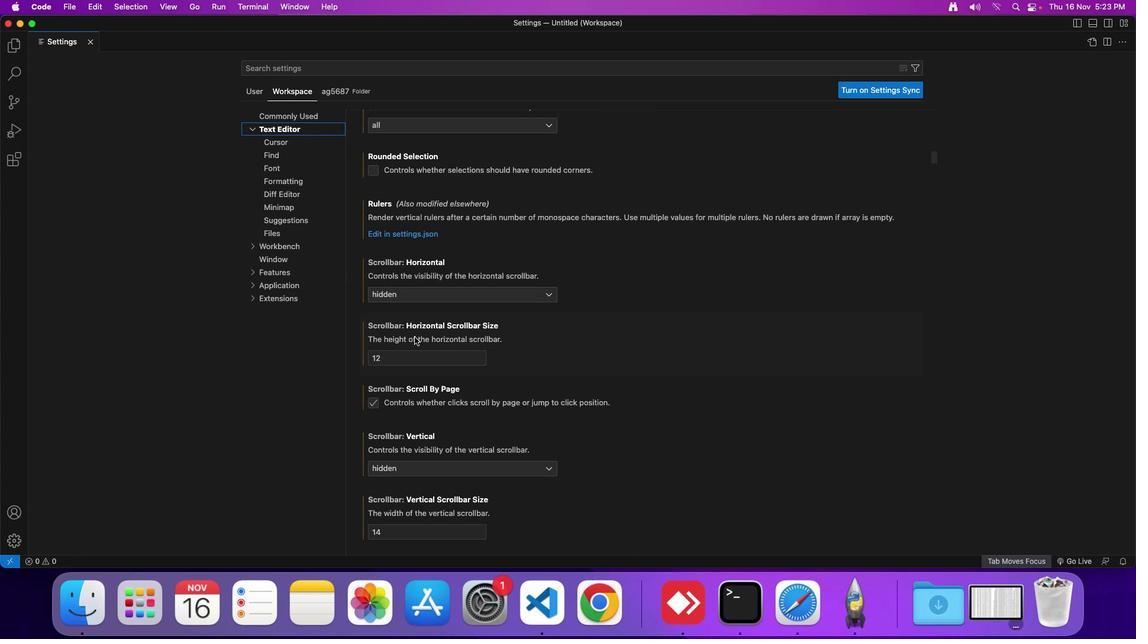 
Action: Mouse scrolled (410, 332) with delta (-3, -4)
Screenshot: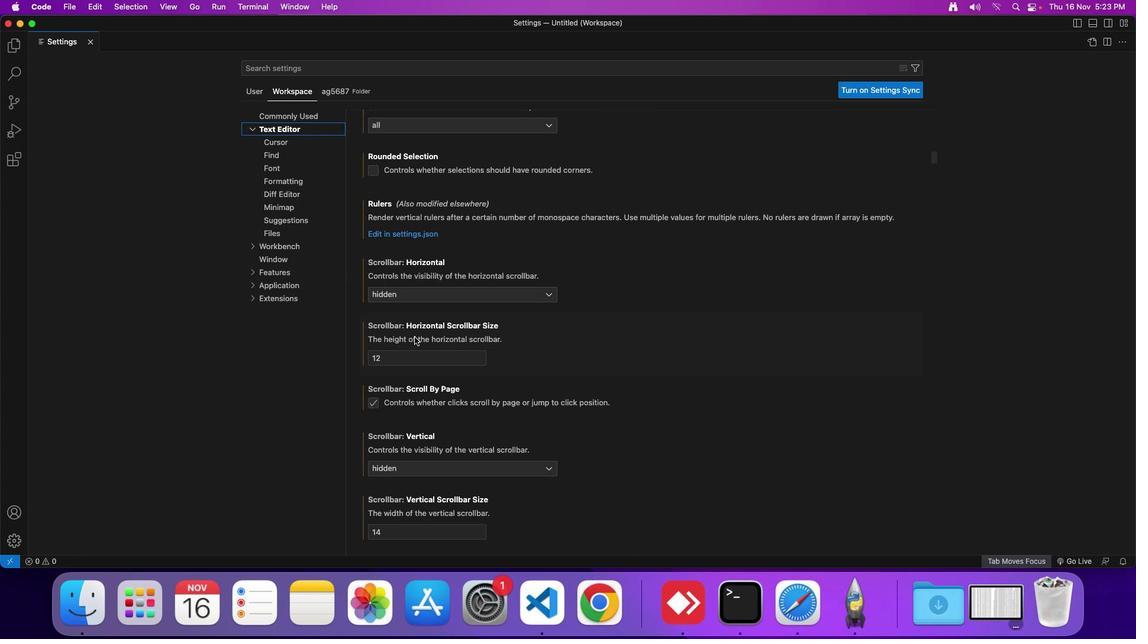 
Action: Mouse scrolled (410, 332) with delta (-3, -4)
Screenshot: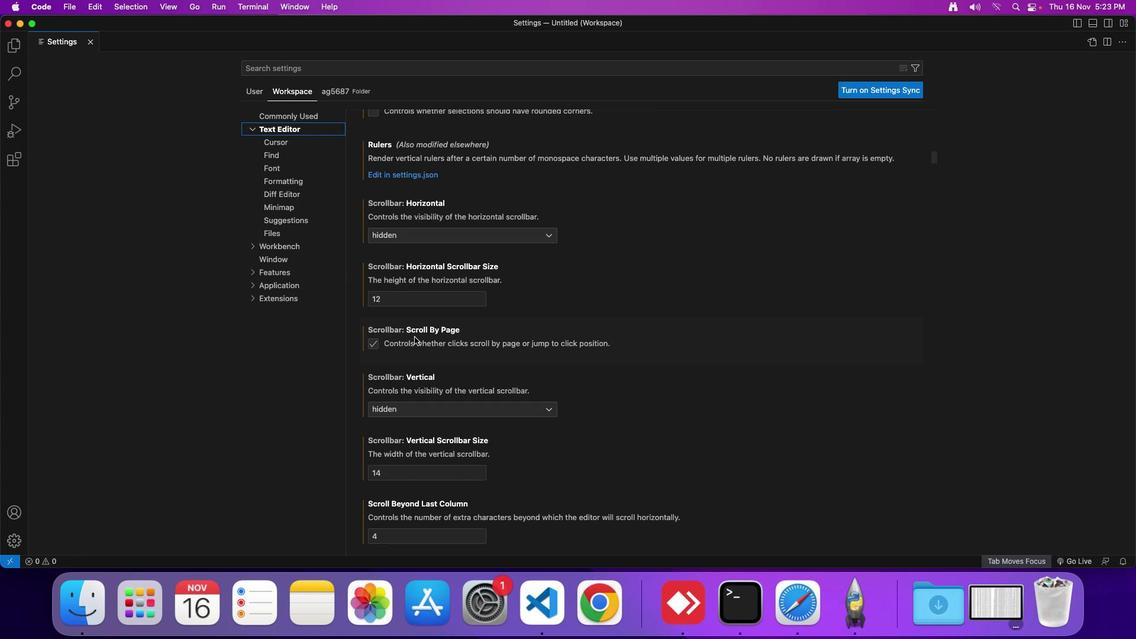 
Action: Mouse scrolled (410, 332) with delta (-3, -4)
Screenshot: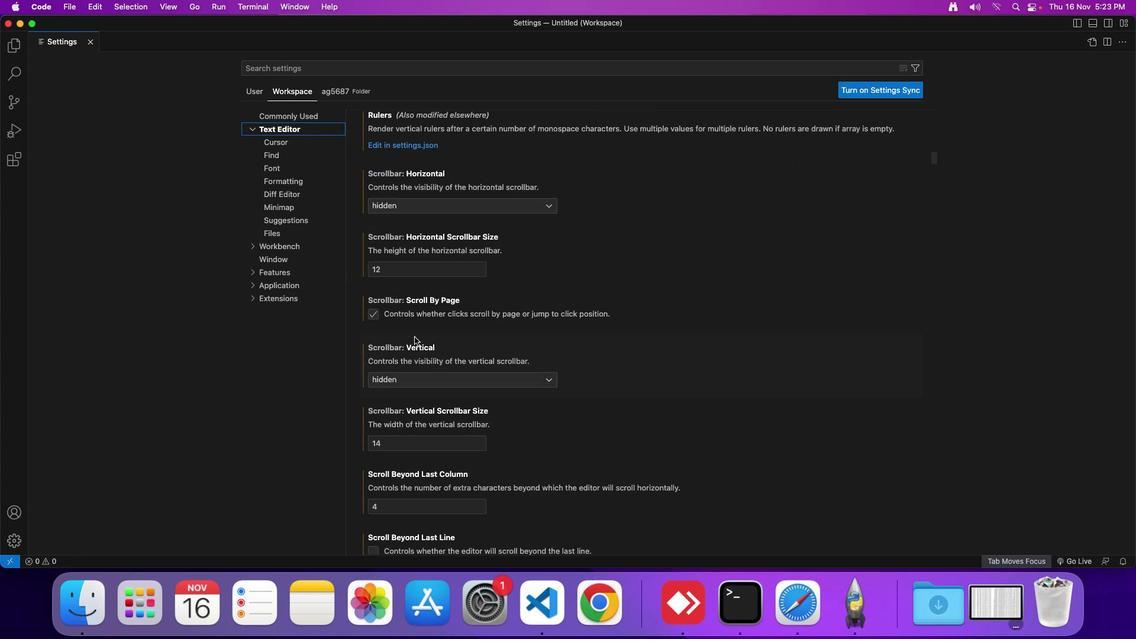 
Action: Mouse scrolled (410, 332) with delta (-3, -4)
Screenshot: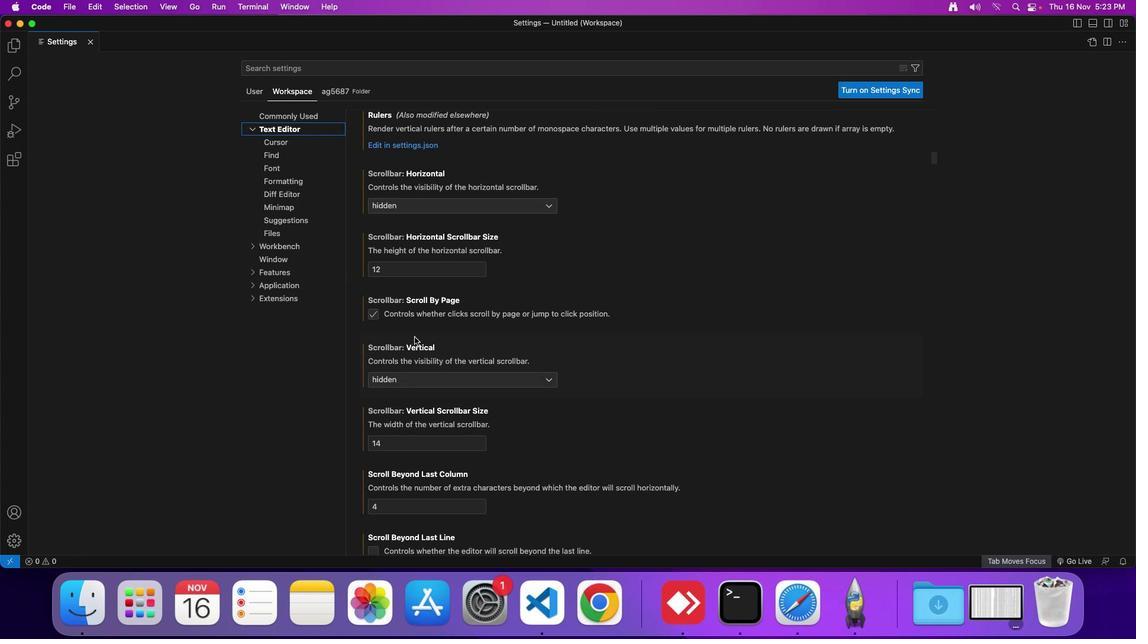 
Action: Mouse scrolled (410, 332) with delta (-3, -4)
Screenshot: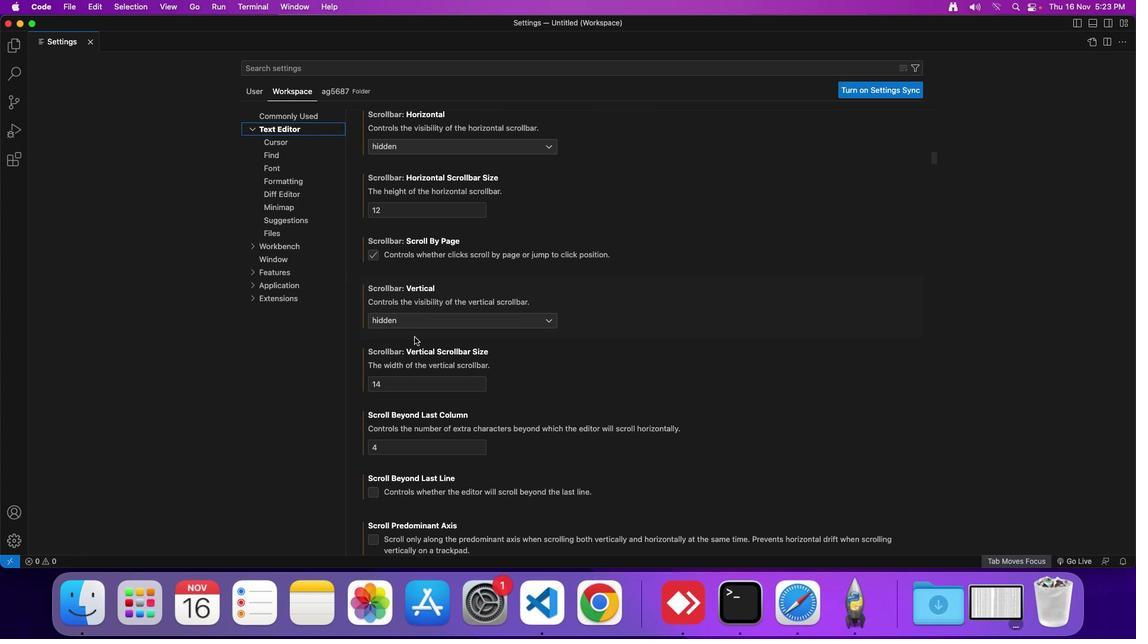 
Action: Mouse scrolled (410, 332) with delta (-3, -4)
Screenshot: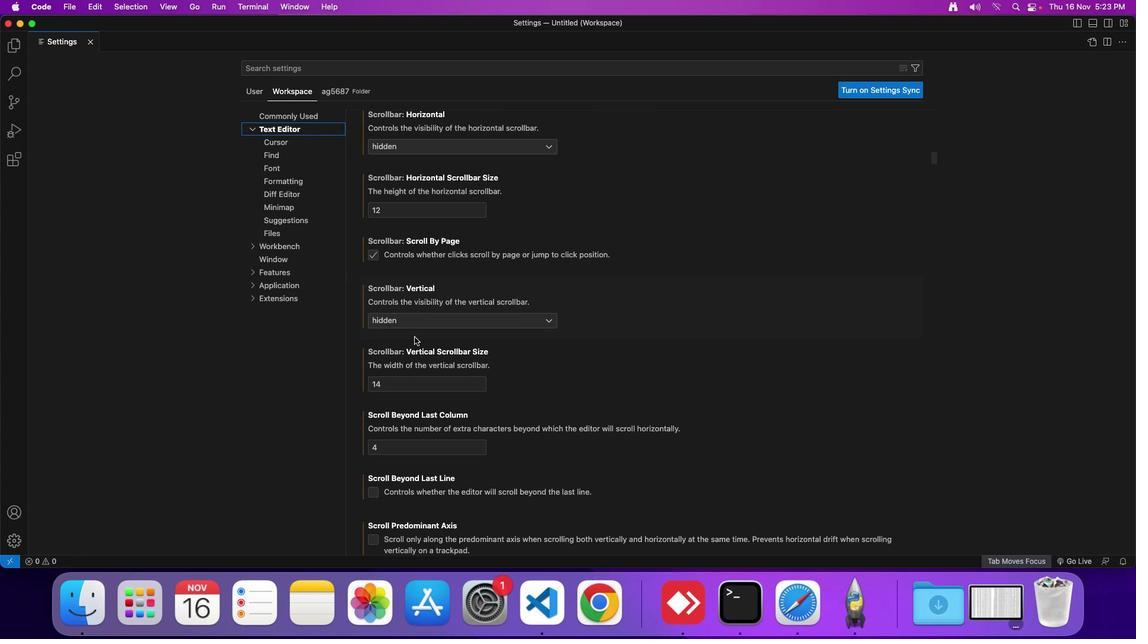 
Action: Mouse moved to (410, 333)
Screenshot: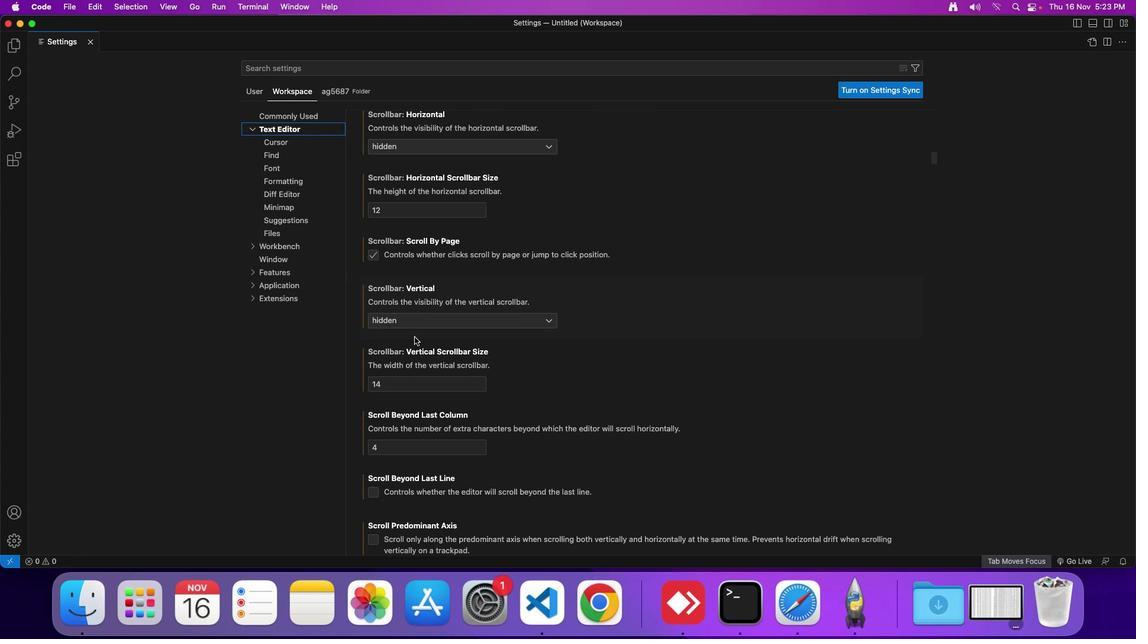
Action: Mouse scrolled (410, 333) with delta (-3, -4)
Screenshot: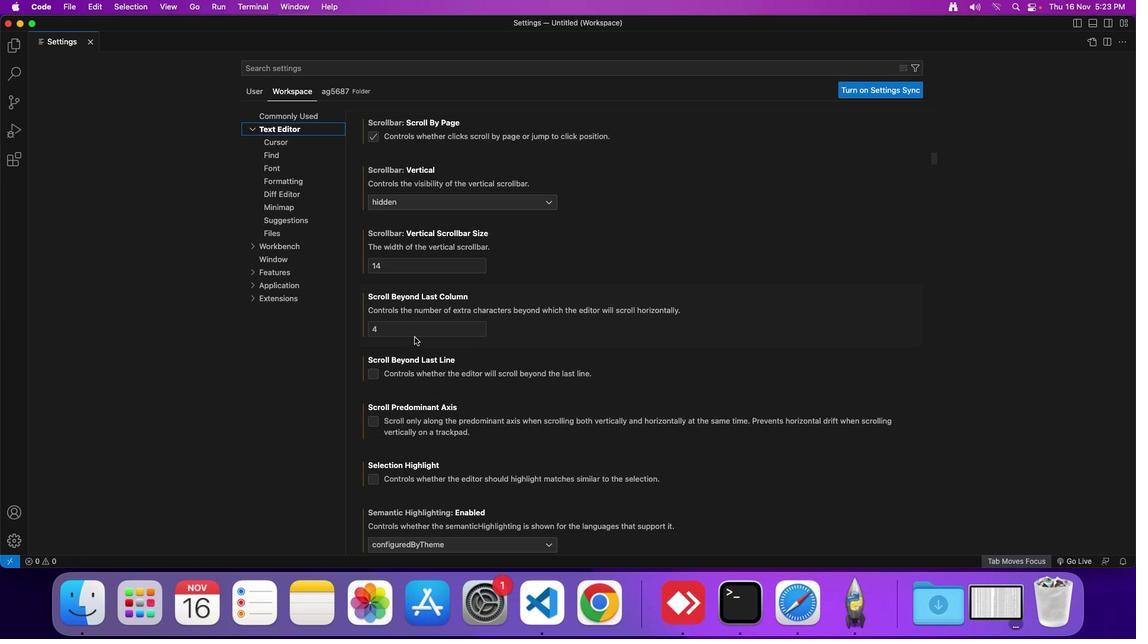 
Action: Mouse scrolled (410, 333) with delta (-3, -4)
Screenshot: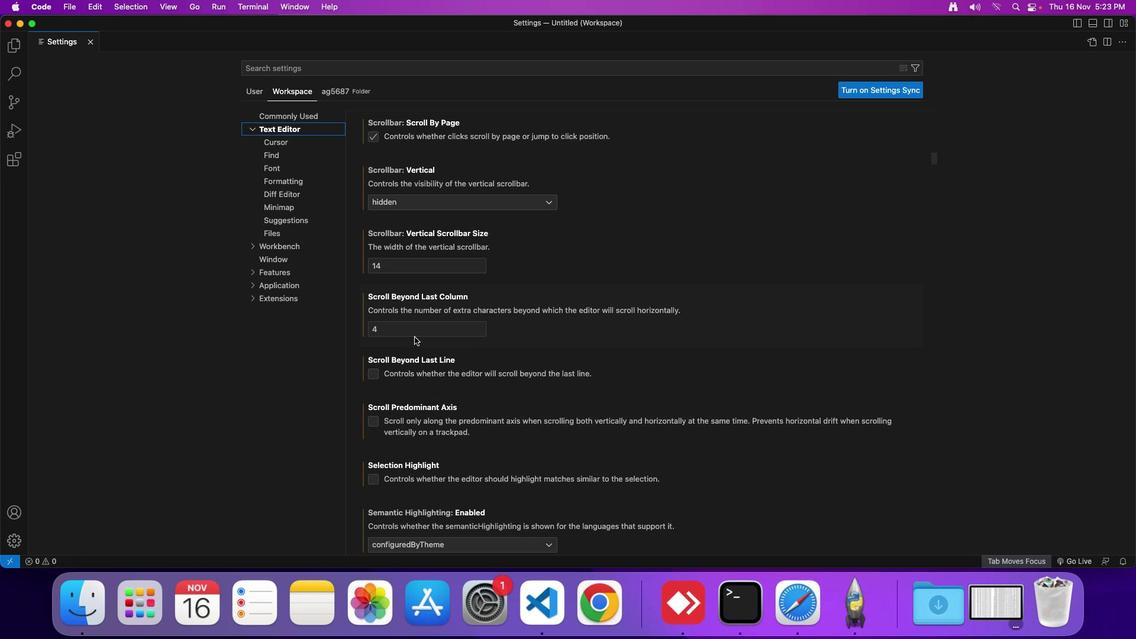 
Action: Mouse scrolled (410, 333) with delta (-3, -4)
Screenshot: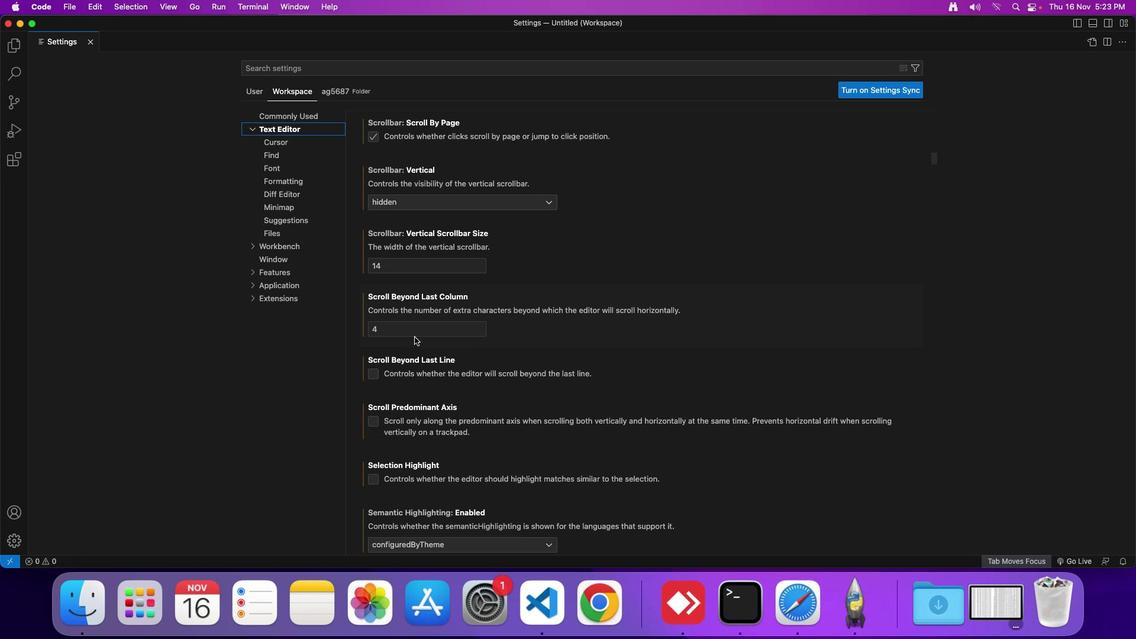 
Action: Mouse scrolled (410, 333) with delta (-3, -4)
Screenshot: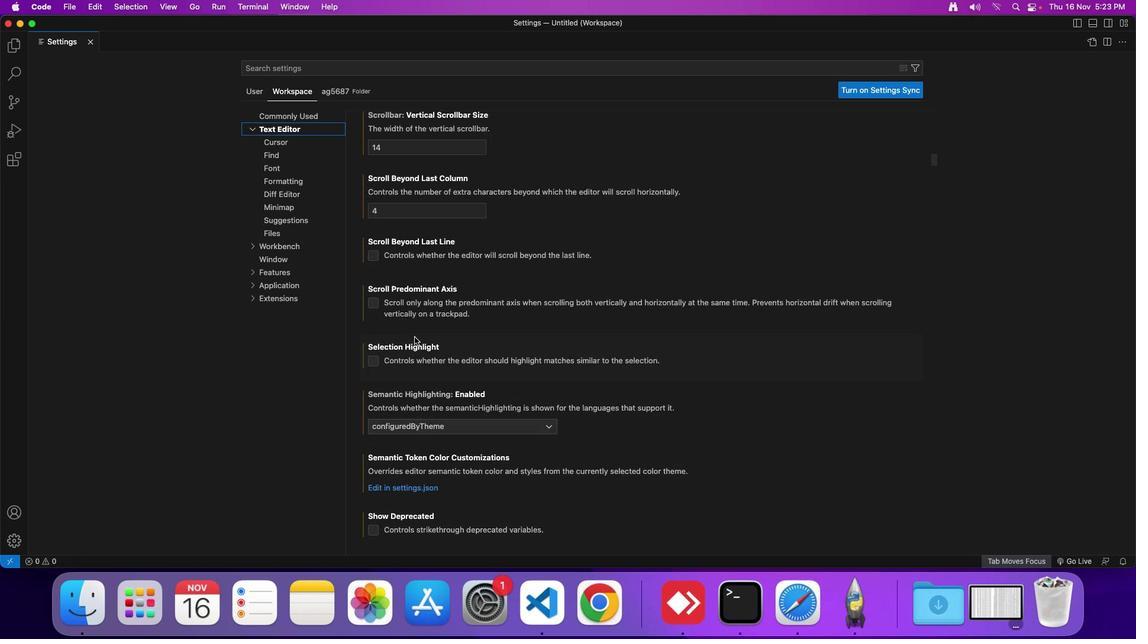 
Action: Mouse scrolled (410, 333) with delta (-3, -4)
Screenshot: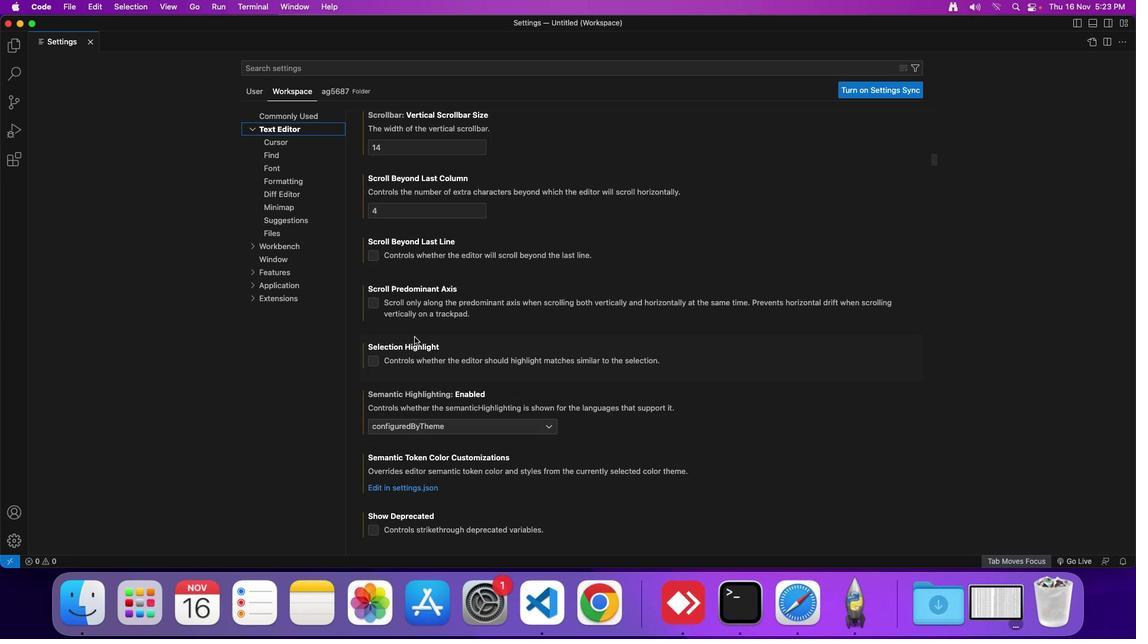 
Action: Mouse scrolled (410, 333) with delta (-3, -4)
Screenshot: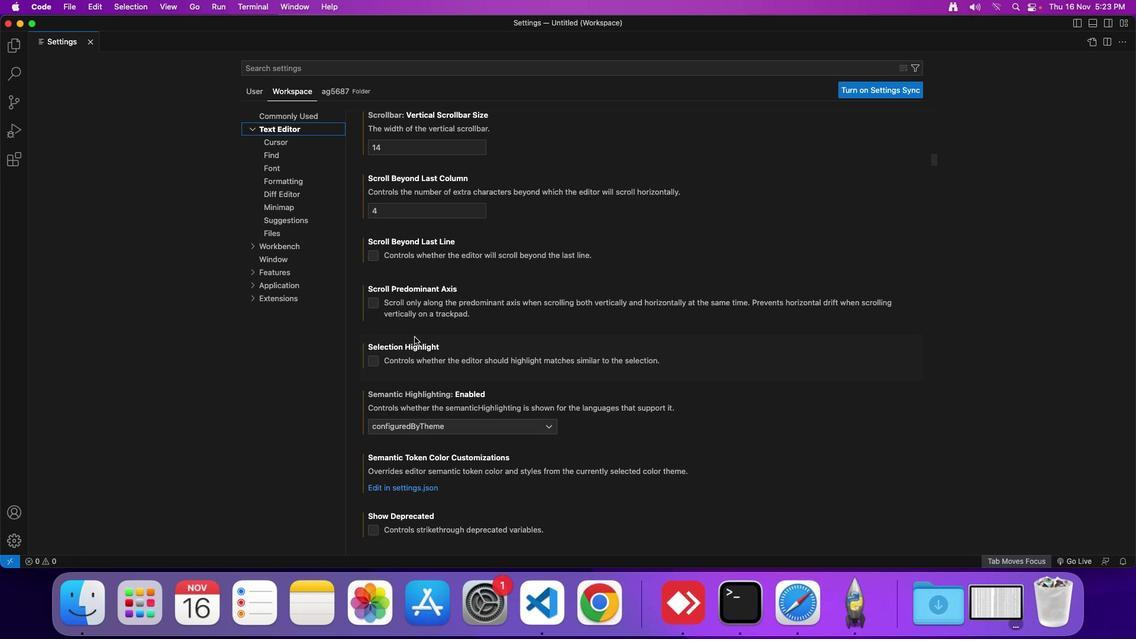 
Action: Mouse scrolled (410, 333) with delta (-3, -4)
Screenshot: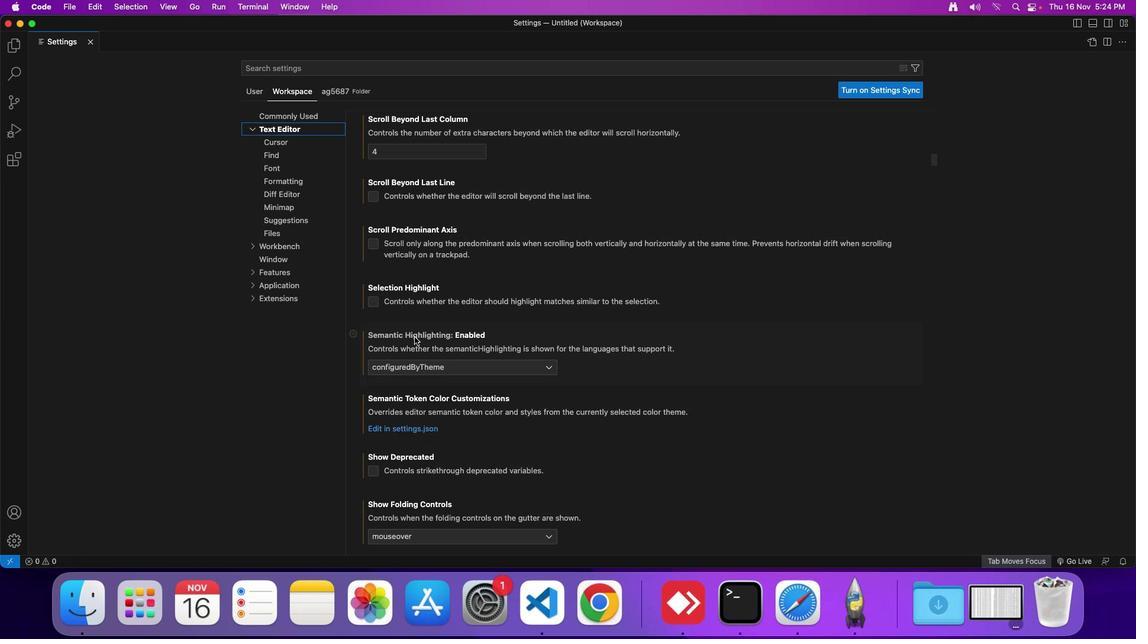 
Action: Mouse scrolled (410, 333) with delta (-3, -4)
Screenshot: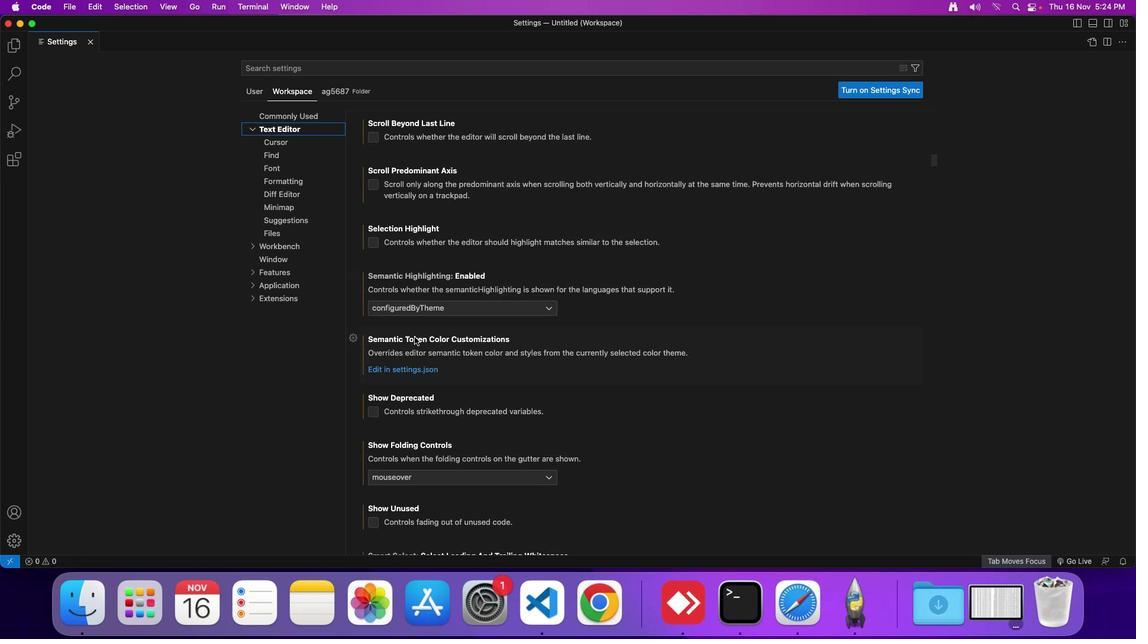 
Action: Mouse scrolled (410, 333) with delta (-3, -4)
Screenshot: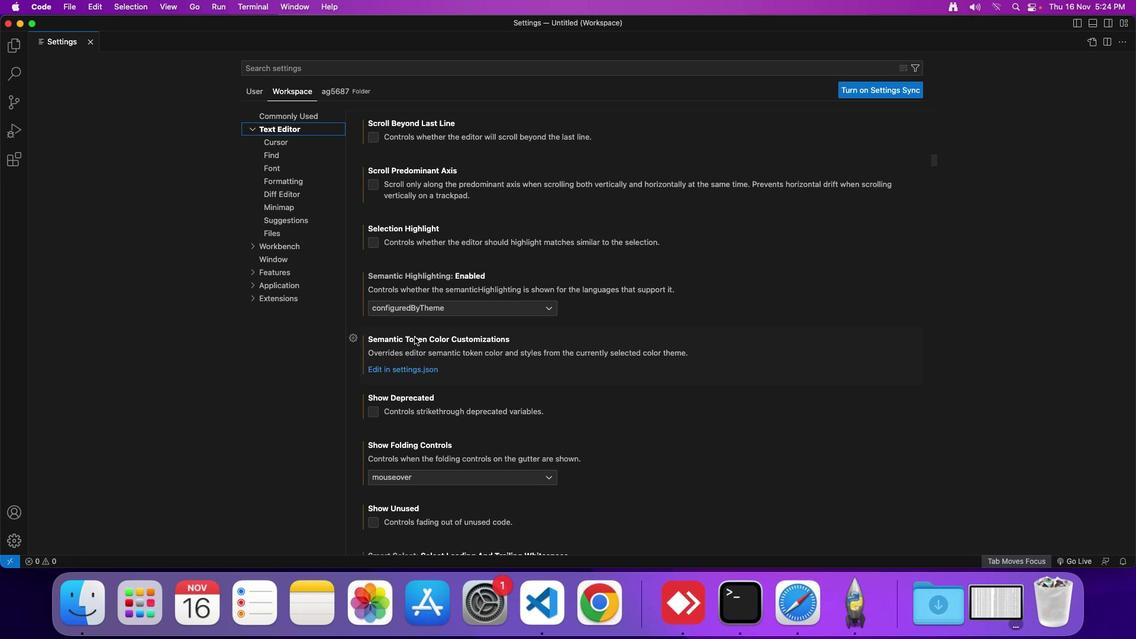 
Action: Mouse scrolled (410, 333) with delta (-3, -4)
Screenshot: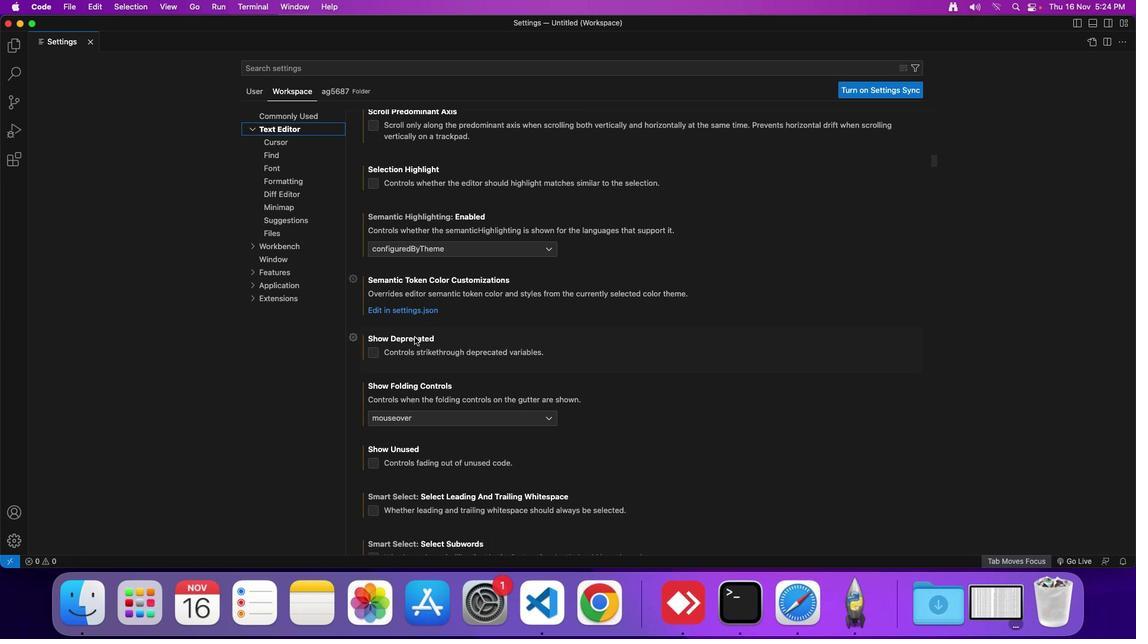 
Action: Mouse scrolled (410, 333) with delta (-3, -4)
Screenshot: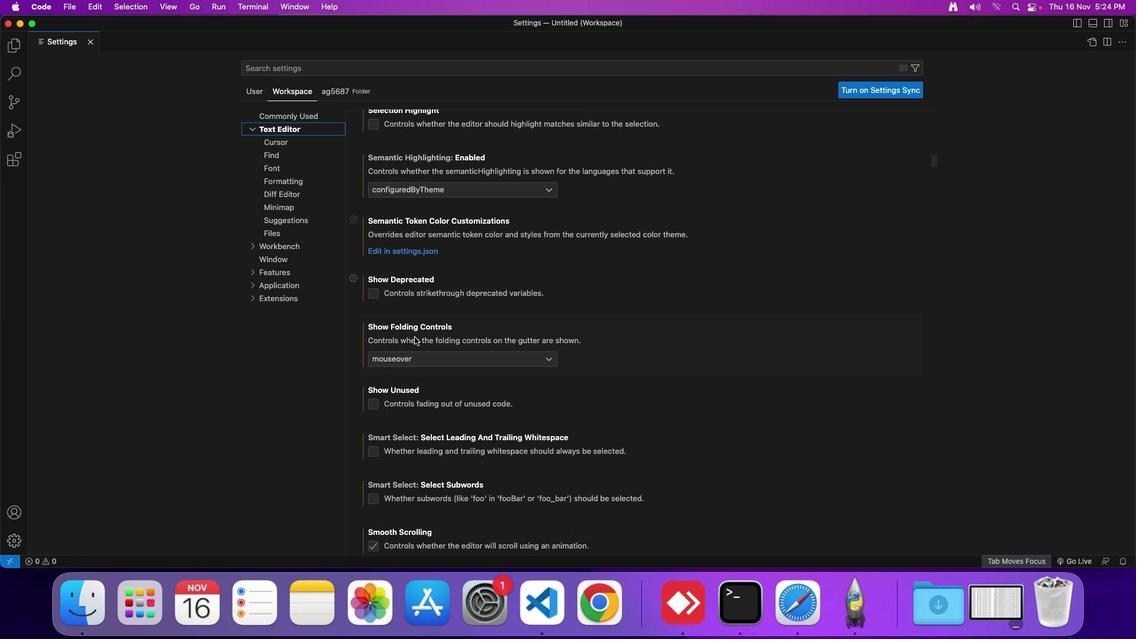 
Action: Mouse scrolled (410, 333) with delta (-3, -4)
Screenshot: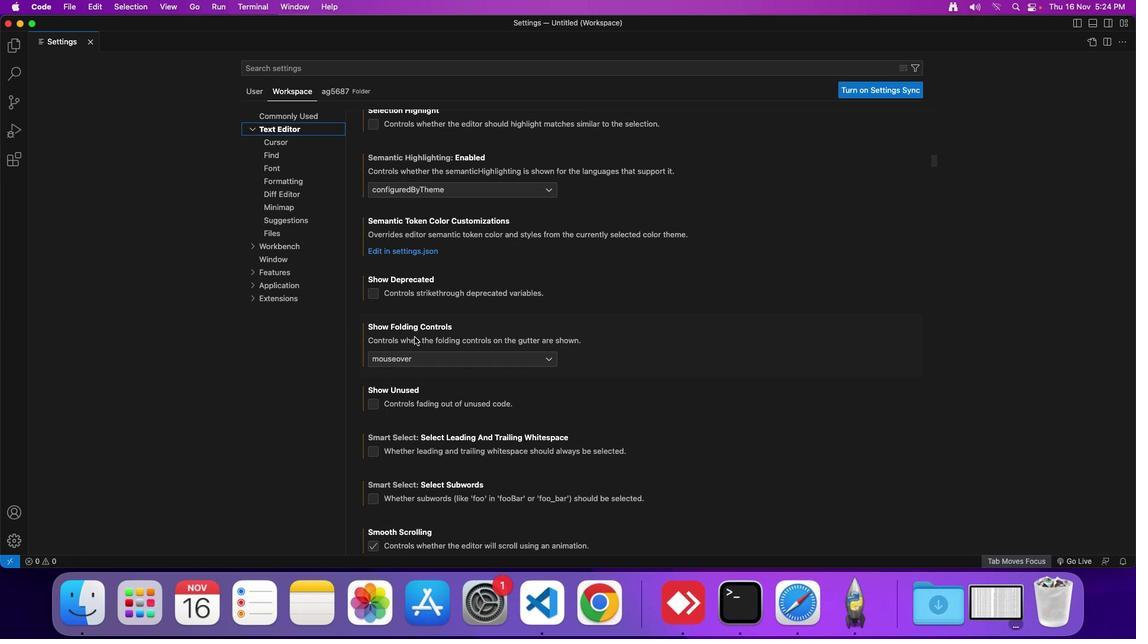 
Action: Mouse scrolled (410, 333) with delta (-3, -4)
Screenshot: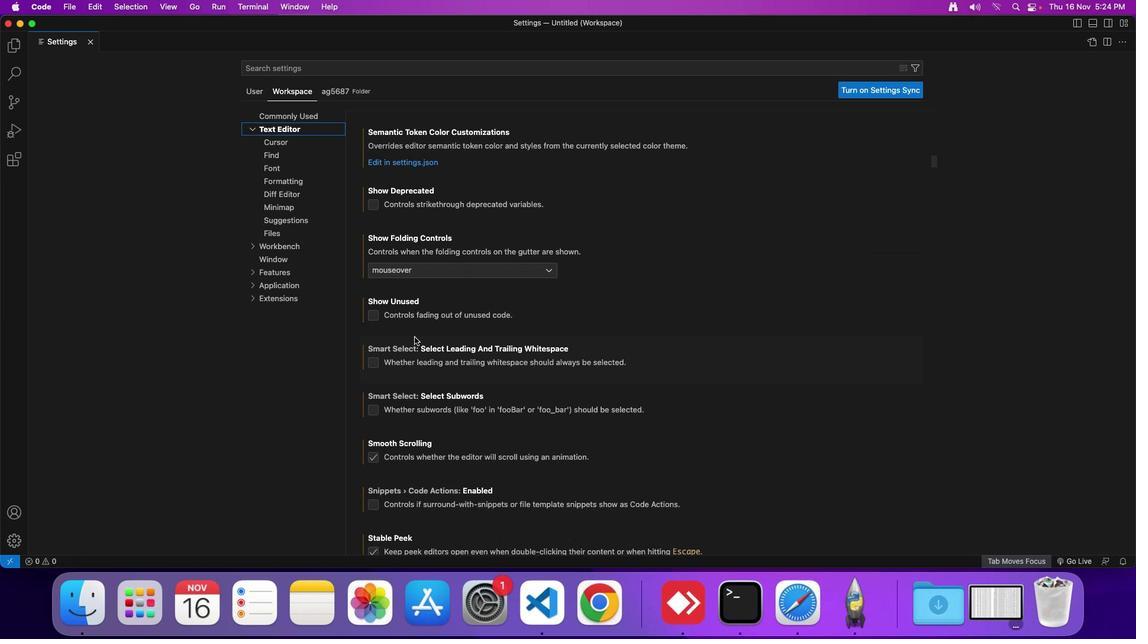 
Action: Mouse scrolled (410, 333) with delta (-3, -4)
Screenshot: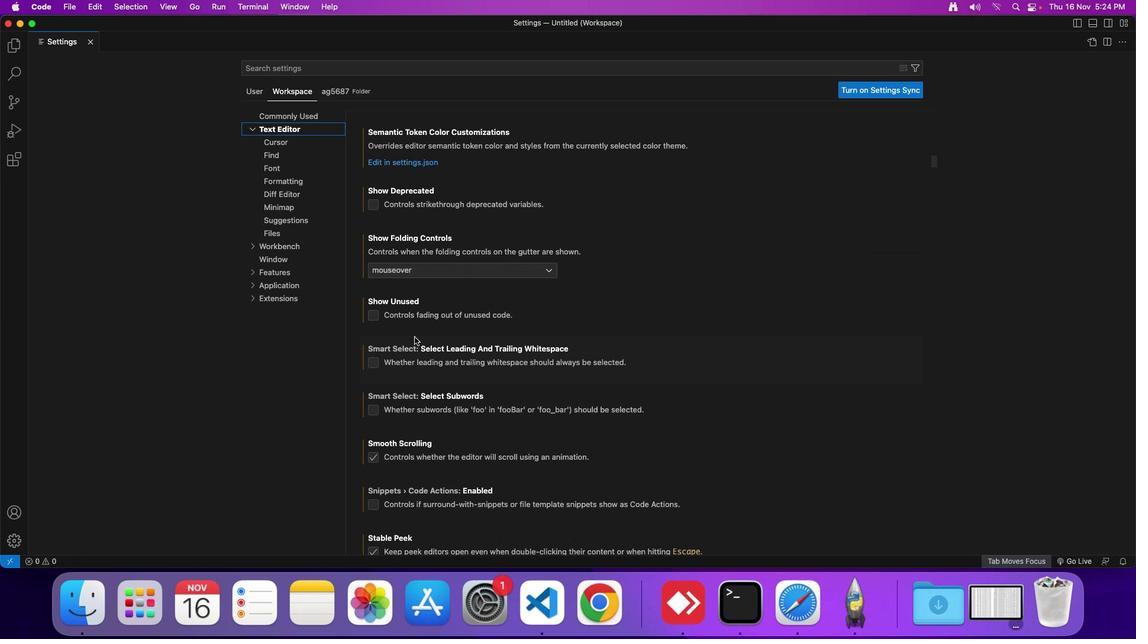 
Action: Mouse scrolled (410, 333) with delta (-3, -4)
Screenshot: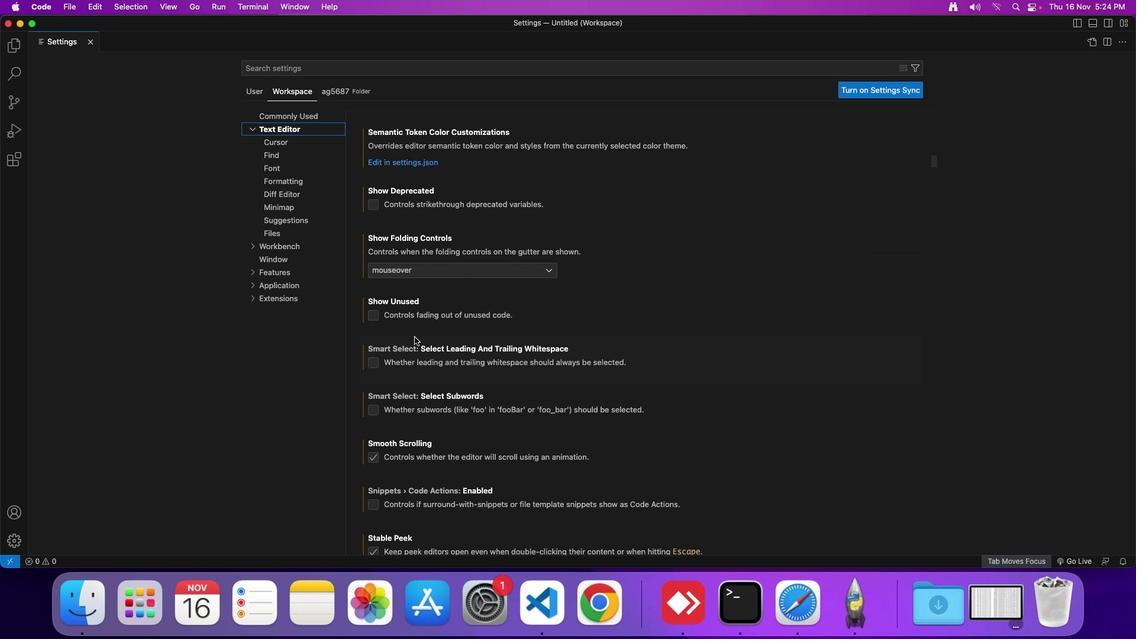 
Action: Mouse scrolled (410, 333) with delta (-3, -4)
Screenshot: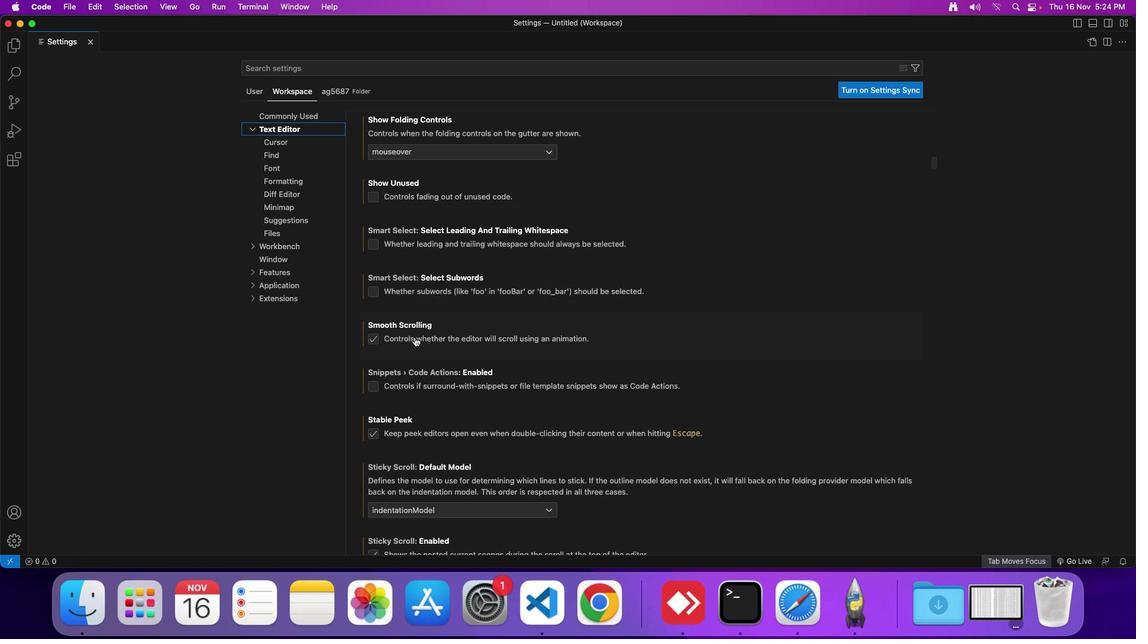 
Action: Mouse scrolled (410, 333) with delta (-3, -4)
Screenshot: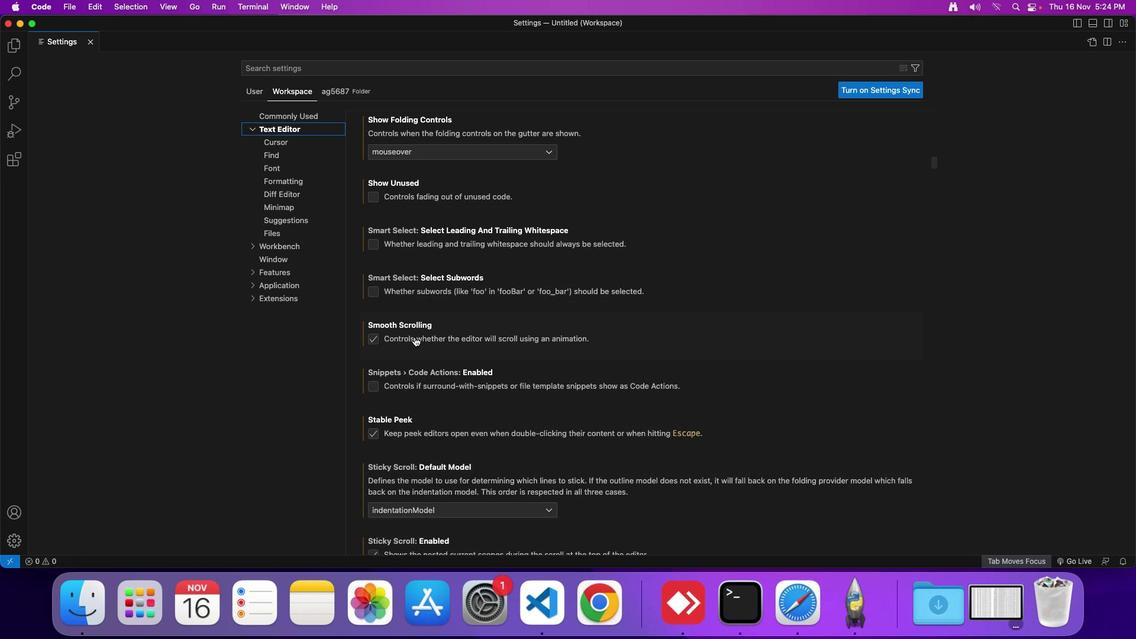 
Action: Mouse scrolled (410, 333) with delta (-3, -4)
Screenshot: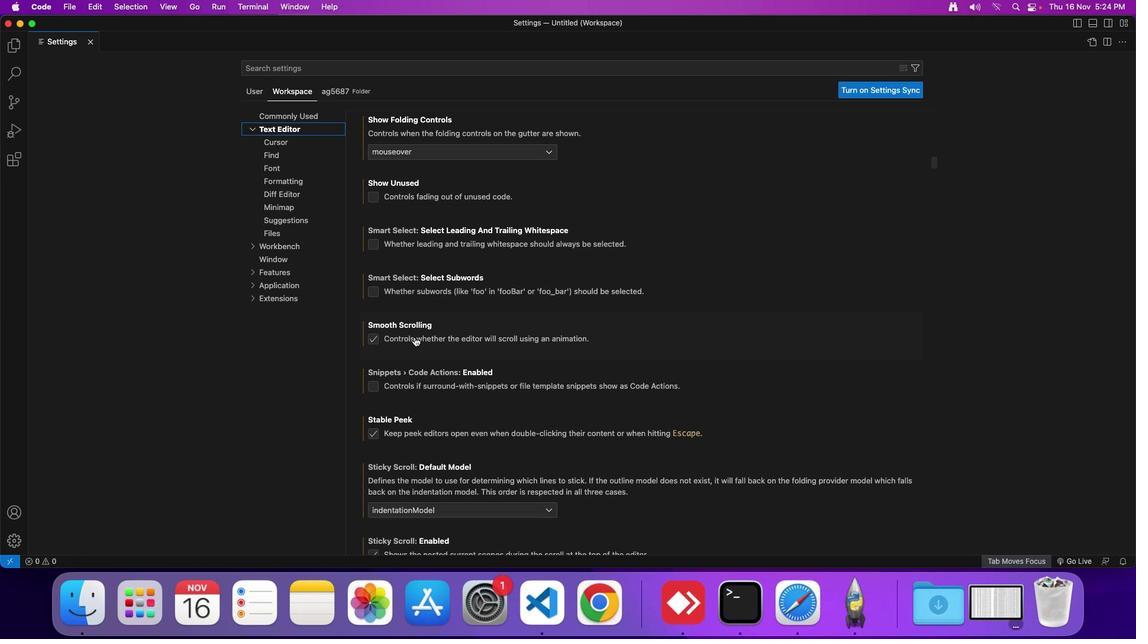 
Action: Mouse scrolled (410, 333) with delta (-3, -4)
Screenshot: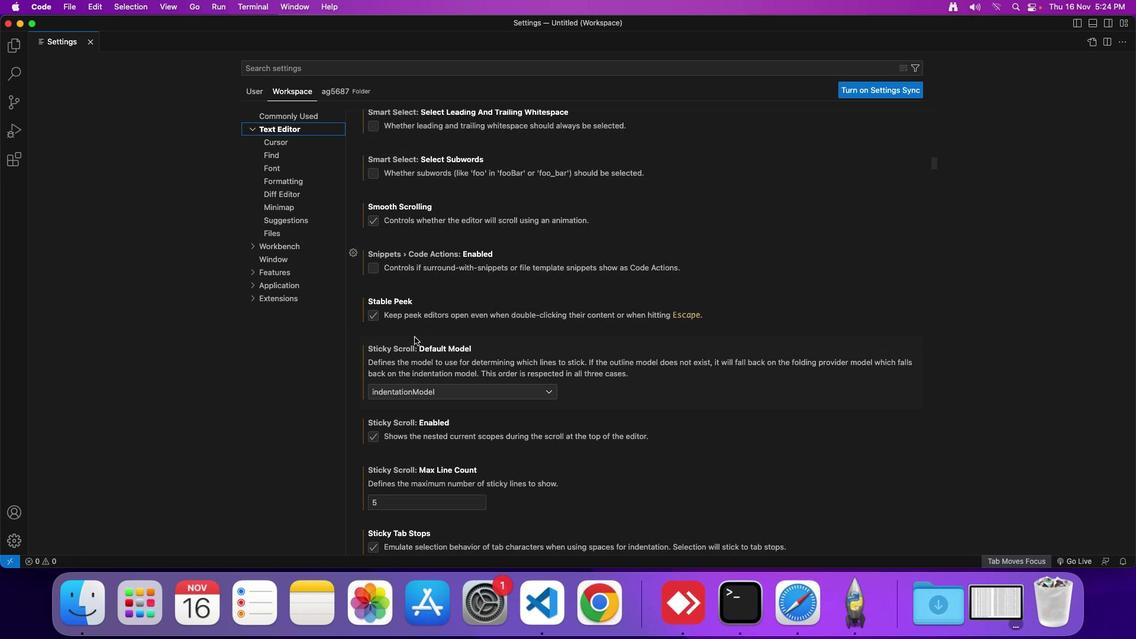 
Action: Mouse scrolled (410, 333) with delta (-3, -4)
Screenshot: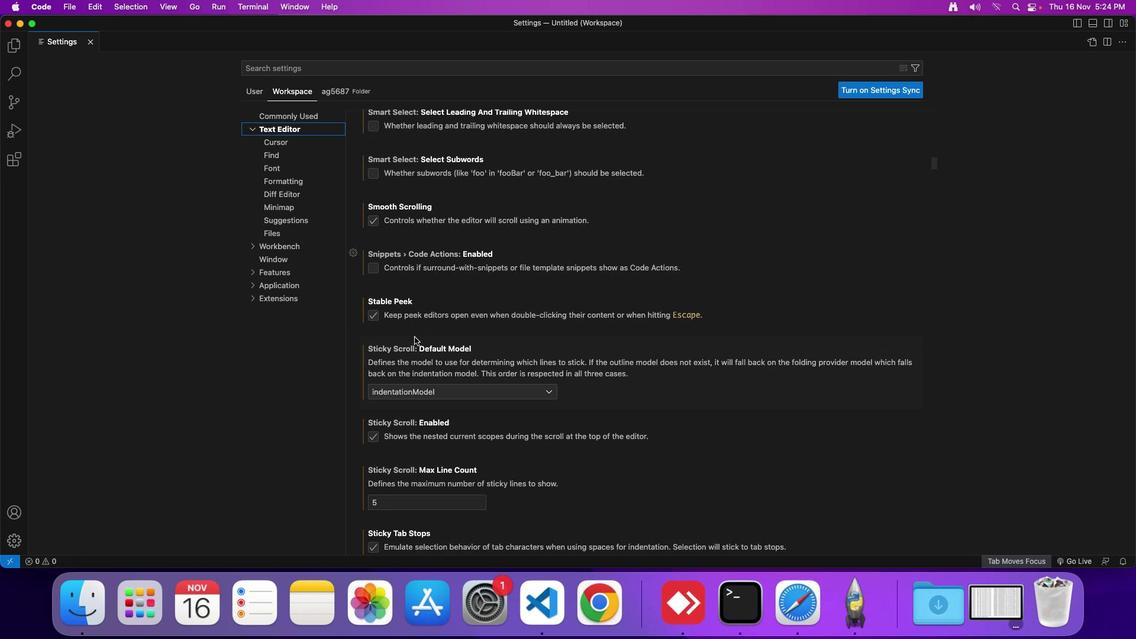 
Action: Mouse scrolled (410, 333) with delta (-3, -4)
Screenshot: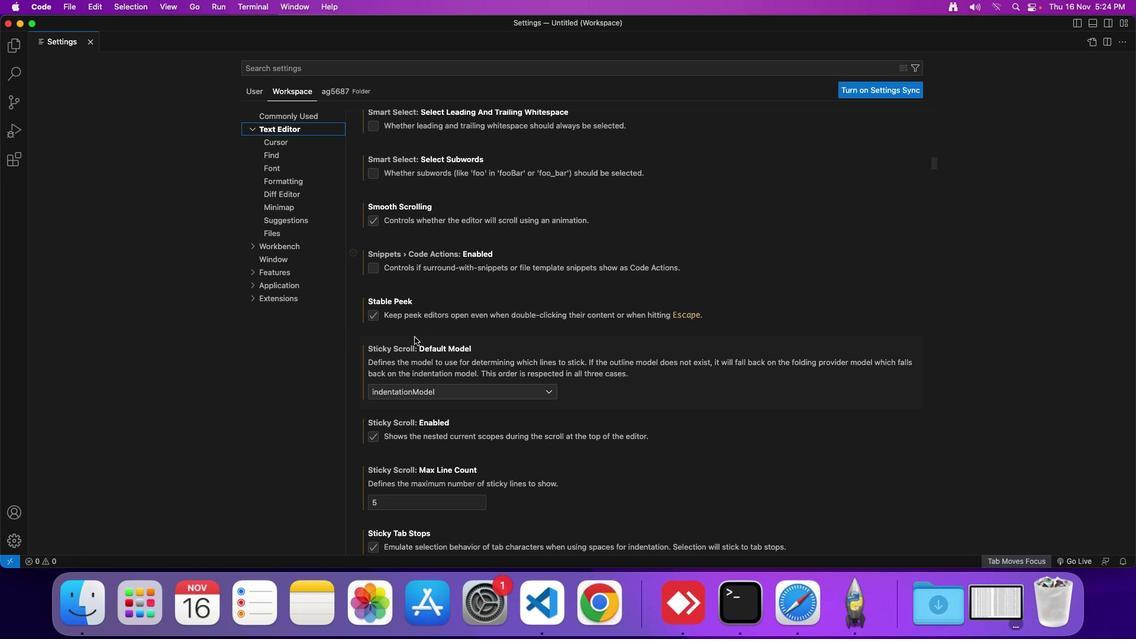 
Action: Mouse scrolled (410, 333) with delta (-3, -4)
Screenshot: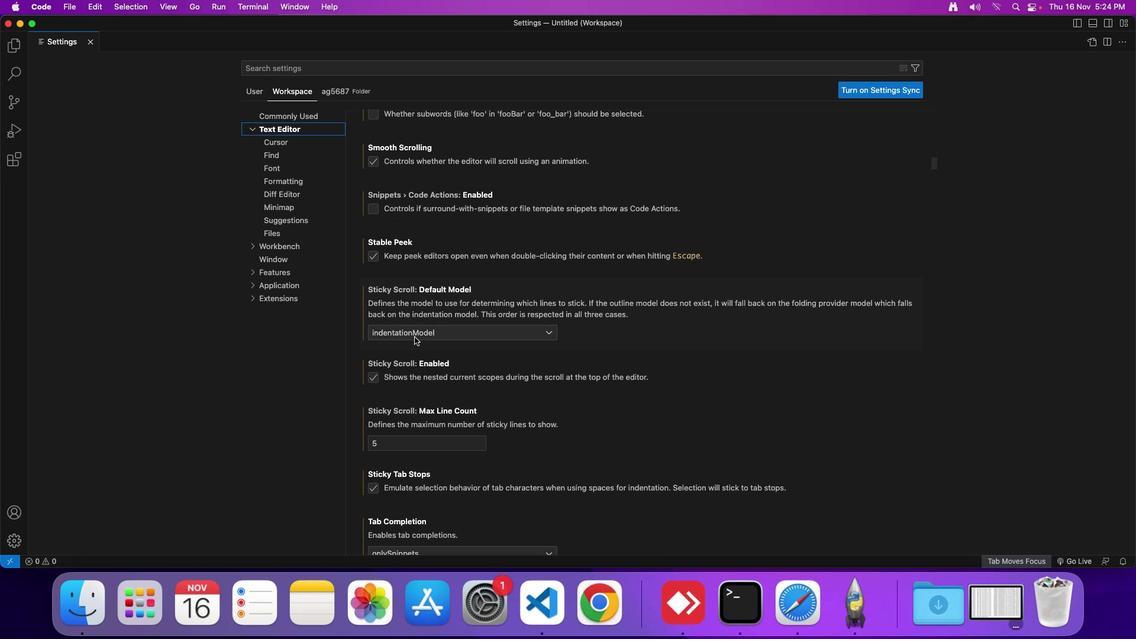 
Action: Mouse scrolled (410, 333) with delta (-3, -4)
Screenshot: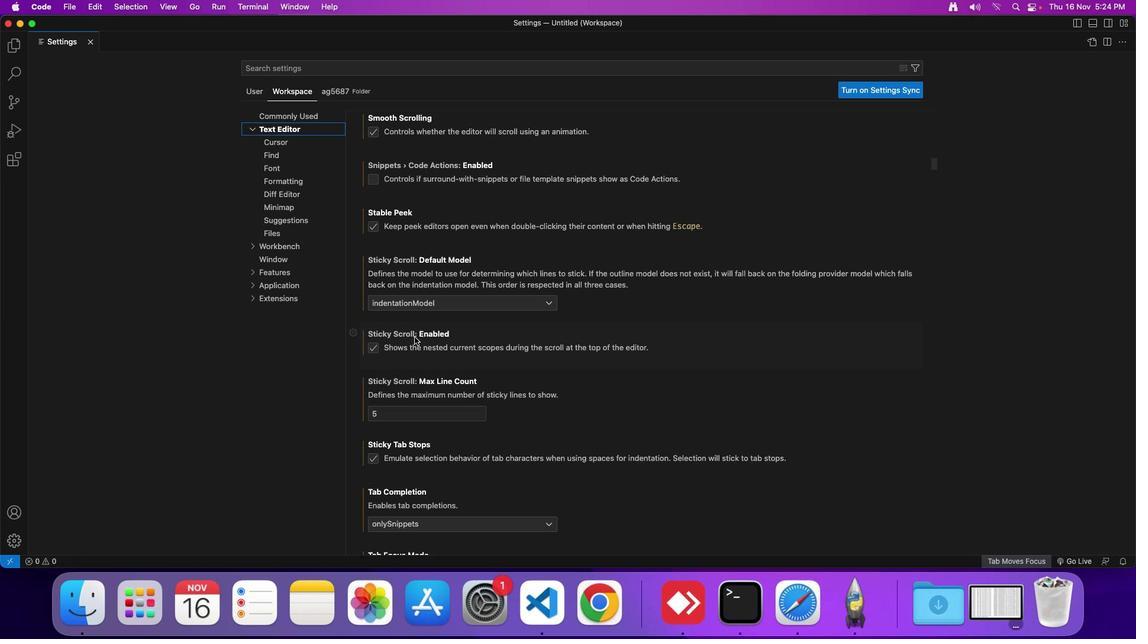 
Action: Mouse scrolled (410, 333) with delta (-3, -4)
Screenshot: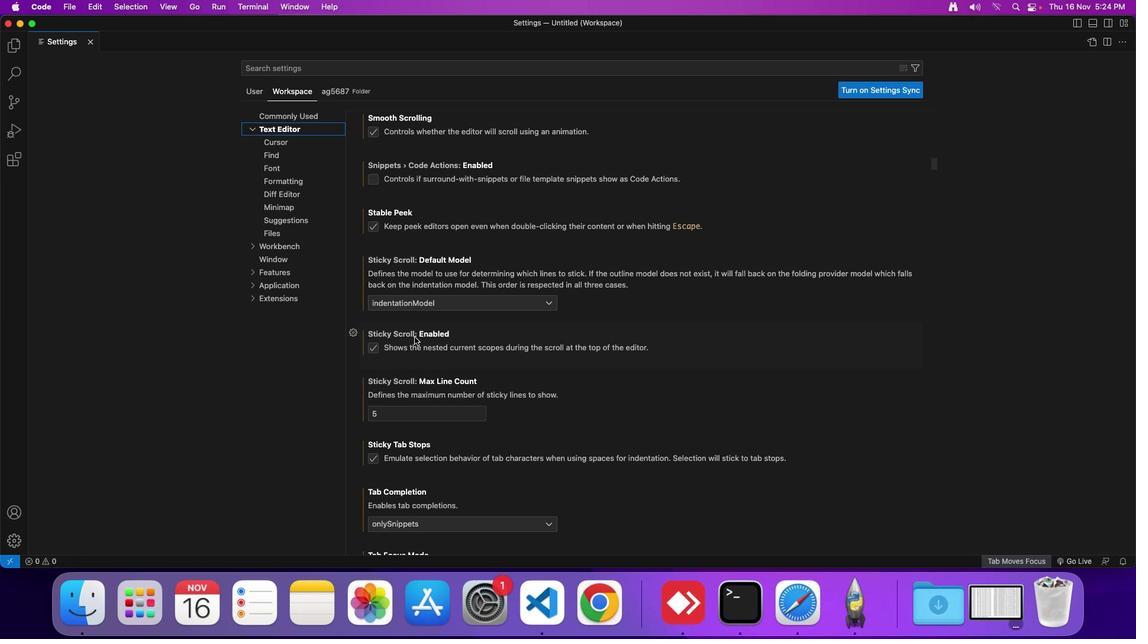 
Action: Mouse scrolled (410, 333) with delta (-3, -4)
Screenshot: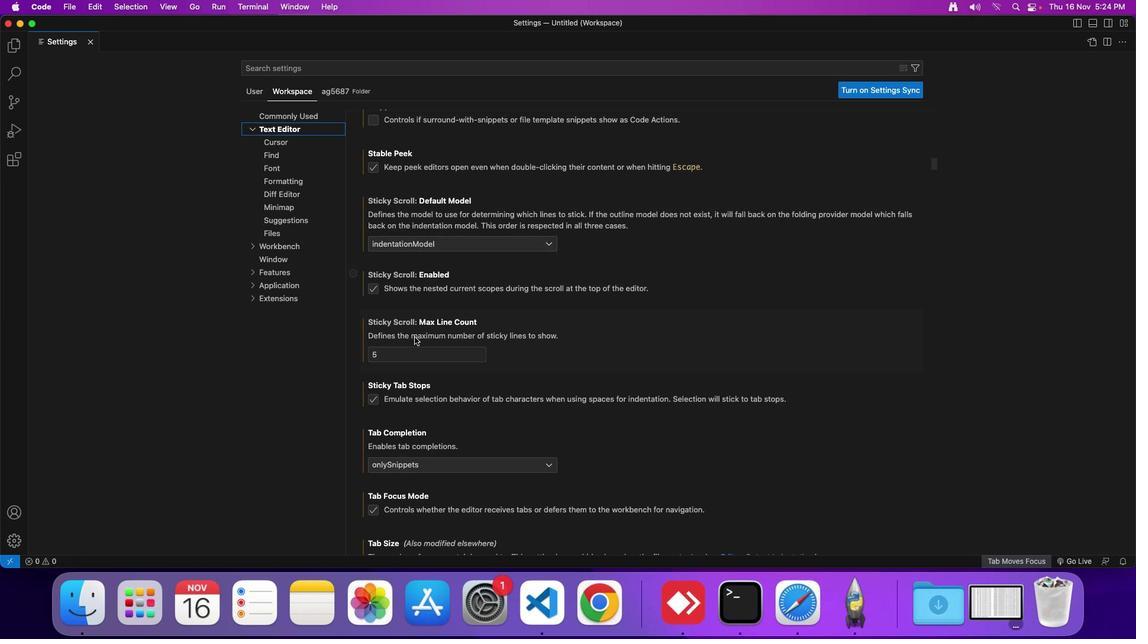 
Action: Mouse scrolled (410, 333) with delta (-3, -4)
Screenshot: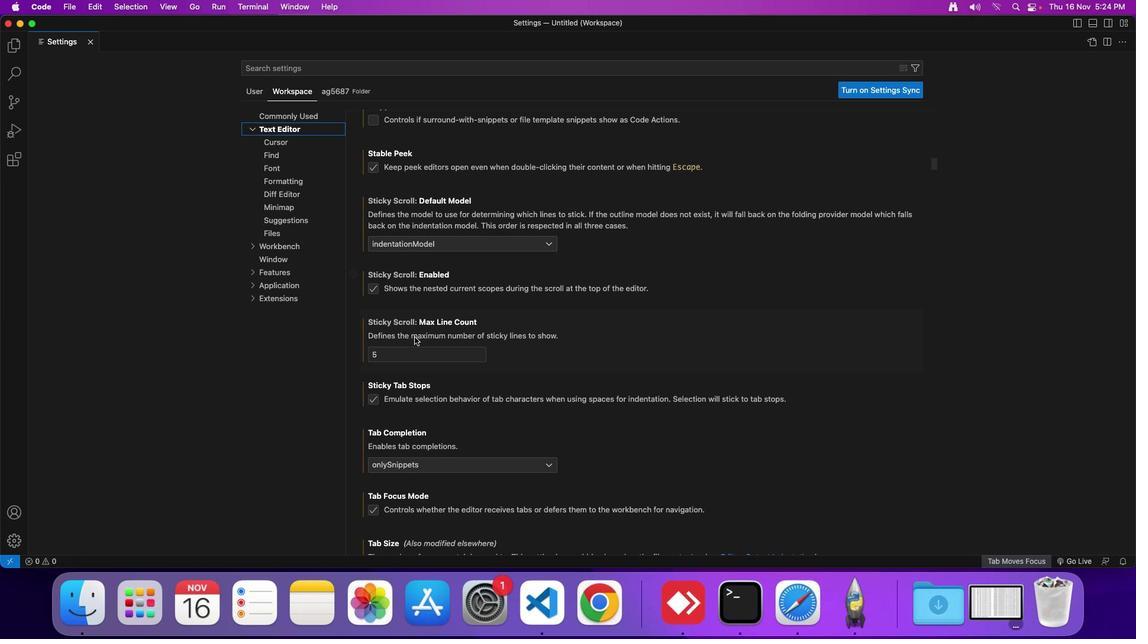 
Action: Mouse scrolled (410, 333) with delta (-3, -4)
Screenshot: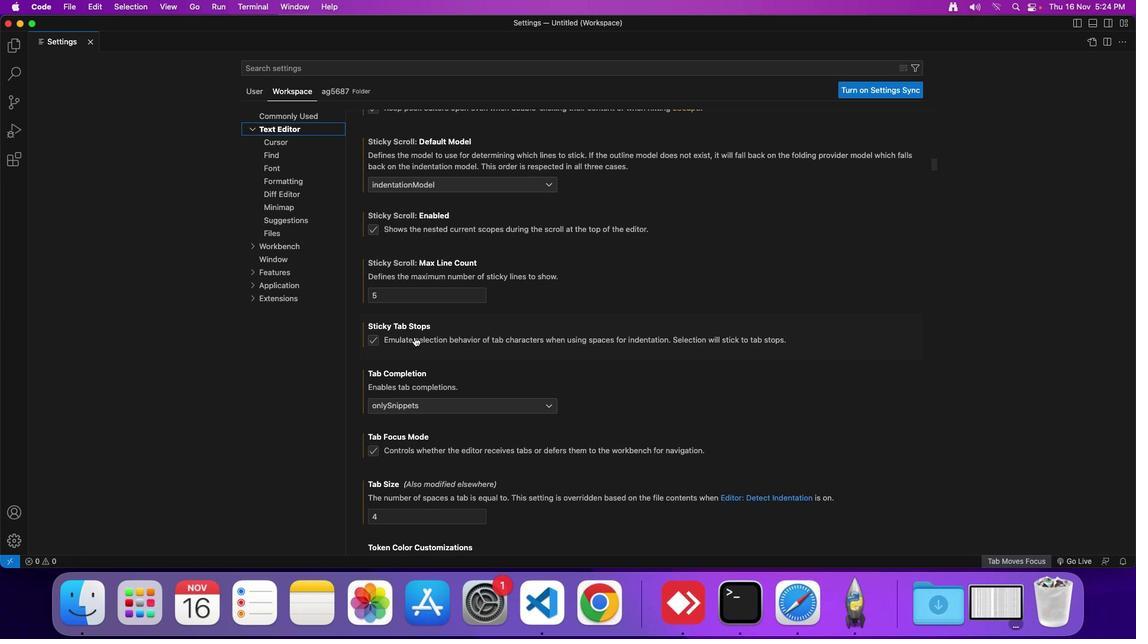 
Action: Mouse scrolled (410, 333) with delta (-3, -4)
Screenshot: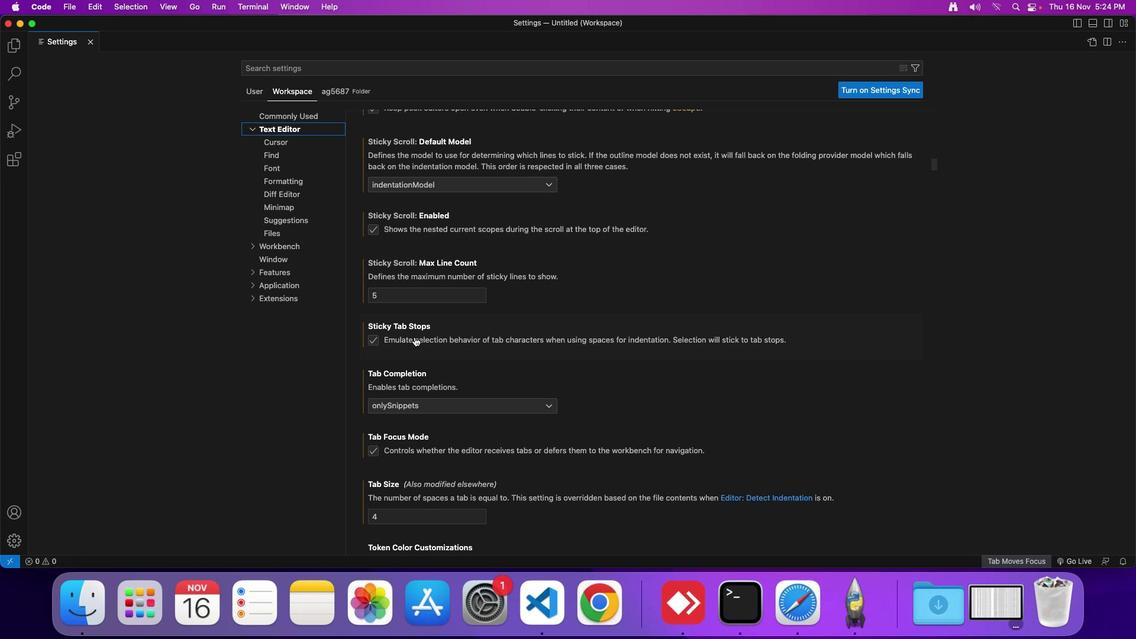 
Action: Mouse scrolled (410, 333) with delta (-3, -4)
Screenshot: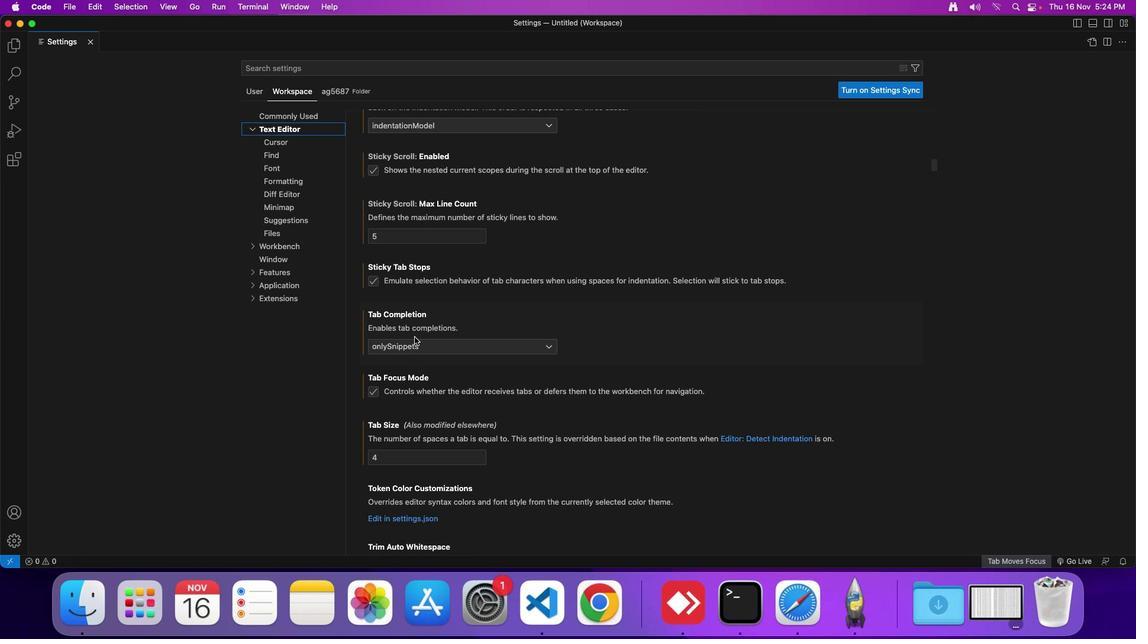 
Action: Mouse scrolled (410, 333) with delta (-3, -4)
Screenshot: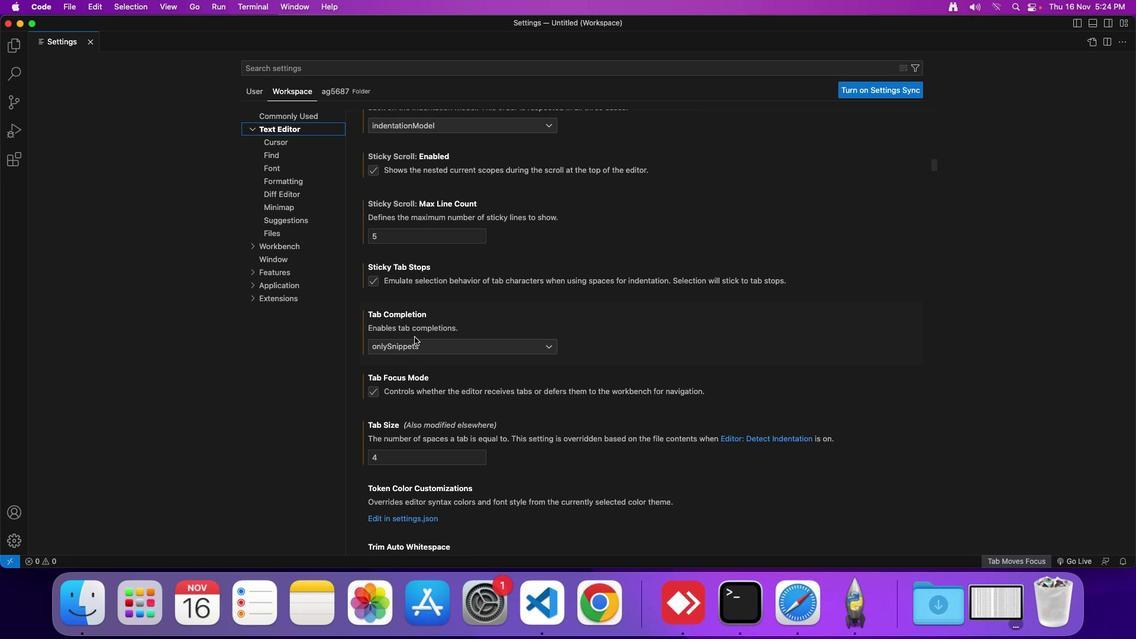 
Action: Mouse scrolled (410, 333) with delta (-3, -4)
Screenshot: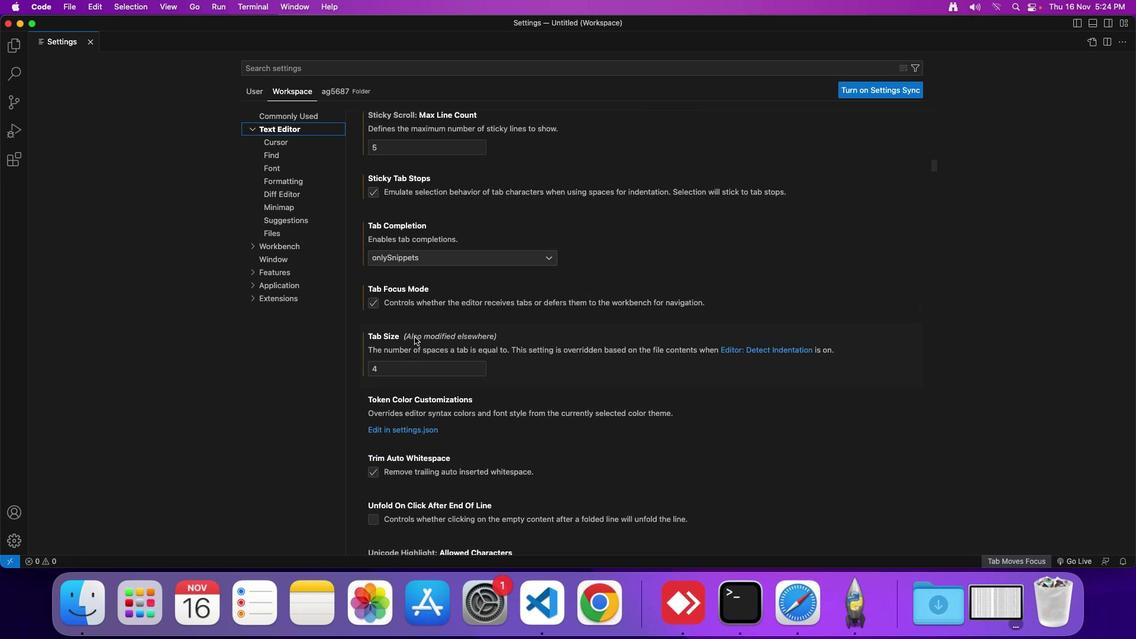 
Action: Mouse scrolled (410, 333) with delta (-3, -4)
Screenshot: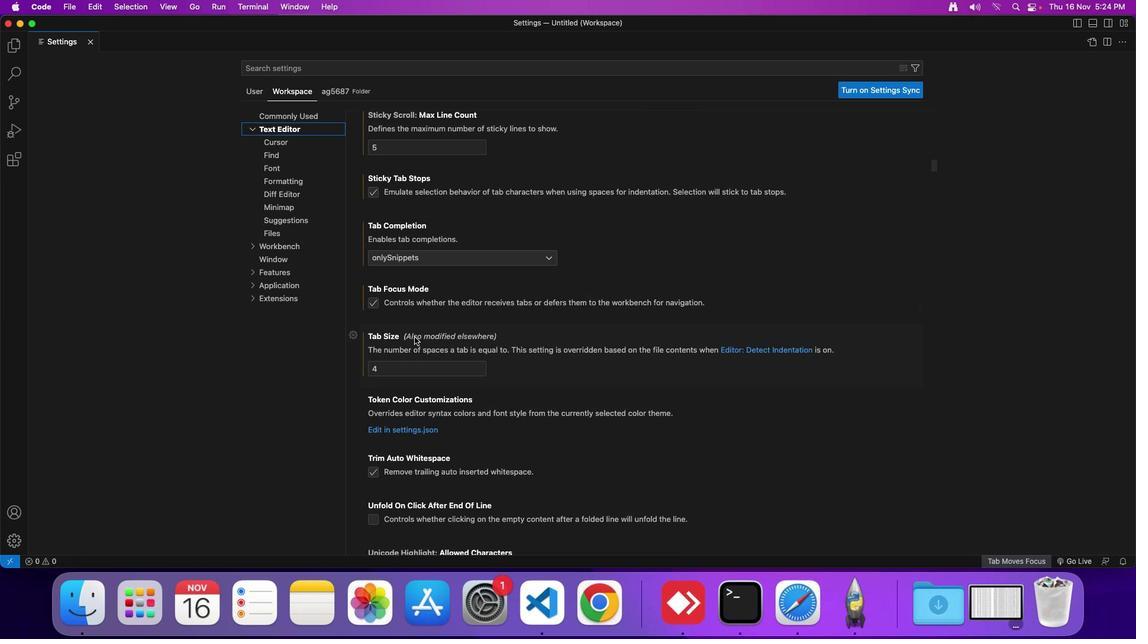 
Action: Mouse scrolled (410, 333) with delta (-3, -4)
Screenshot: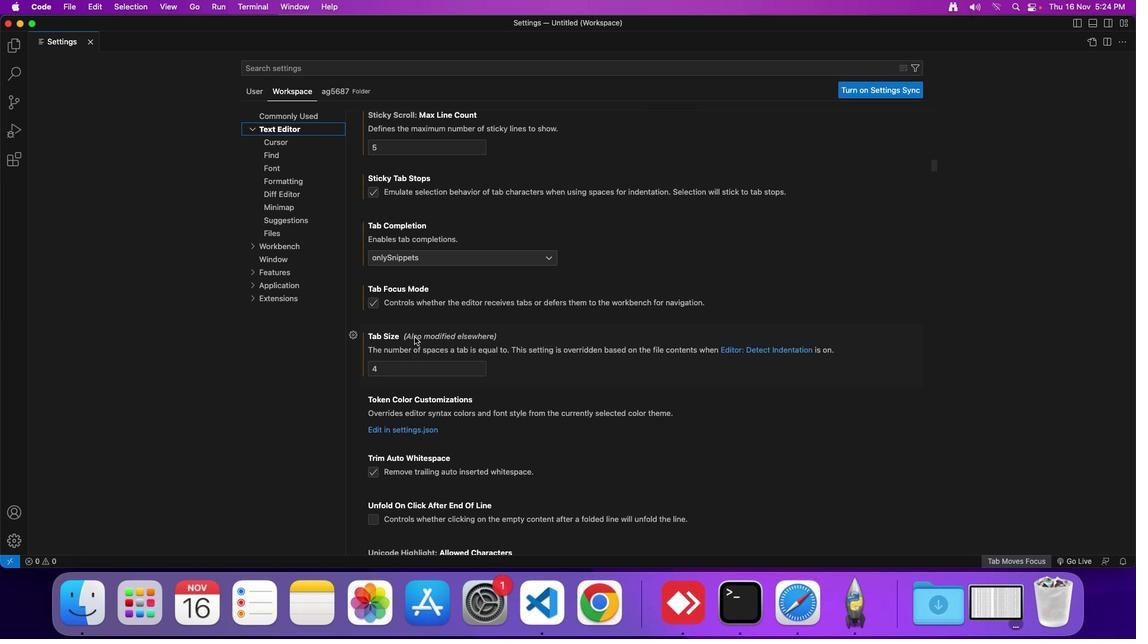
Action: Mouse scrolled (410, 333) with delta (-3, -4)
Screenshot: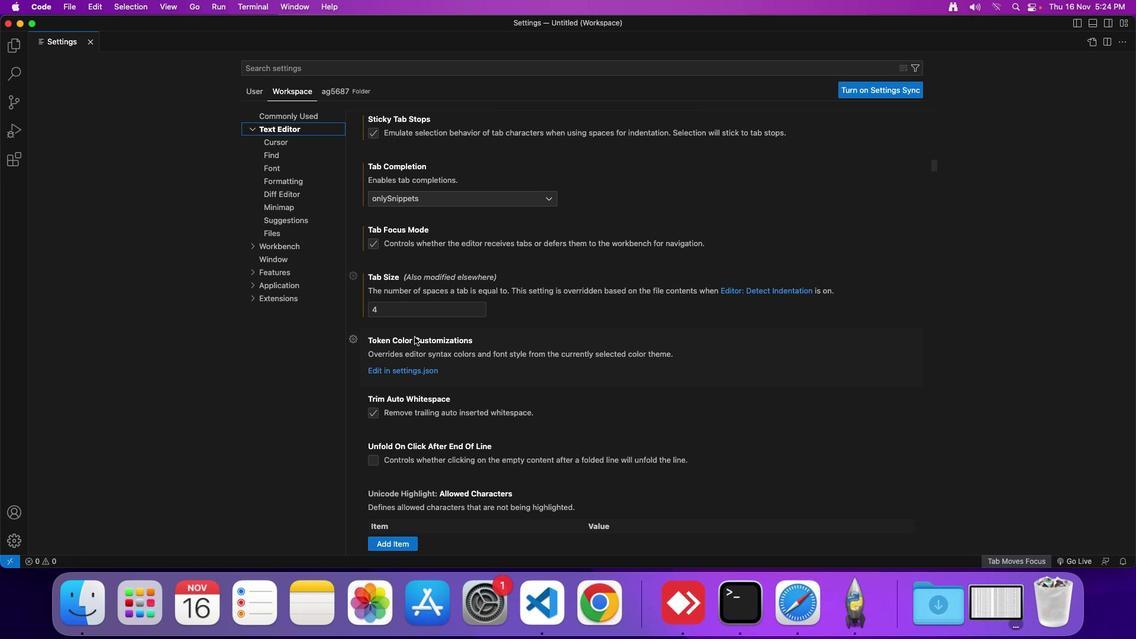 
Action: Mouse scrolled (410, 333) with delta (-3, -4)
Screenshot: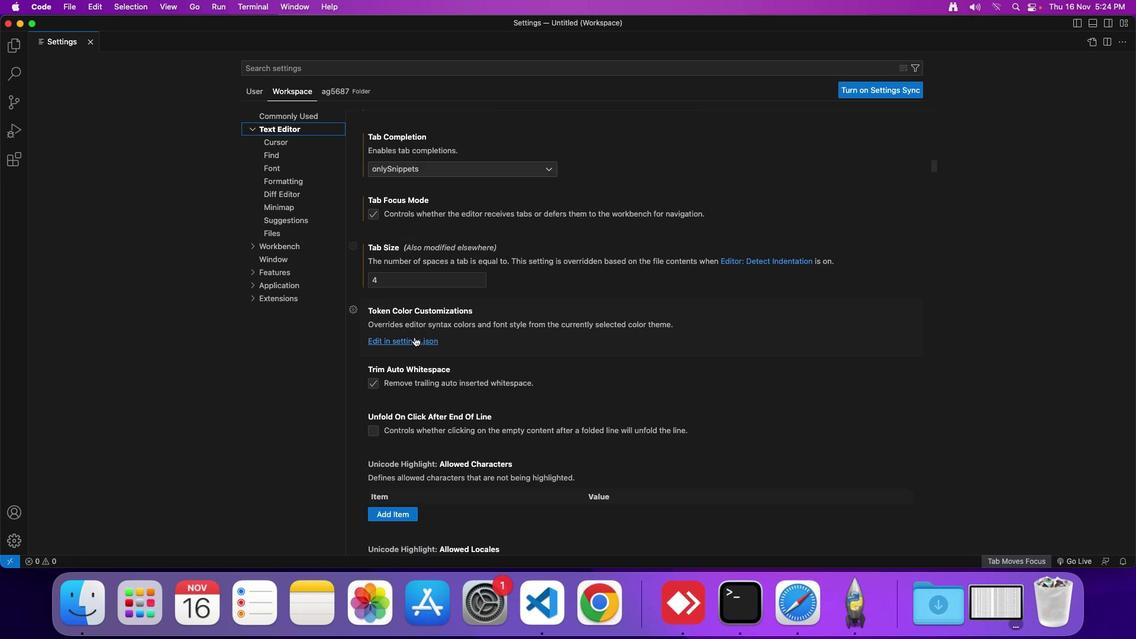 
Action: Mouse scrolled (410, 333) with delta (-3, -4)
Screenshot: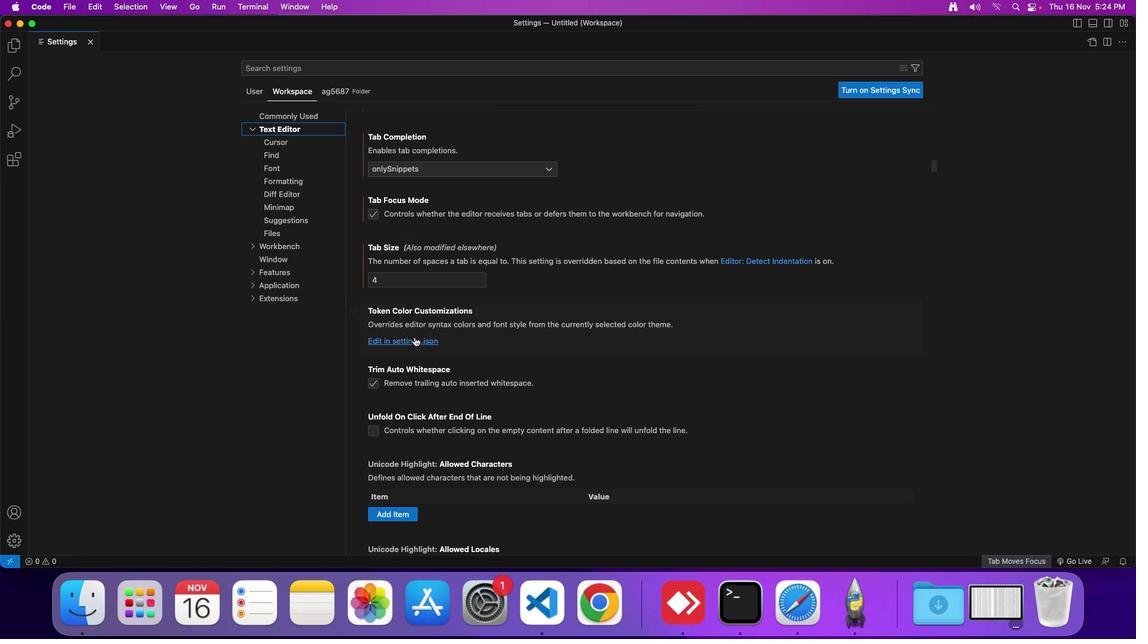 
Action: Mouse scrolled (410, 333) with delta (-3, -4)
Screenshot: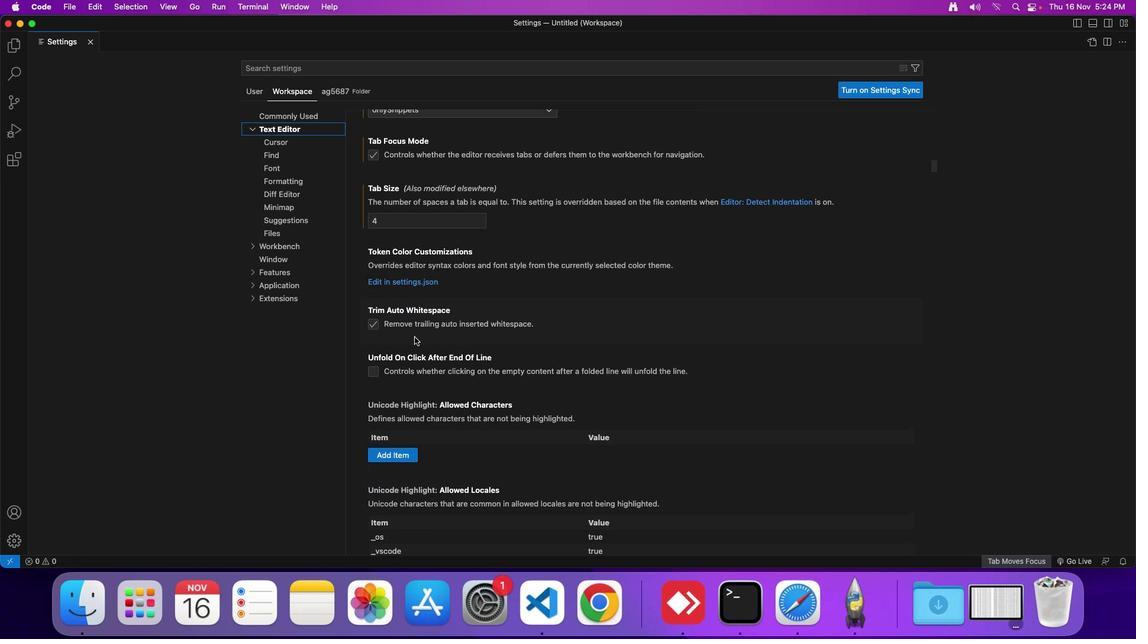 
Action: Mouse scrolled (410, 333) with delta (-3, -4)
Screenshot: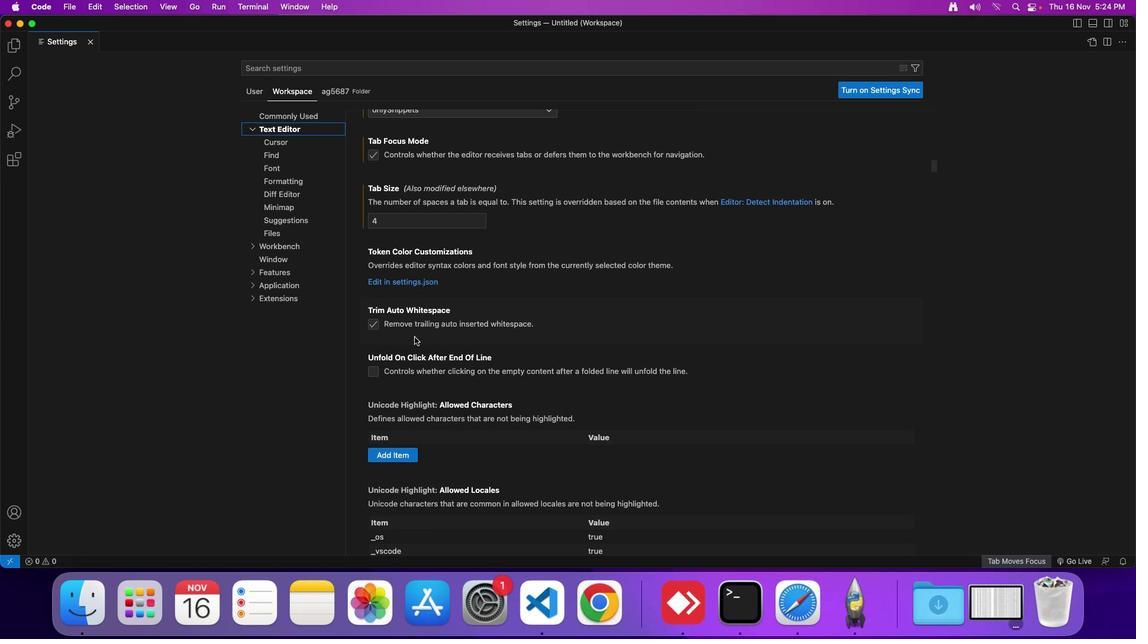 
Action: Mouse scrolled (410, 333) with delta (-3, -4)
Screenshot: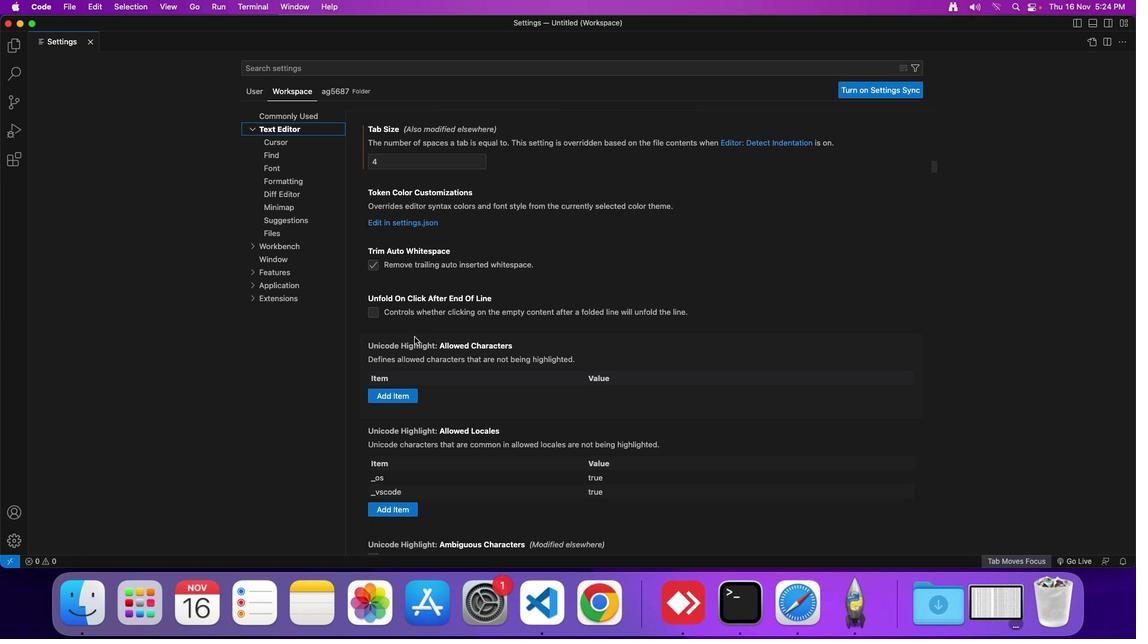 
Action: Mouse scrolled (410, 333) with delta (-3, -4)
Screenshot: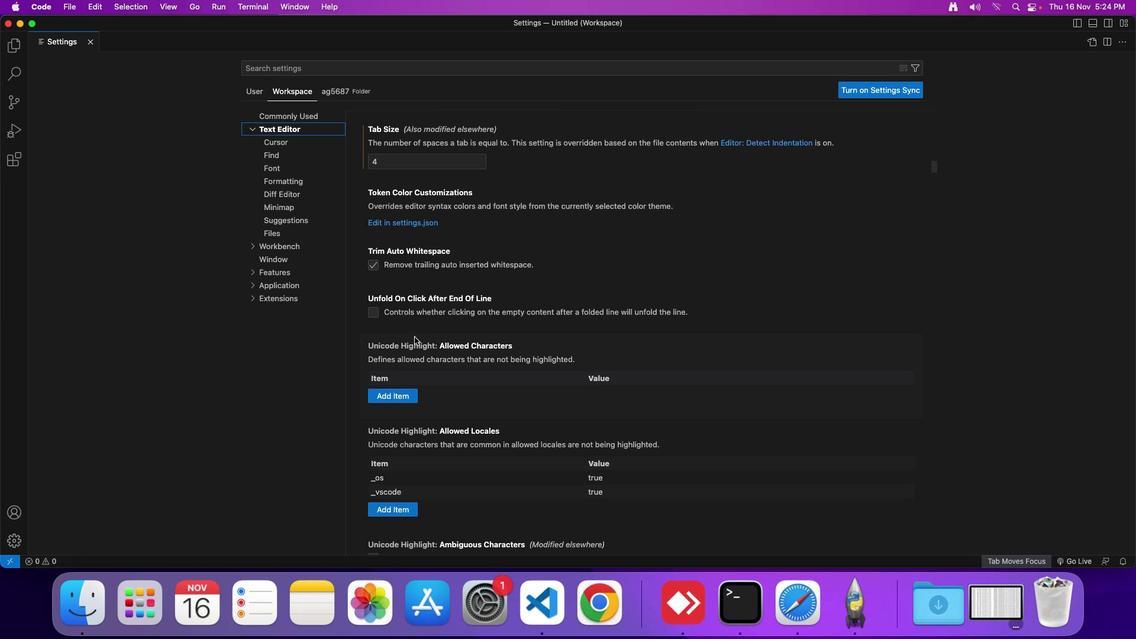
Action: Mouse scrolled (410, 333) with delta (-3, -4)
Screenshot: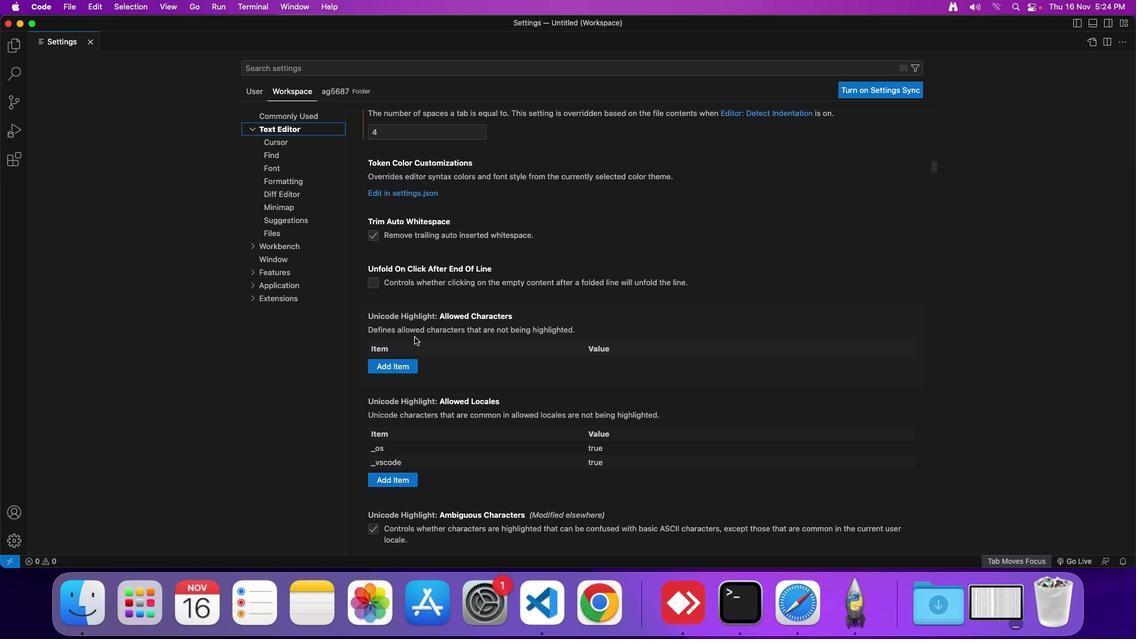 
Action: Mouse scrolled (410, 333) with delta (-3, -2)
Screenshot: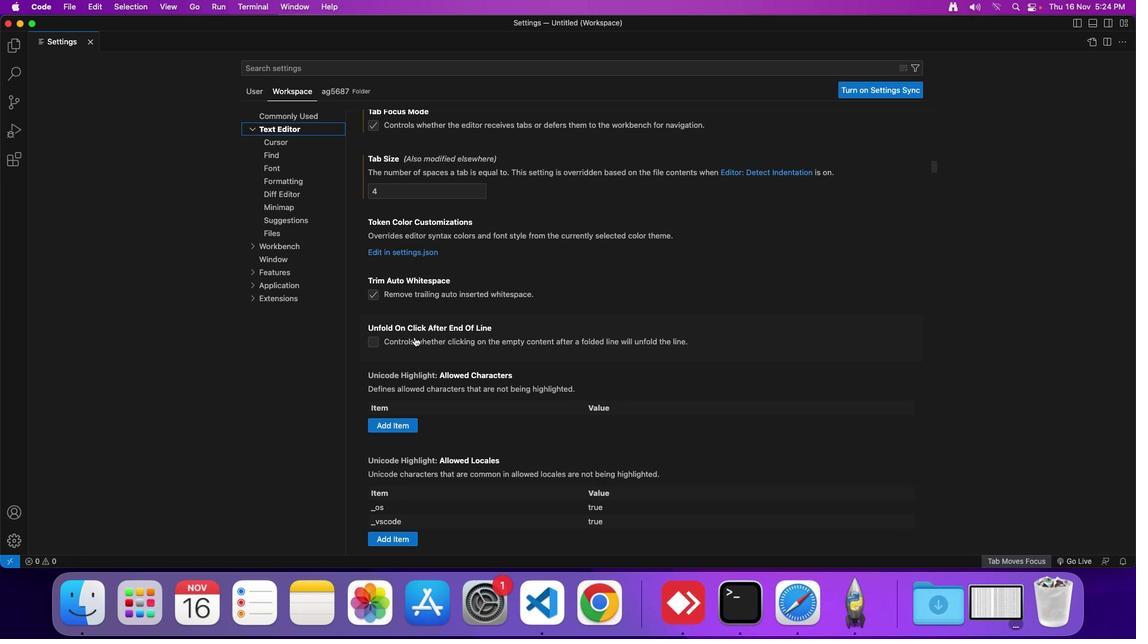 
Action: Mouse scrolled (410, 333) with delta (-3, -2)
Screenshot: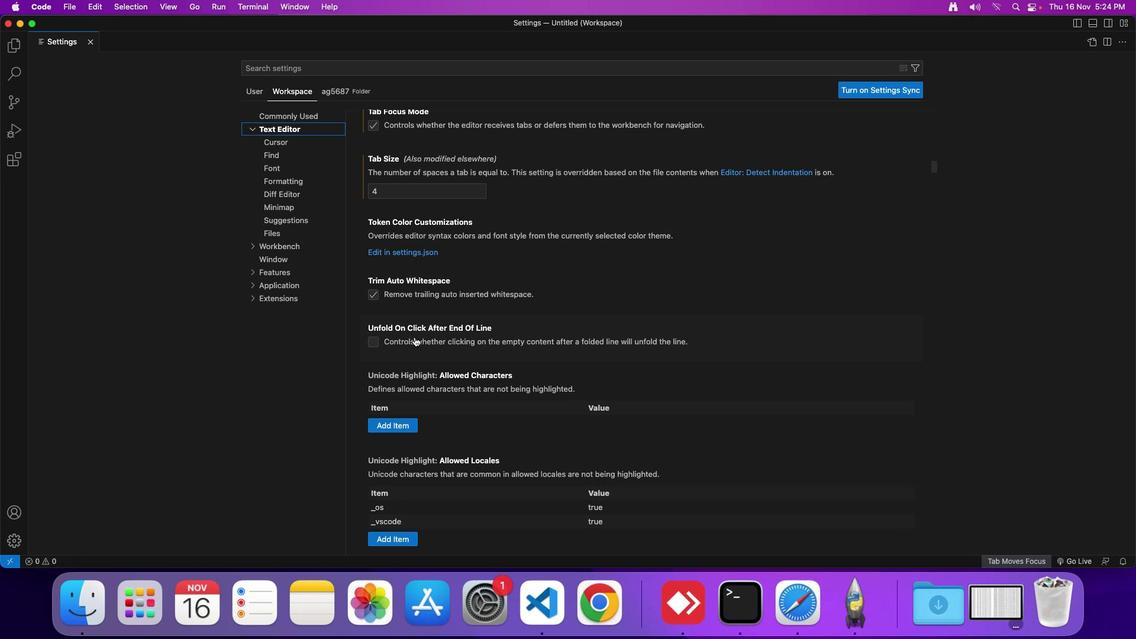 
Action: Mouse scrolled (410, 333) with delta (-3, -2)
Screenshot: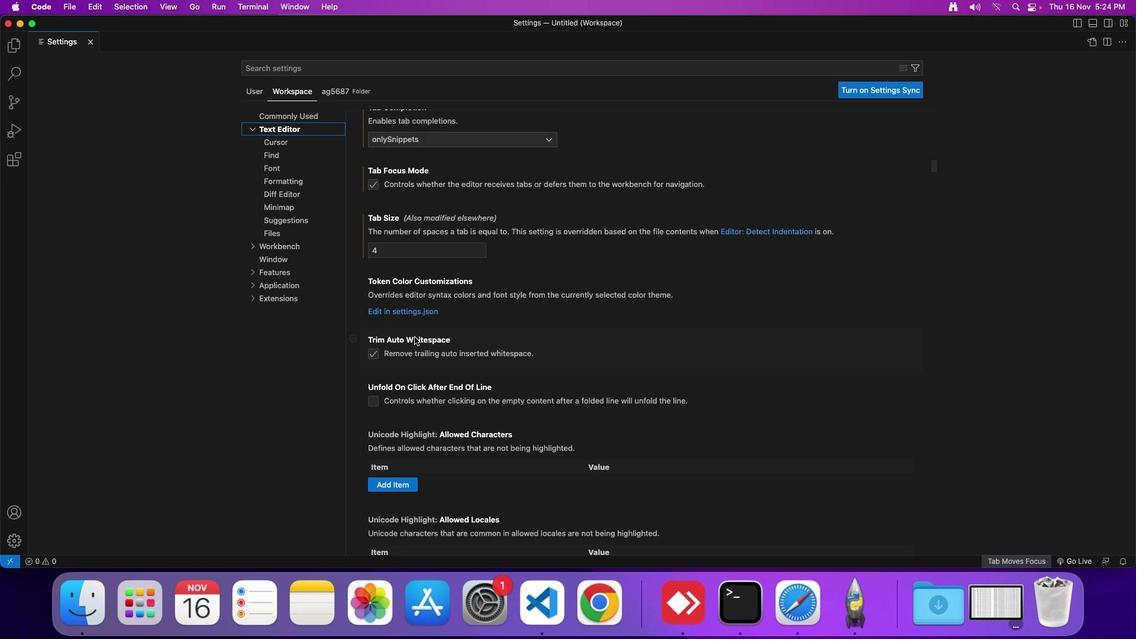 
Action: Mouse scrolled (410, 333) with delta (-3, -2)
Screenshot: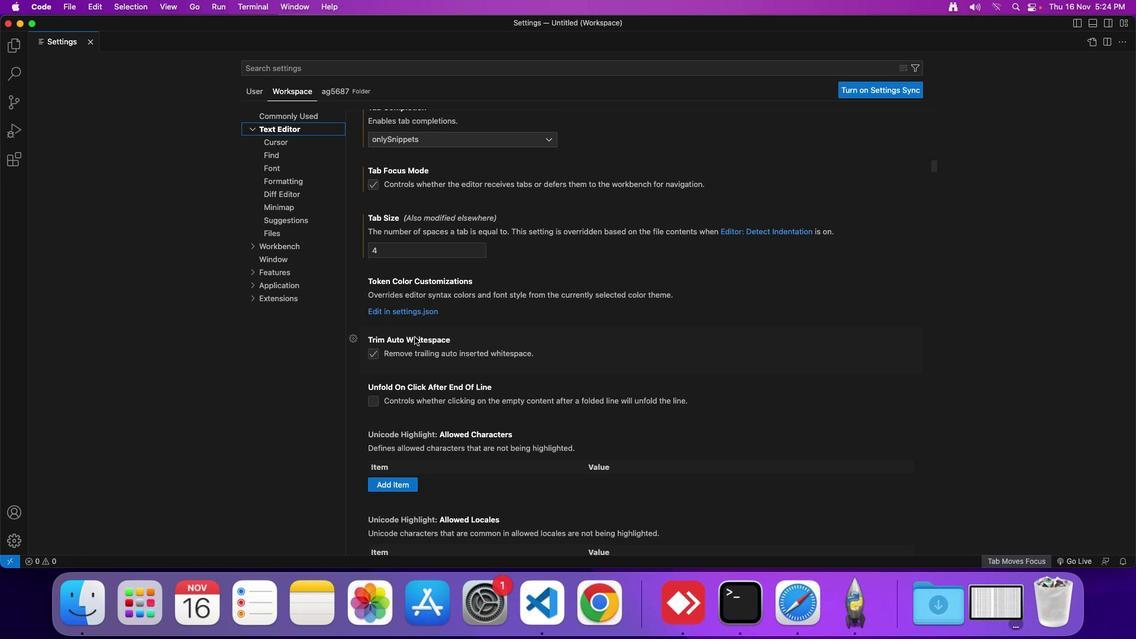
Action: Mouse moved to (368, 301)
Screenshot: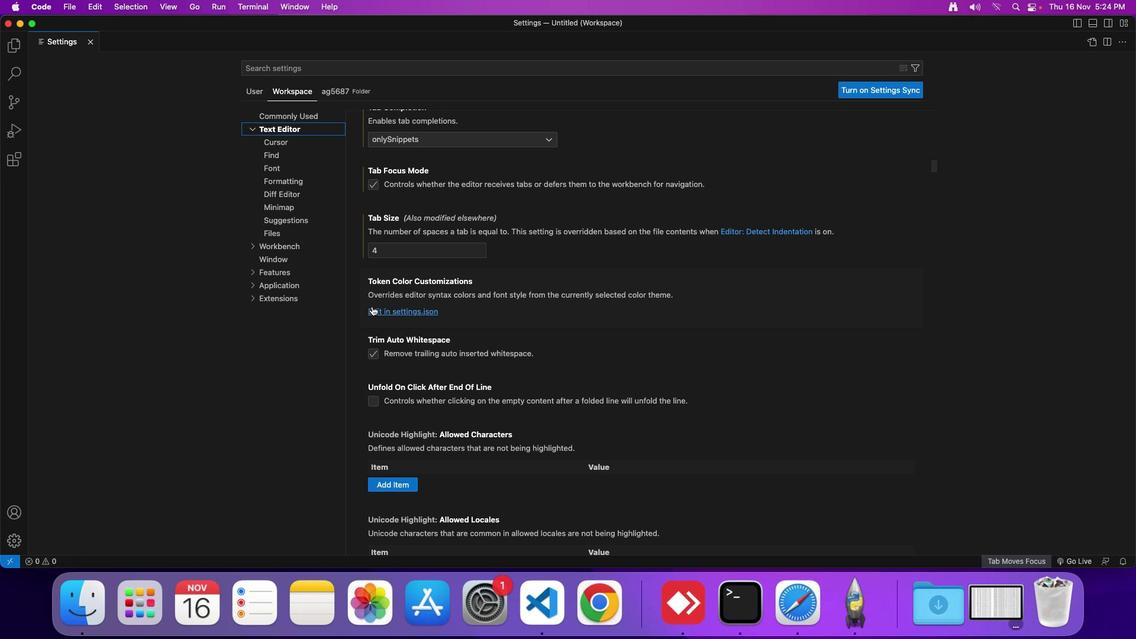 
Action: Mouse pressed left at (368, 301)
Screenshot: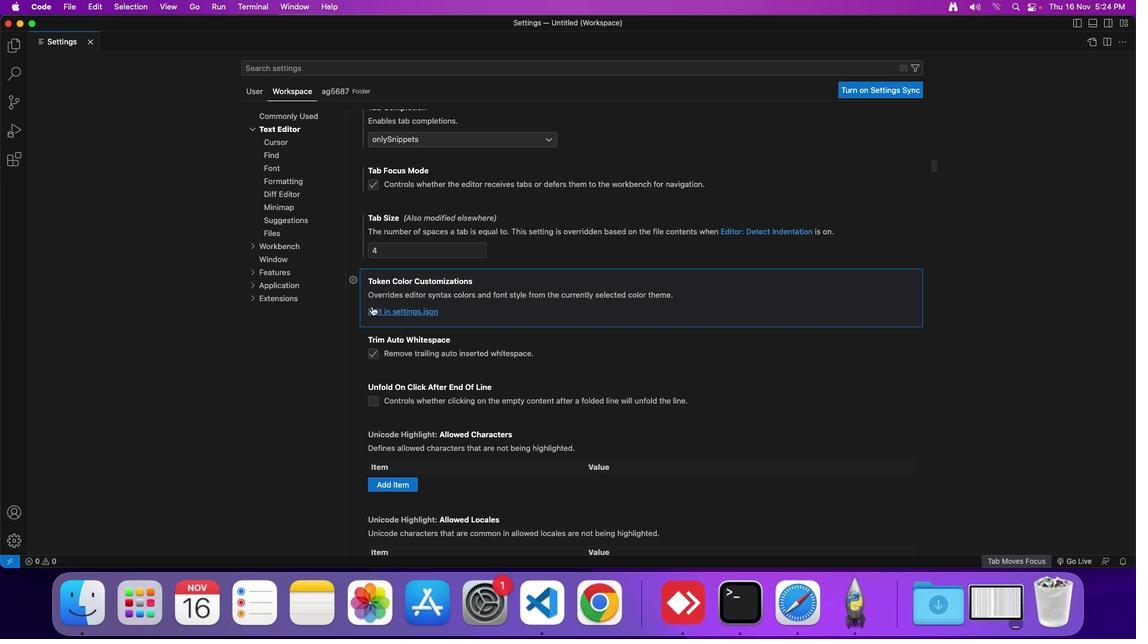 
Action: Mouse moved to (367, 302)
Screenshot: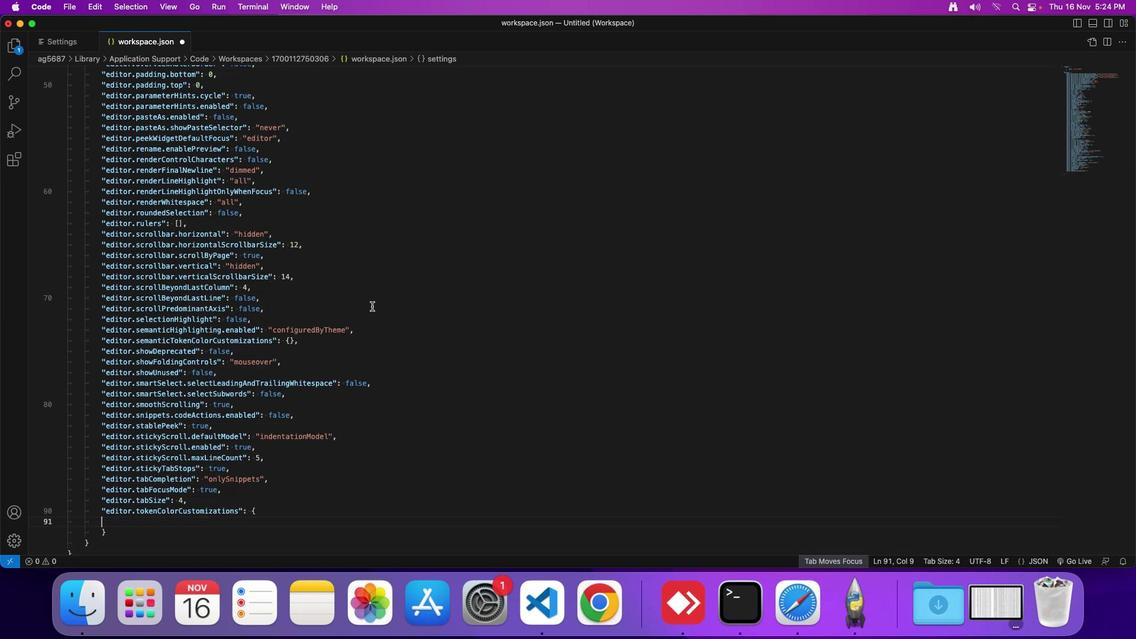 
